 Task: Look for space in Gumushkhane, Turkey from 5th June, 2023 to 16th June, 2023 for 2 adults in price range Rs.7000 to Rs.15000. Place can be entire place with 1  bedroom having 1 bed and 1 bathroom. Property type can be house, flat, guest house, hotel. Booking option can be shelf check-in. Required host language is English.
Action: Mouse moved to (567, 111)
Screenshot: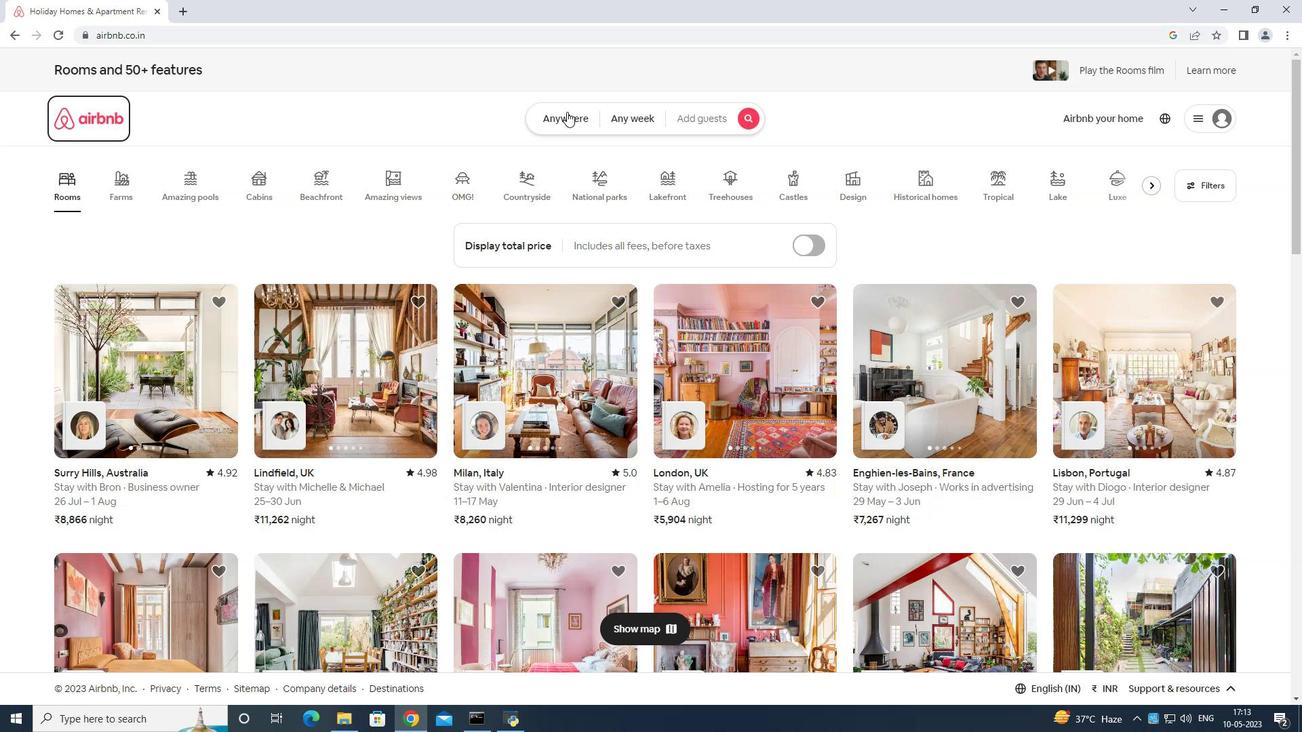 
Action: Mouse pressed left at (567, 111)
Screenshot: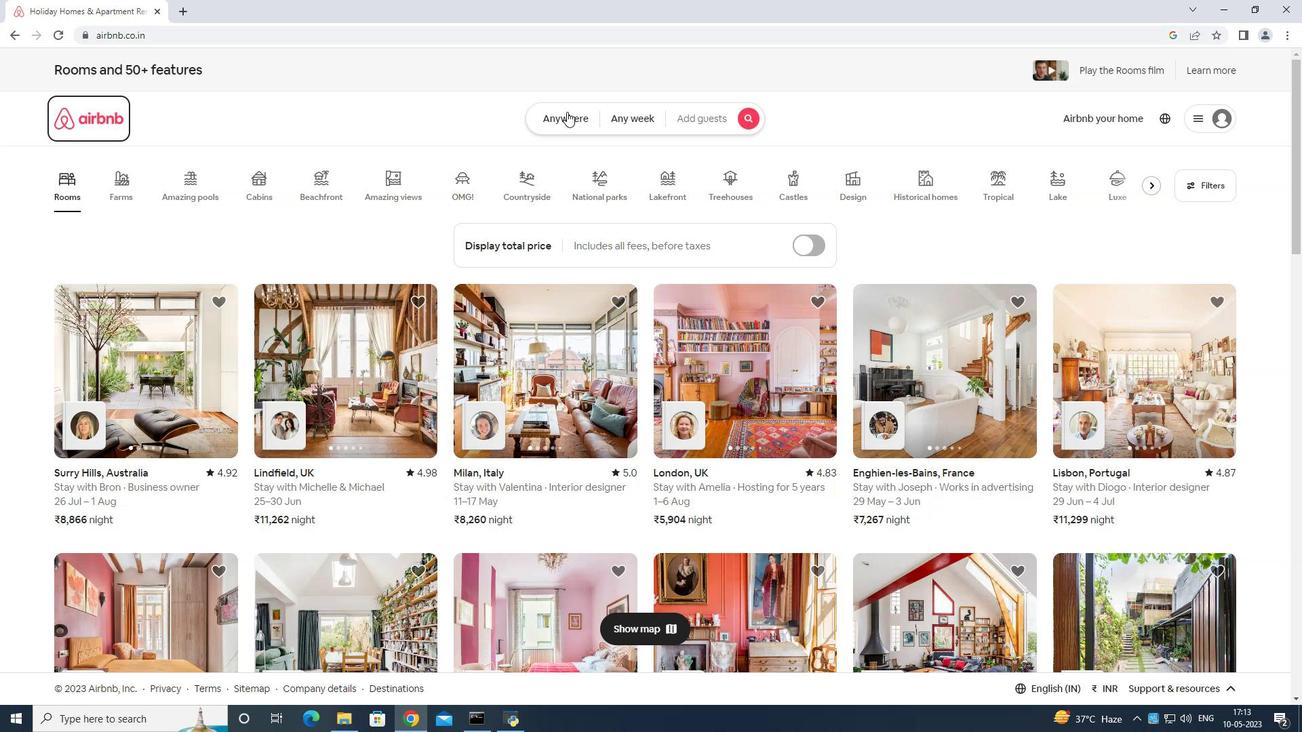 
Action: Mouse moved to (526, 172)
Screenshot: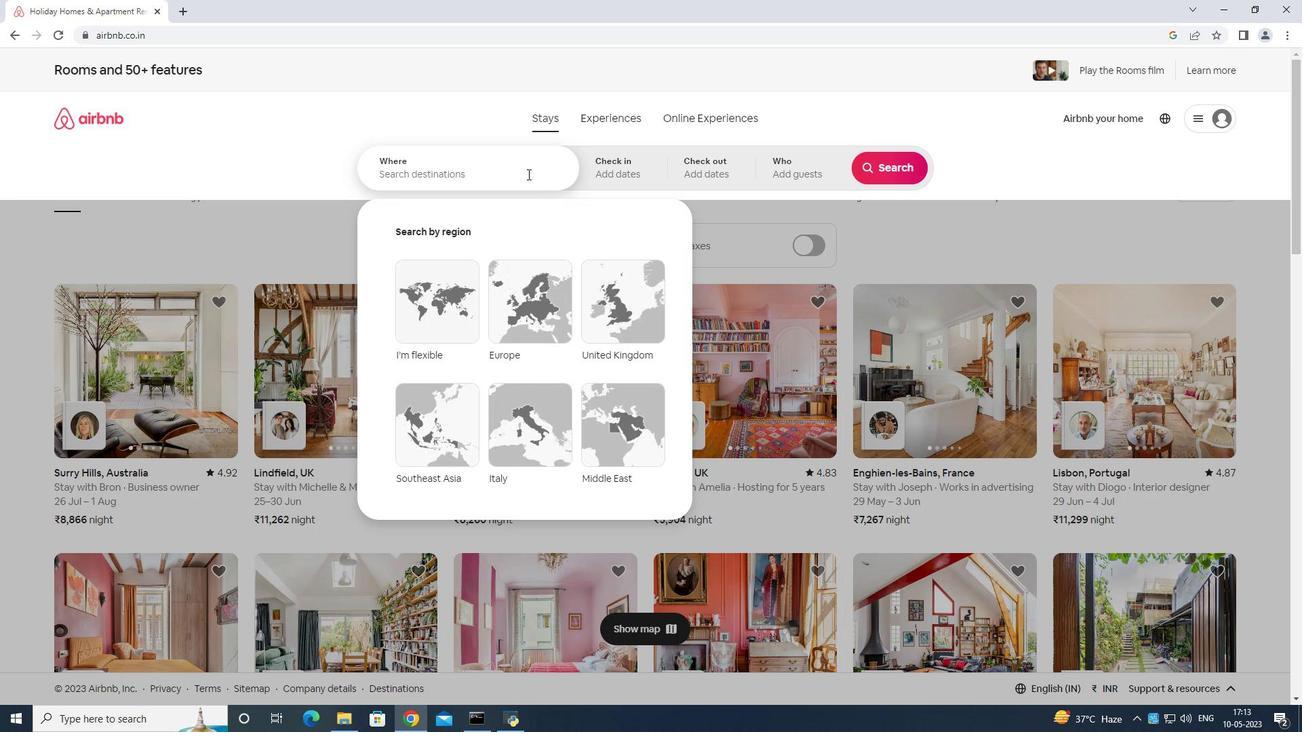 
Action: Mouse pressed left at (526, 172)
Screenshot: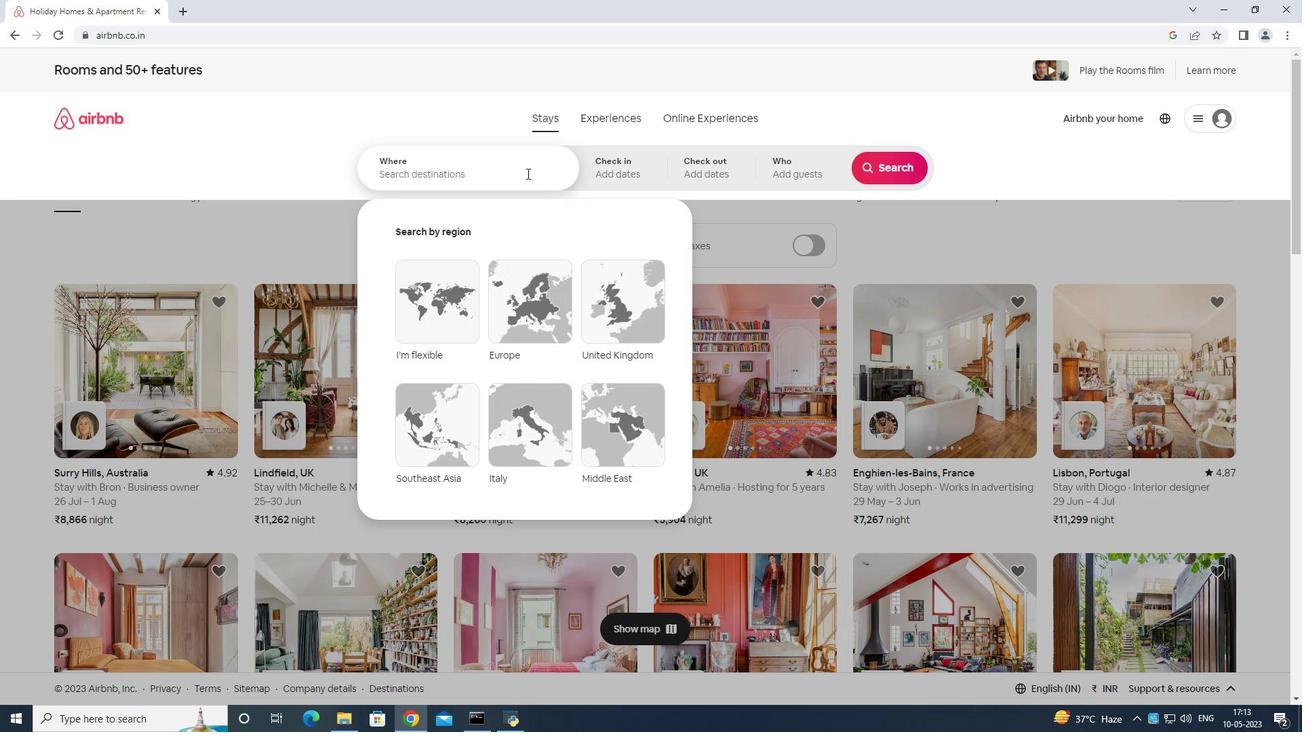 
Action: Mouse moved to (514, 166)
Screenshot: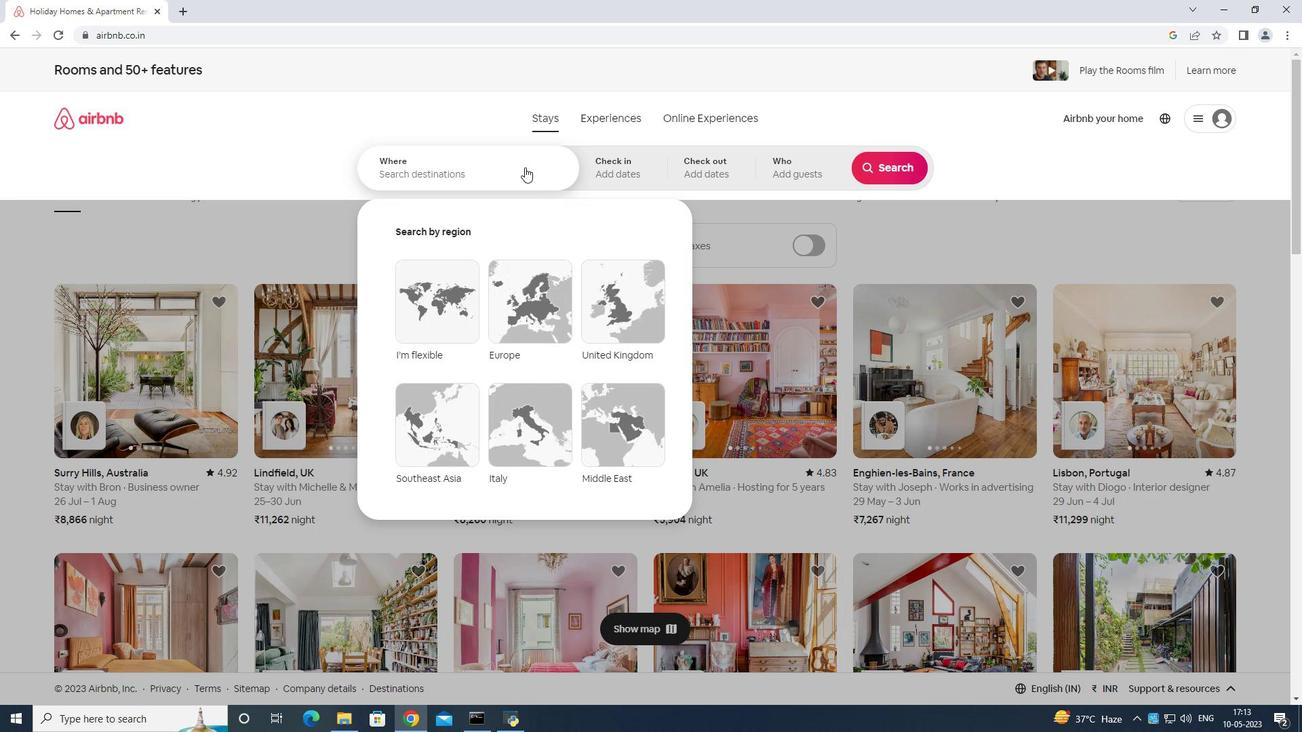 
Action: Key pressed <Key.shift>Gumushkhane<Key.space>turkey<Key.enter>
Screenshot: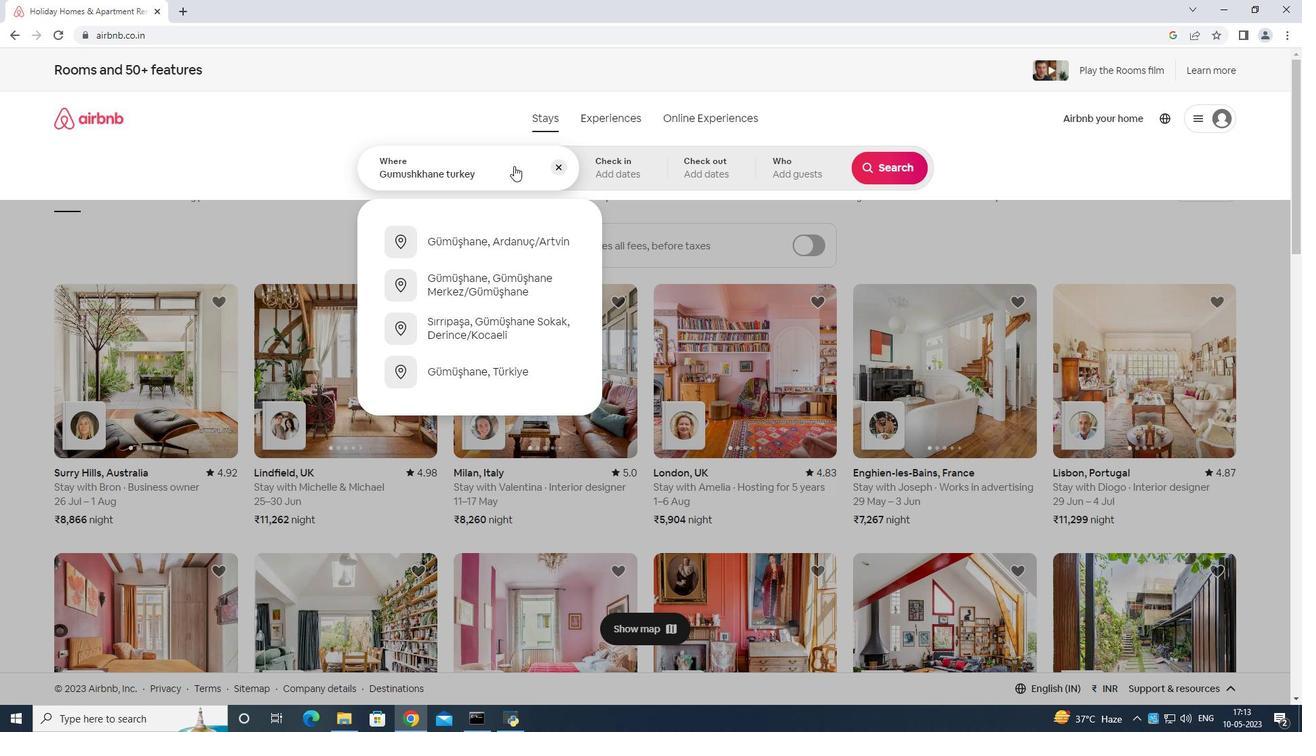 
Action: Mouse moved to (713, 366)
Screenshot: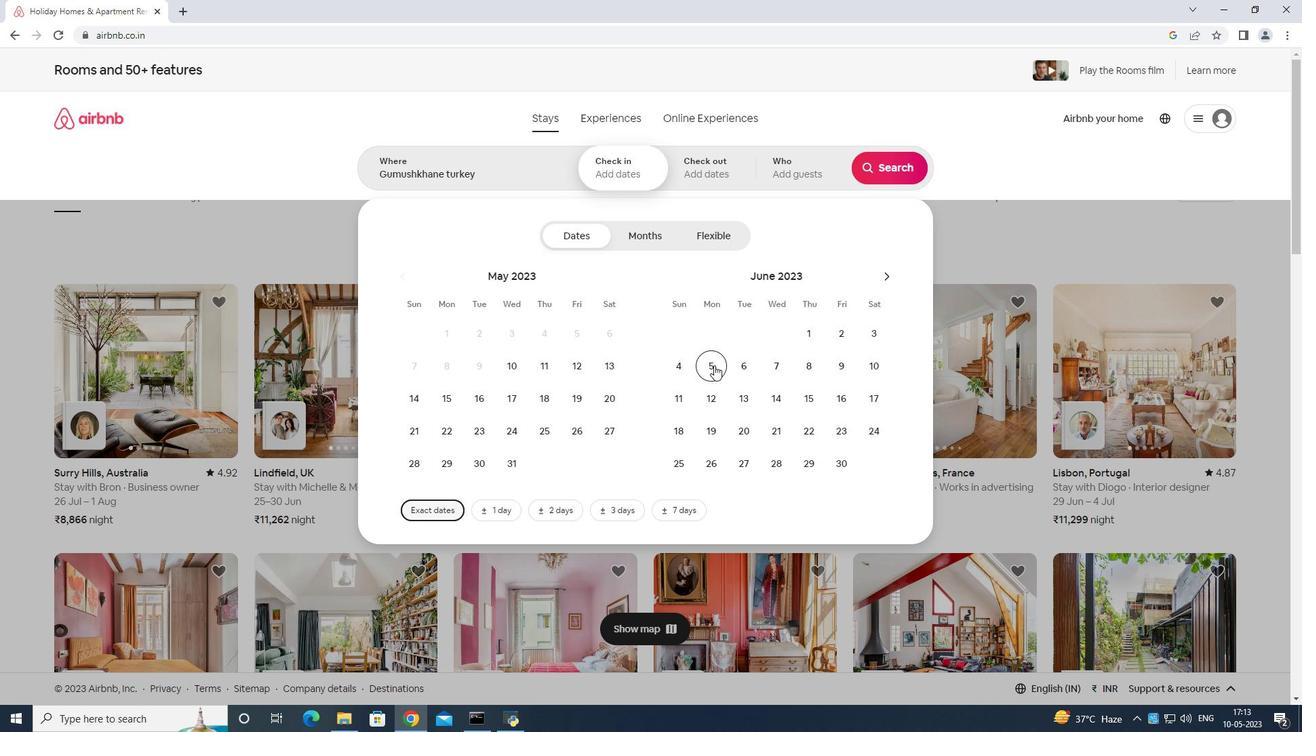 
Action: Mouse pressed left at (713, 366)
Screenshot: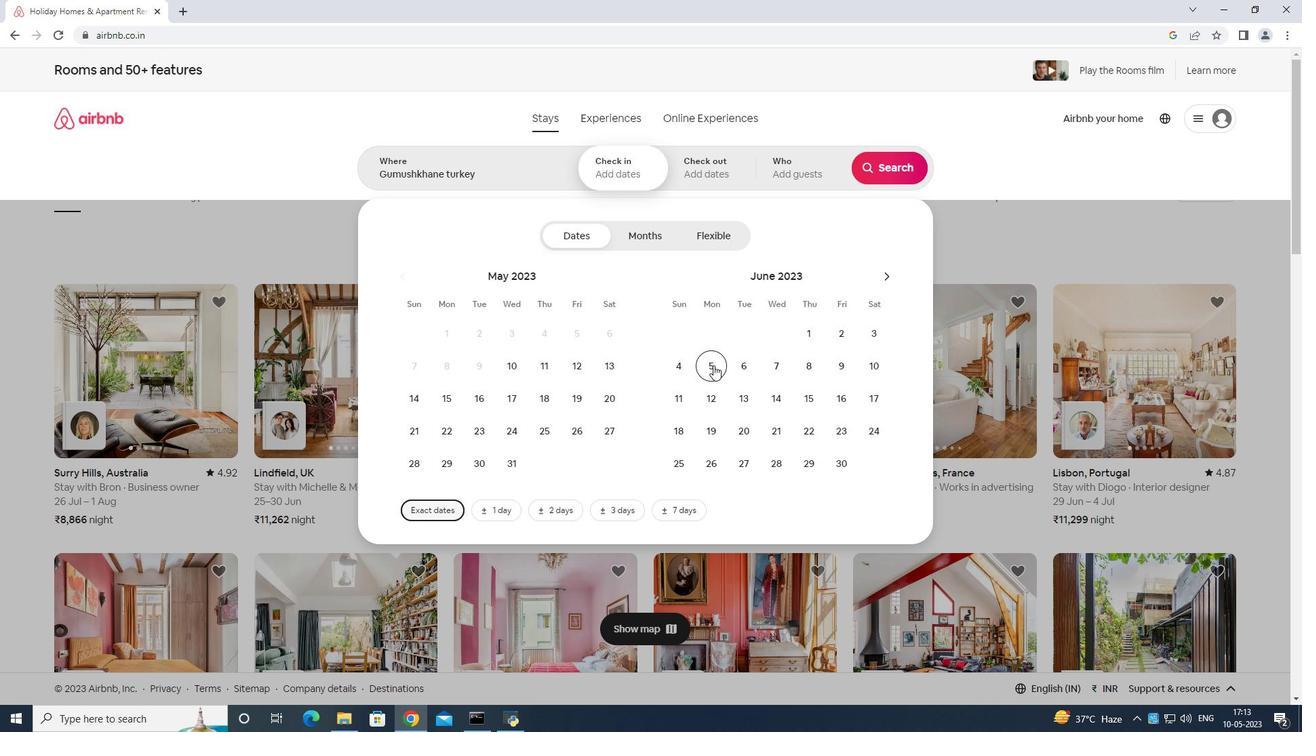 
Action: Mouse moved to (835, 395)
Screenshot: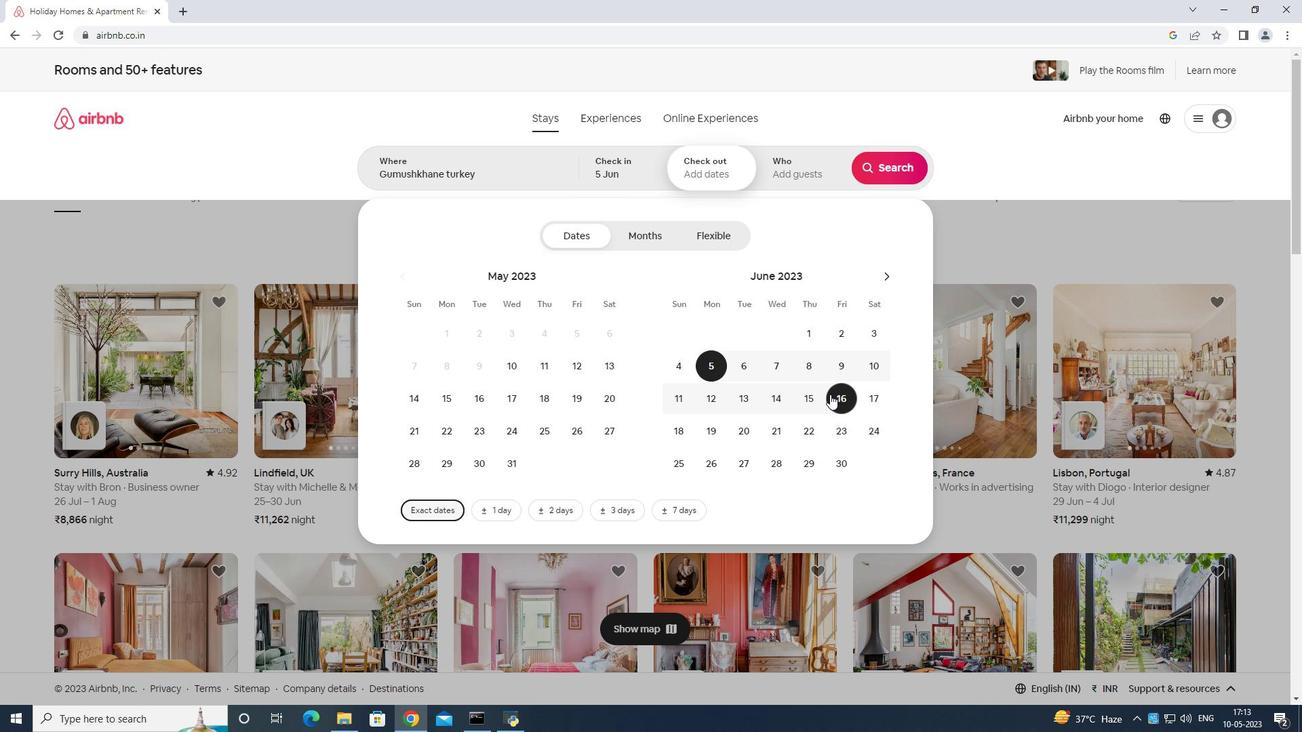 
Action: Mouse pressed left at (835, 395)
Screenshot: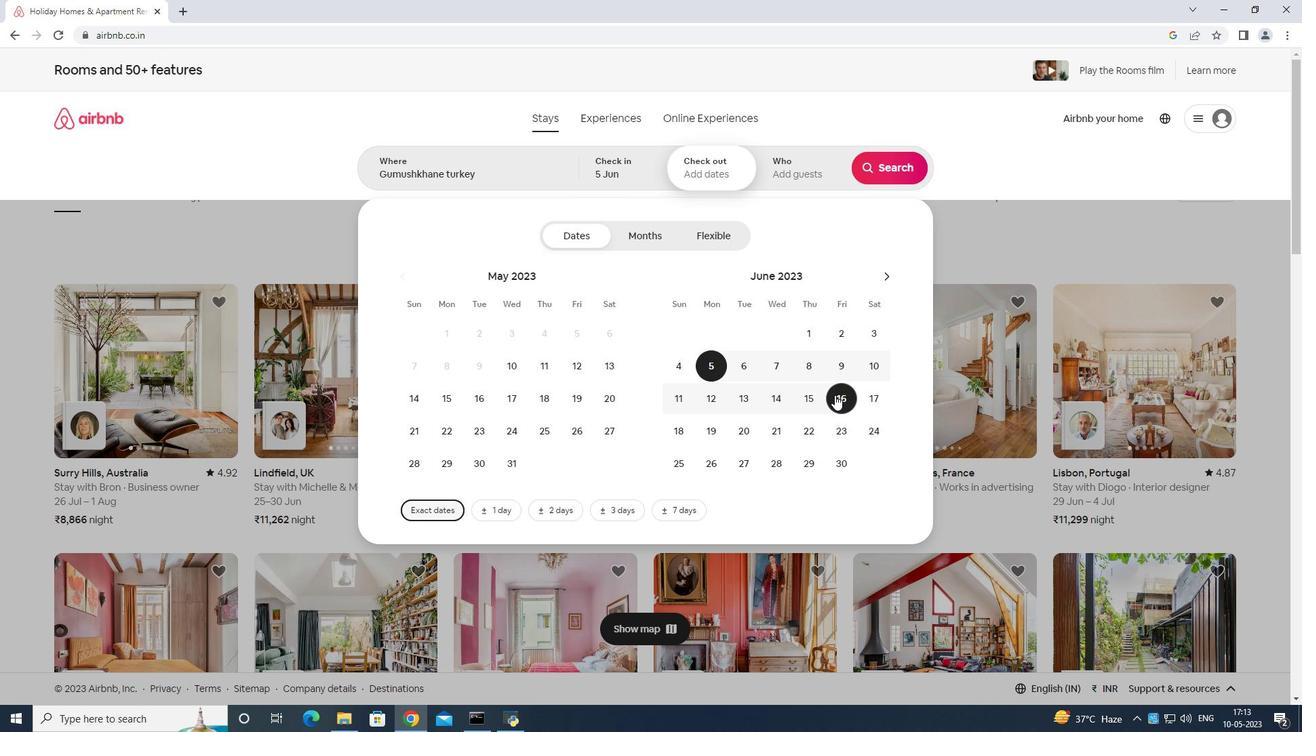 
Action: Mouse moved to (785, 163)
Screenshot: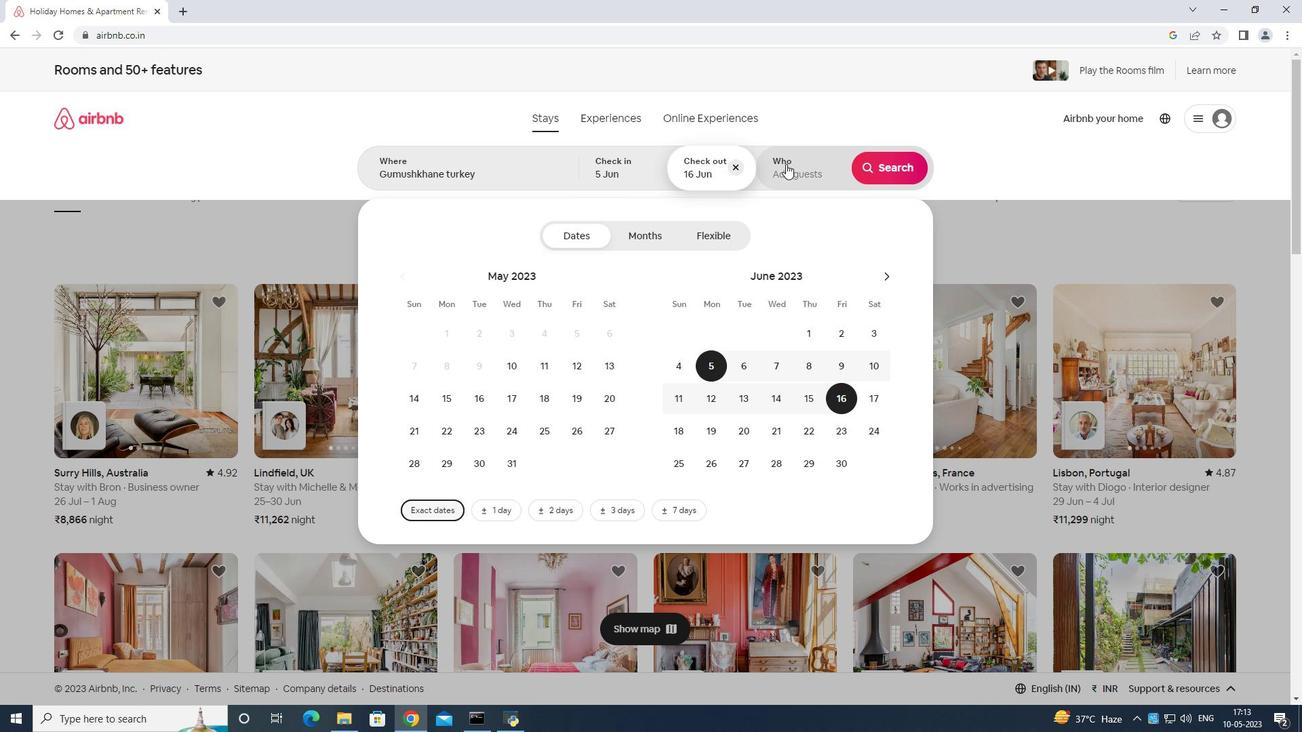 
Action: Mouse pressed left at (785, 163)
Screenshot: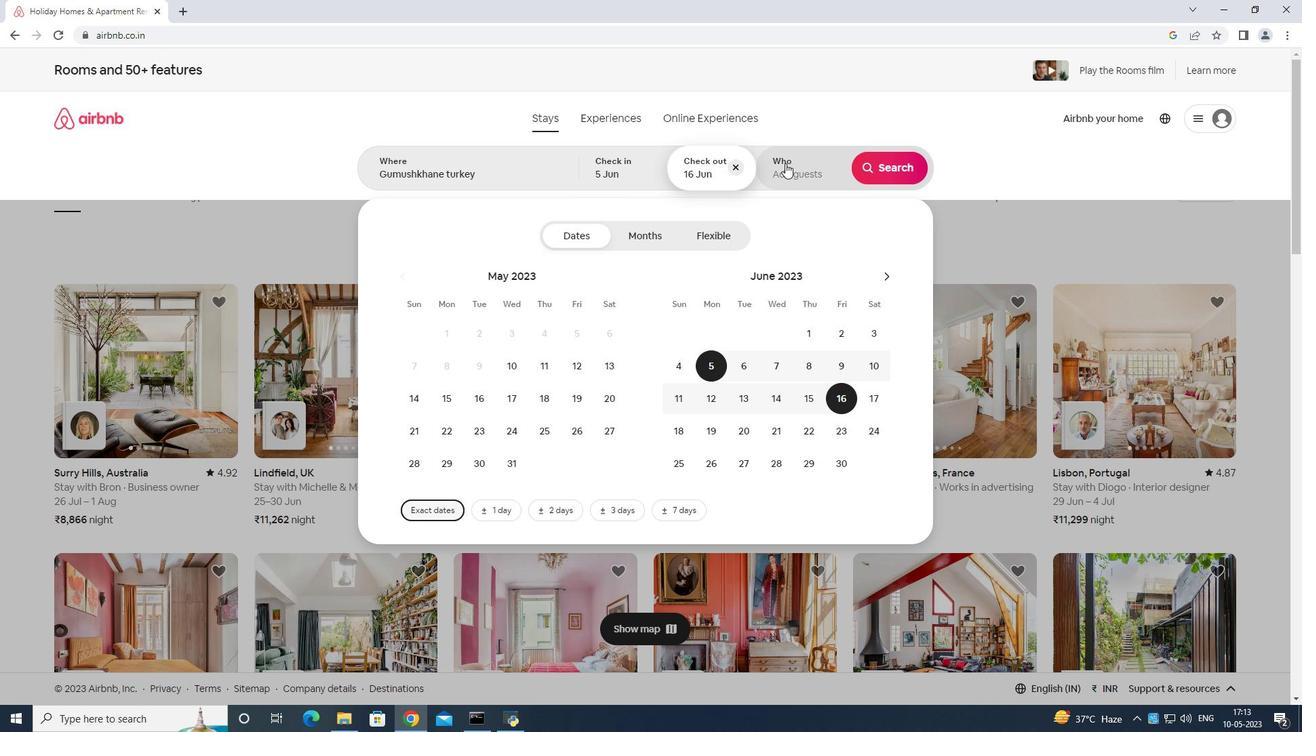 
Action: Mouse moved to (894, 239)
Screenshot: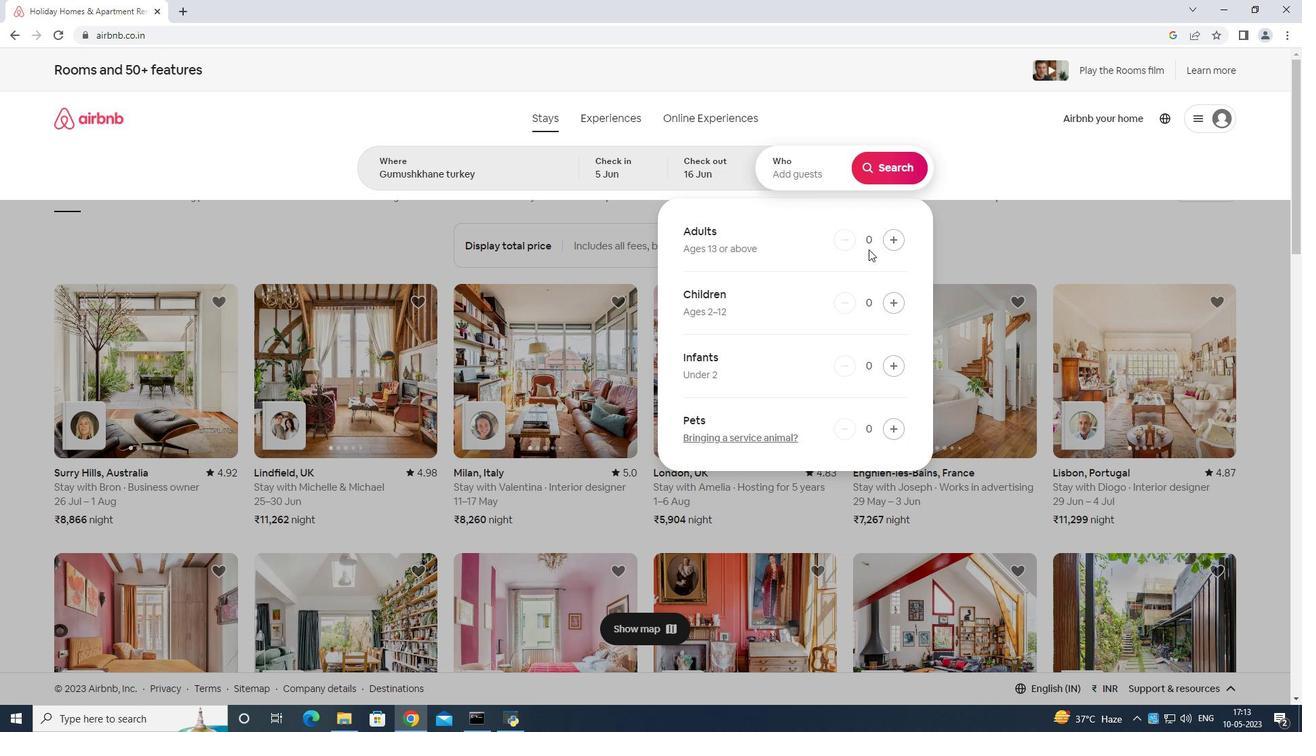 
Action: Mouse pressed left at (894, 239)
Screenshot: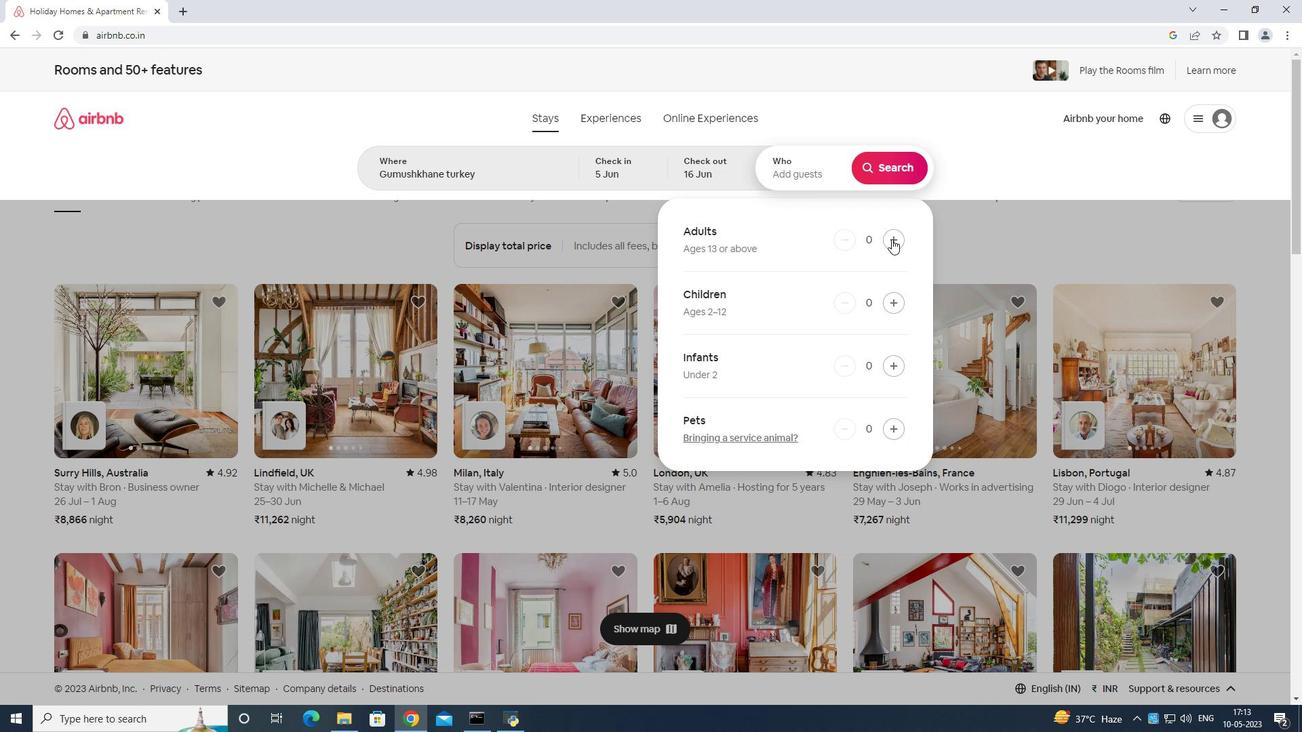 
Action: Mouse moved to (894, 238)
Screenshot: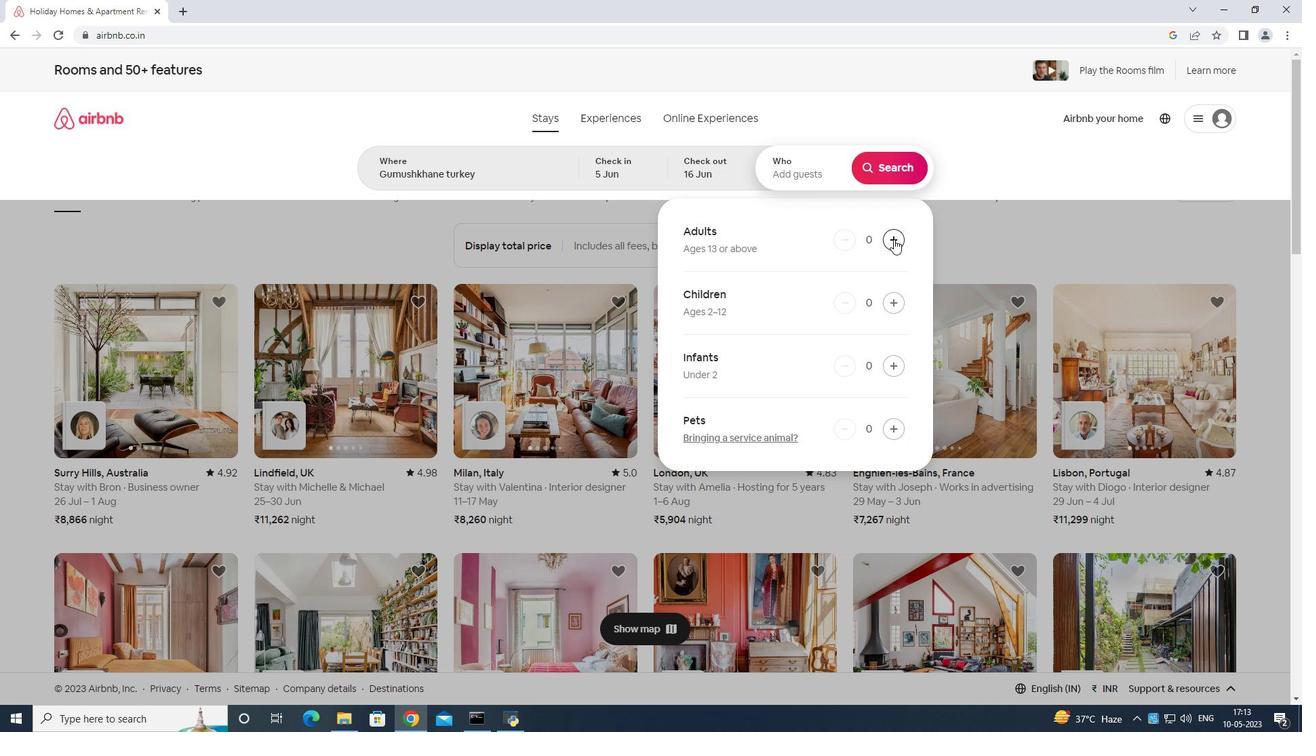 
Action: Mouse pressed left at (894, 238)
Screenshot: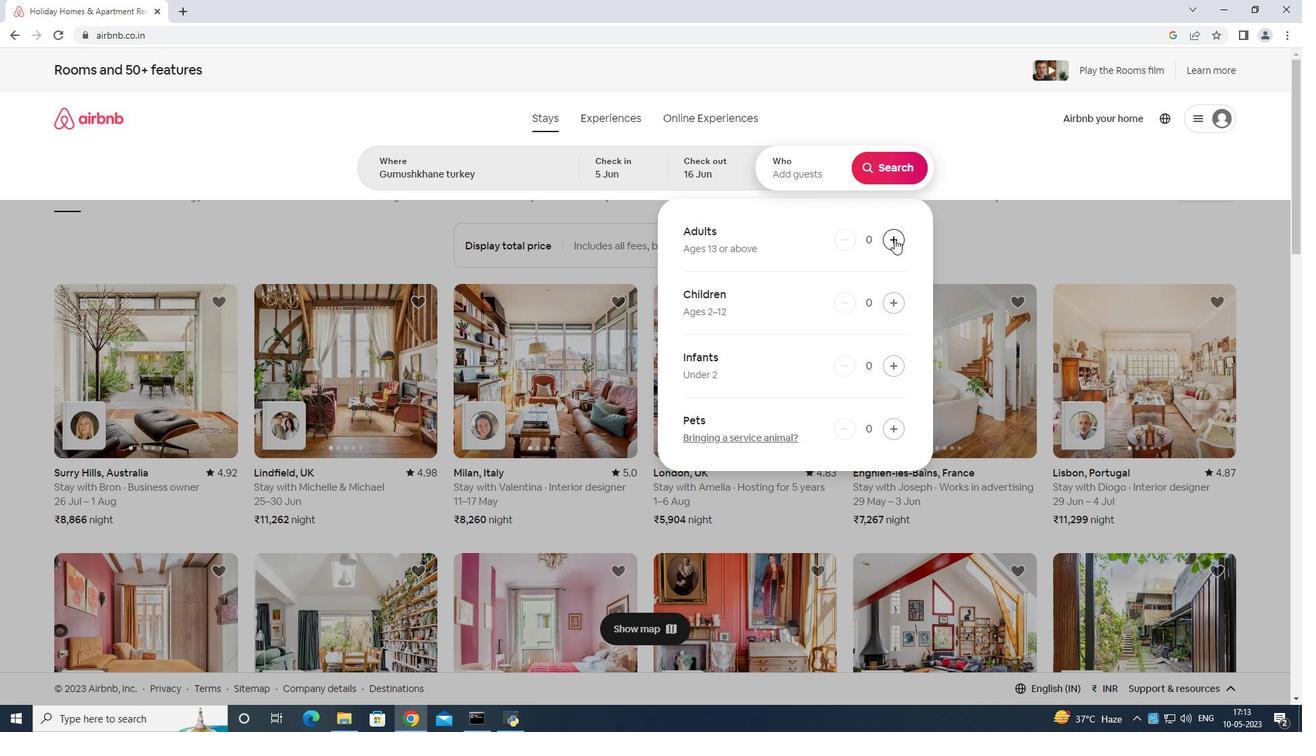 
Action: Mouse moved to (898, 164)
Screenshot: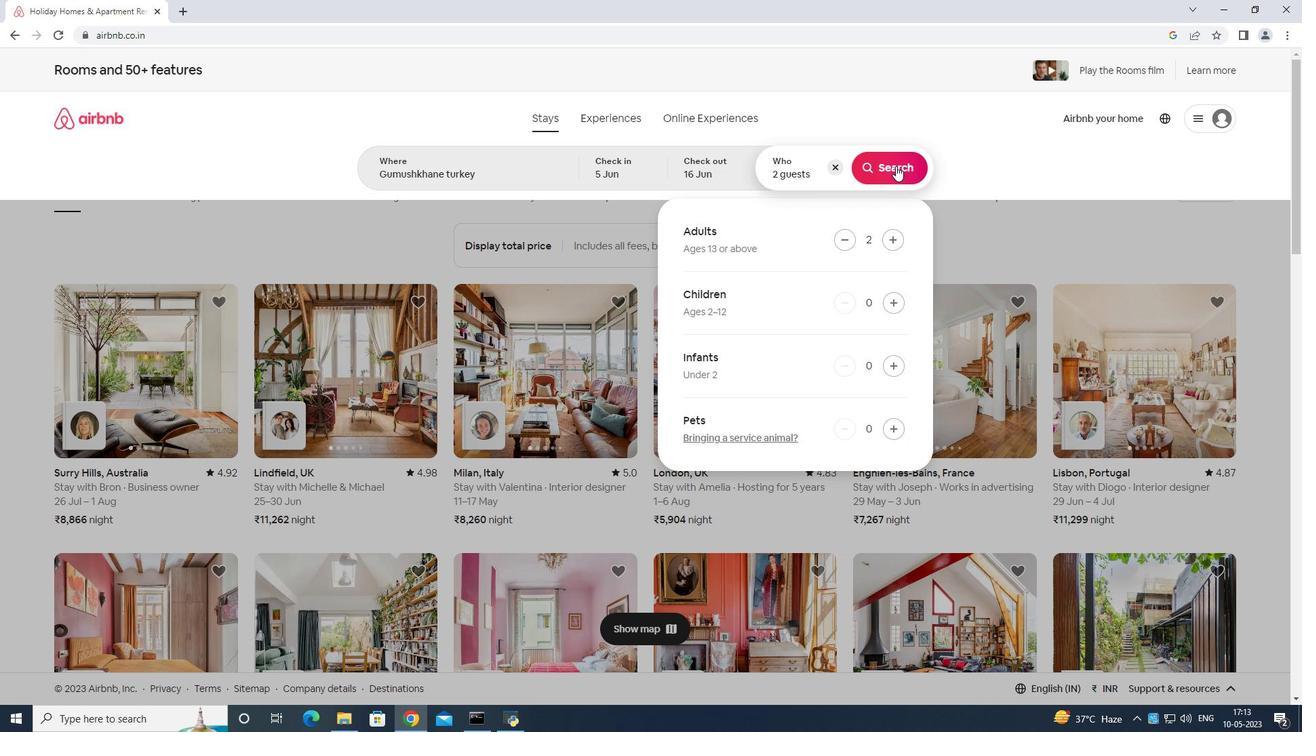 
Action: Mouse pressed left at (898, 164)
Screenshot: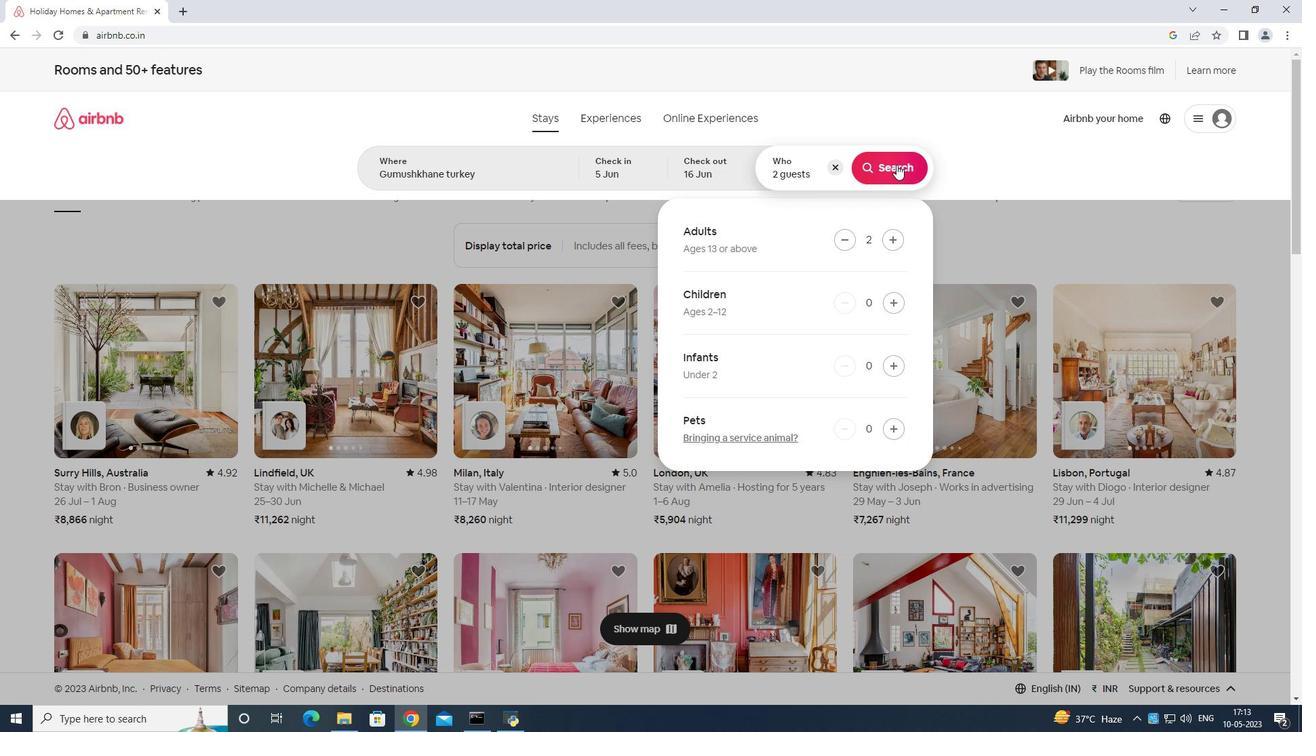 
Action: Mouse moved to (1247, 122)
Screenshot: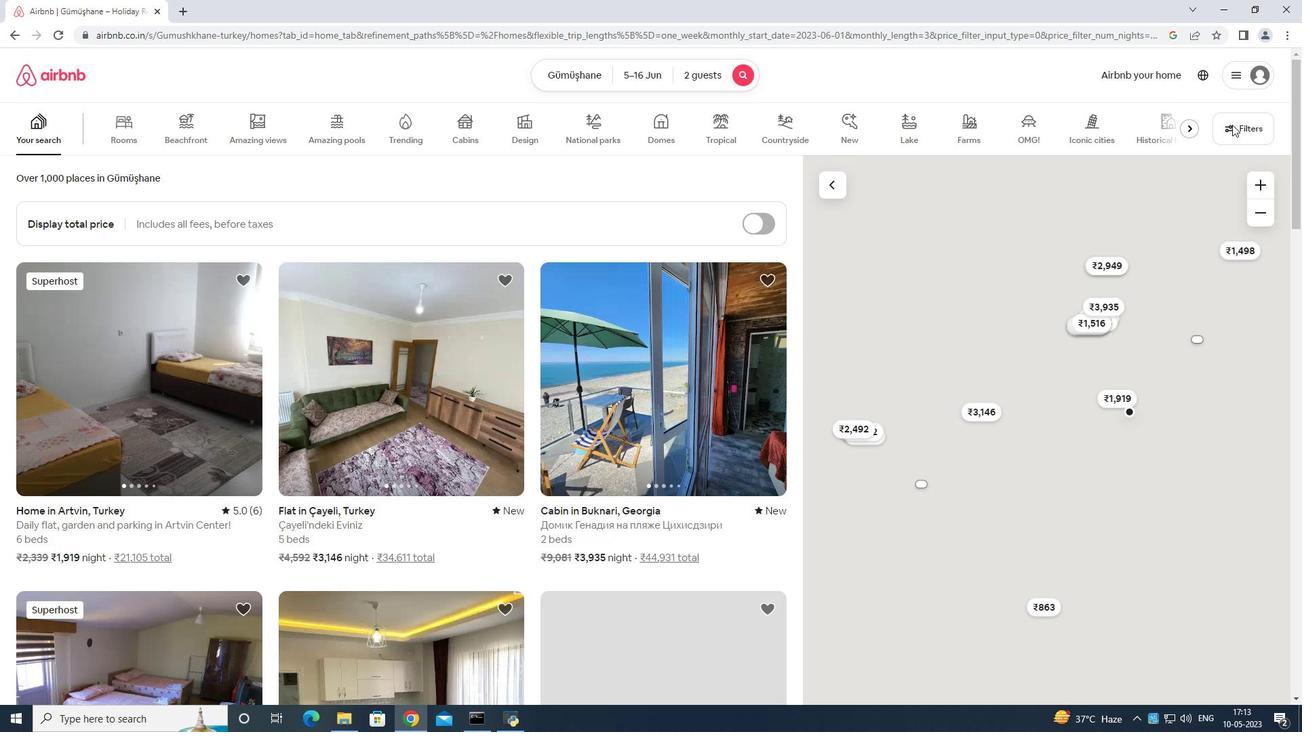 
Action: Mouse pressed left at (1247, 122)
Screenshot: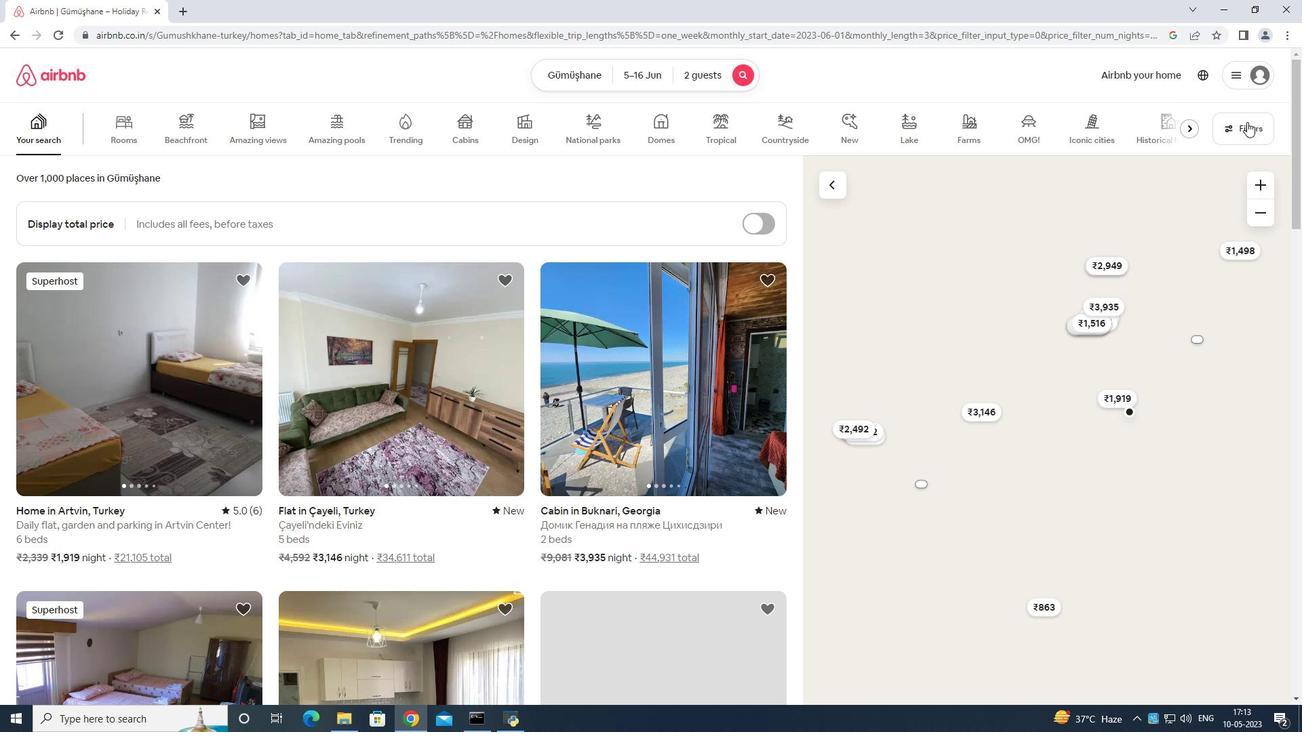 
Action: Mouse moved to (503, 463)
Screenshot: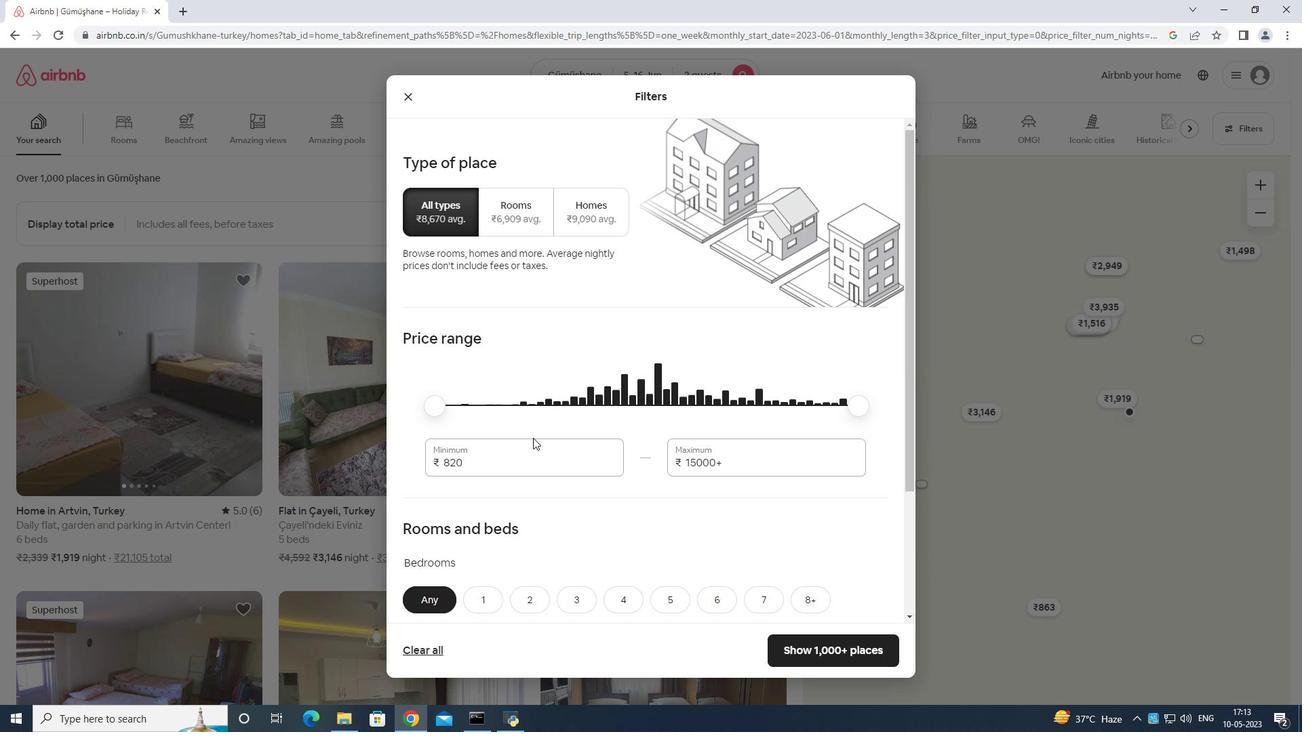 
Action: Mouse pressed left at (503, 463)
Screenshot: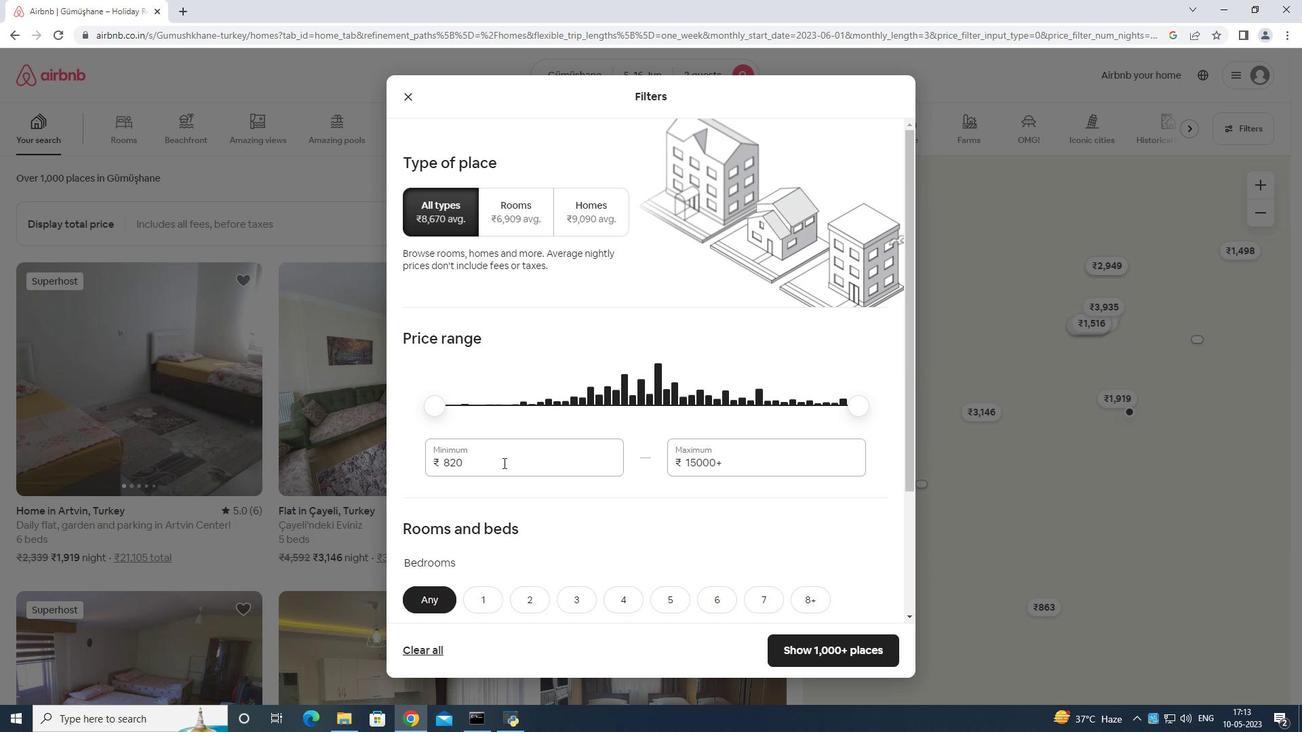 
Action: Mouse moved to (504, 454)
Screenshot: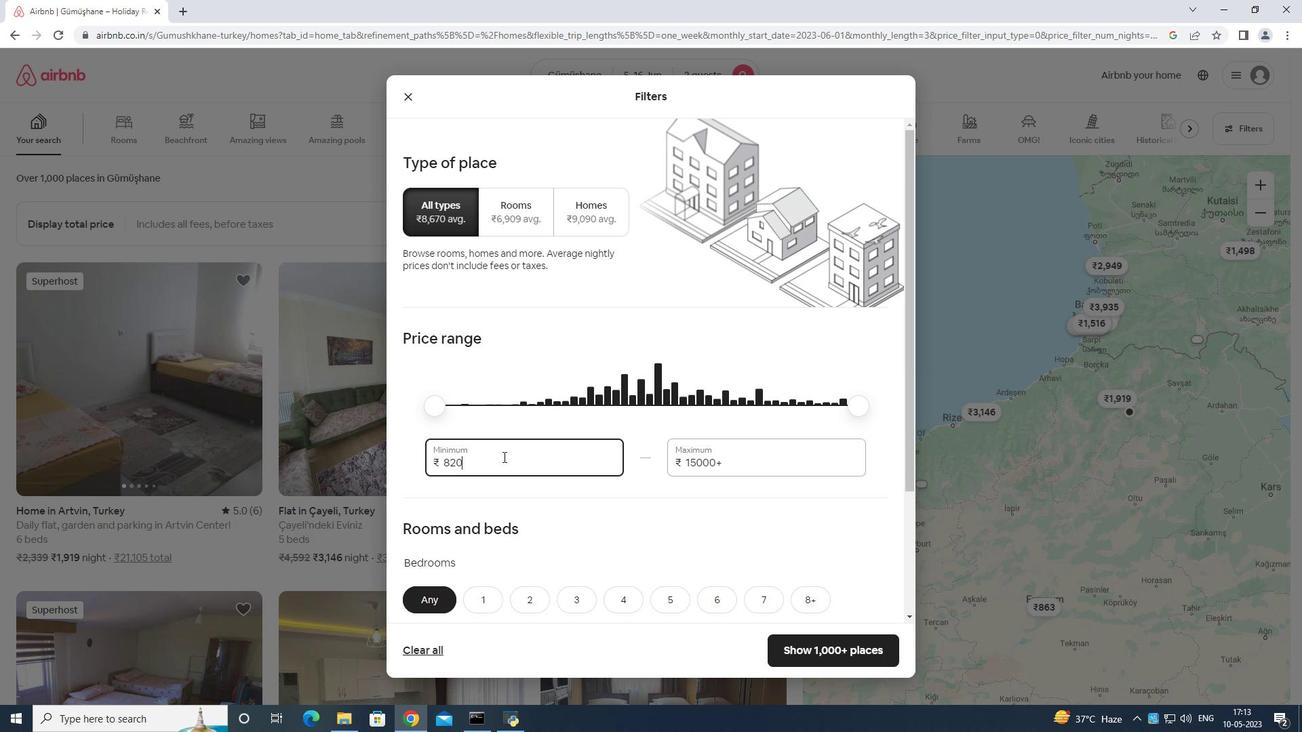 
Action: Key pressed <Key.backspace>
Screenshot: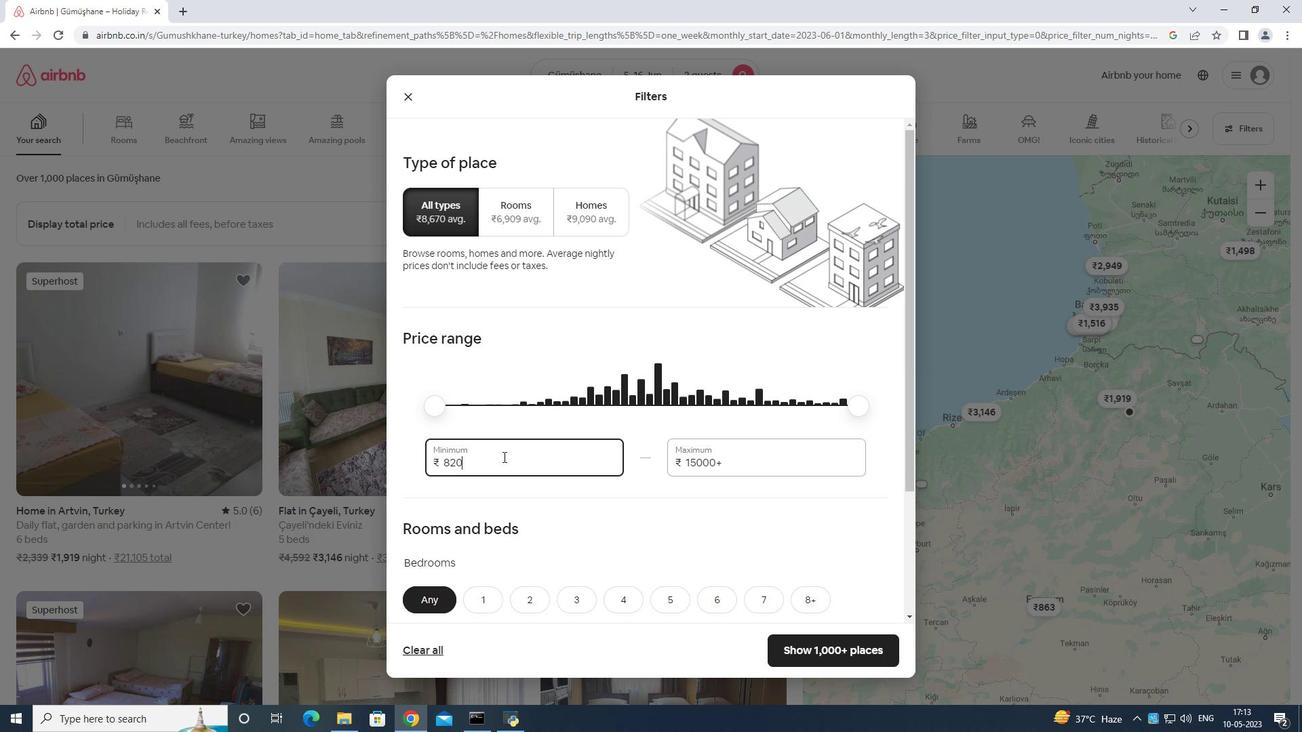 
Action: Mouse moved to (514, 446)
Screenshot: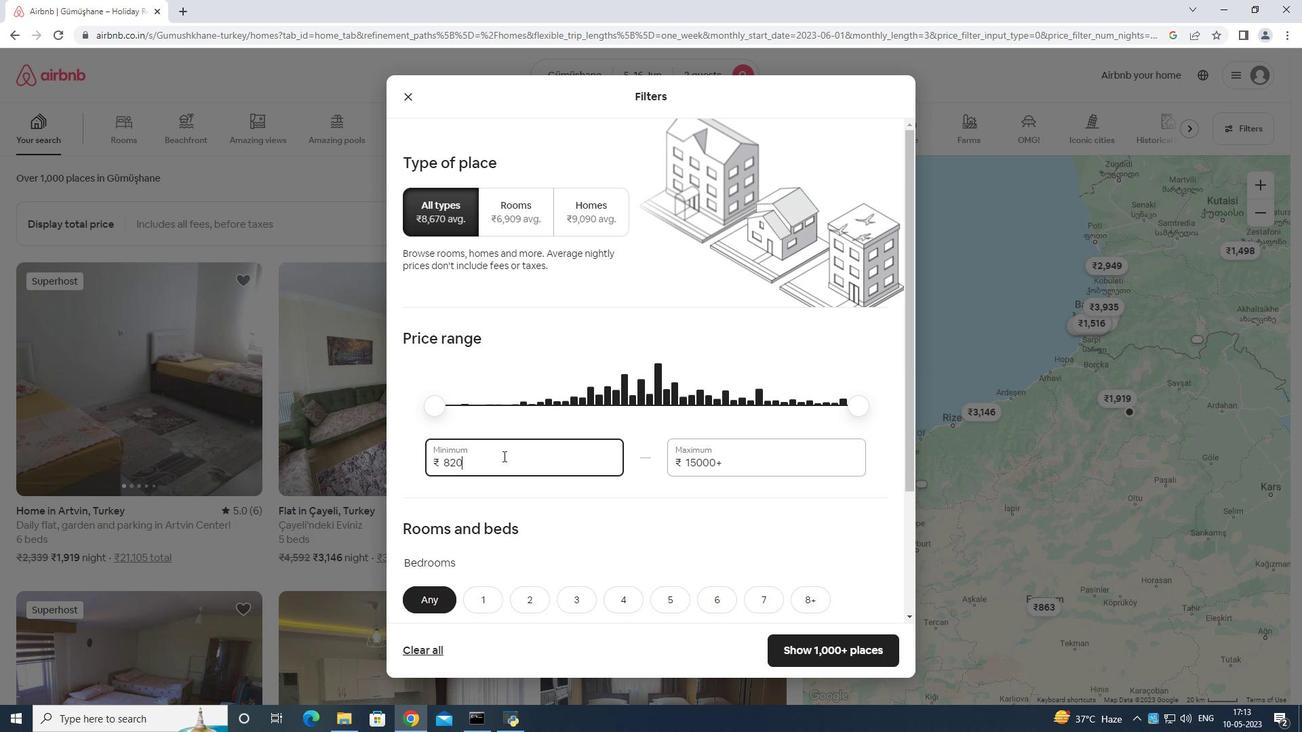 
Action: Key pressed <Key.backspace><Key.backspace><Key.backspace><Key.backspace>7000
Screenshot: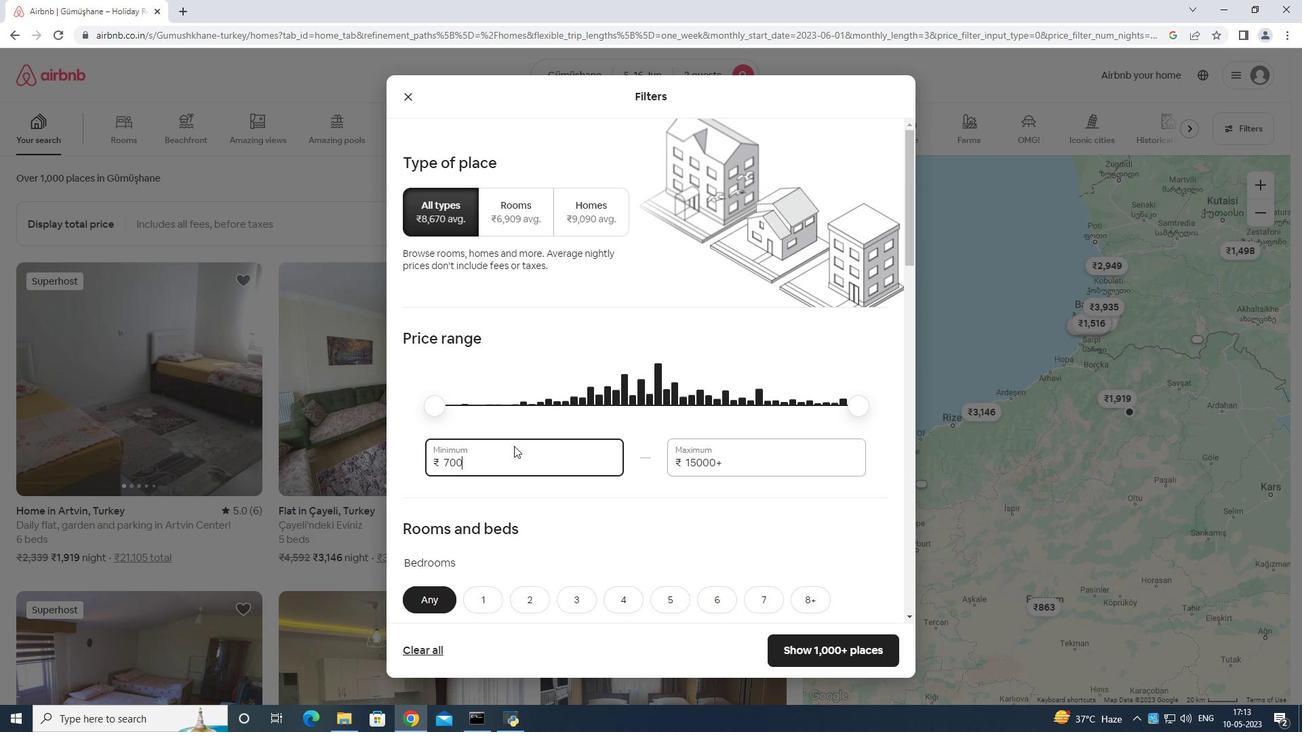 
Action: Mouse moved to (757, 461)
Screenshot: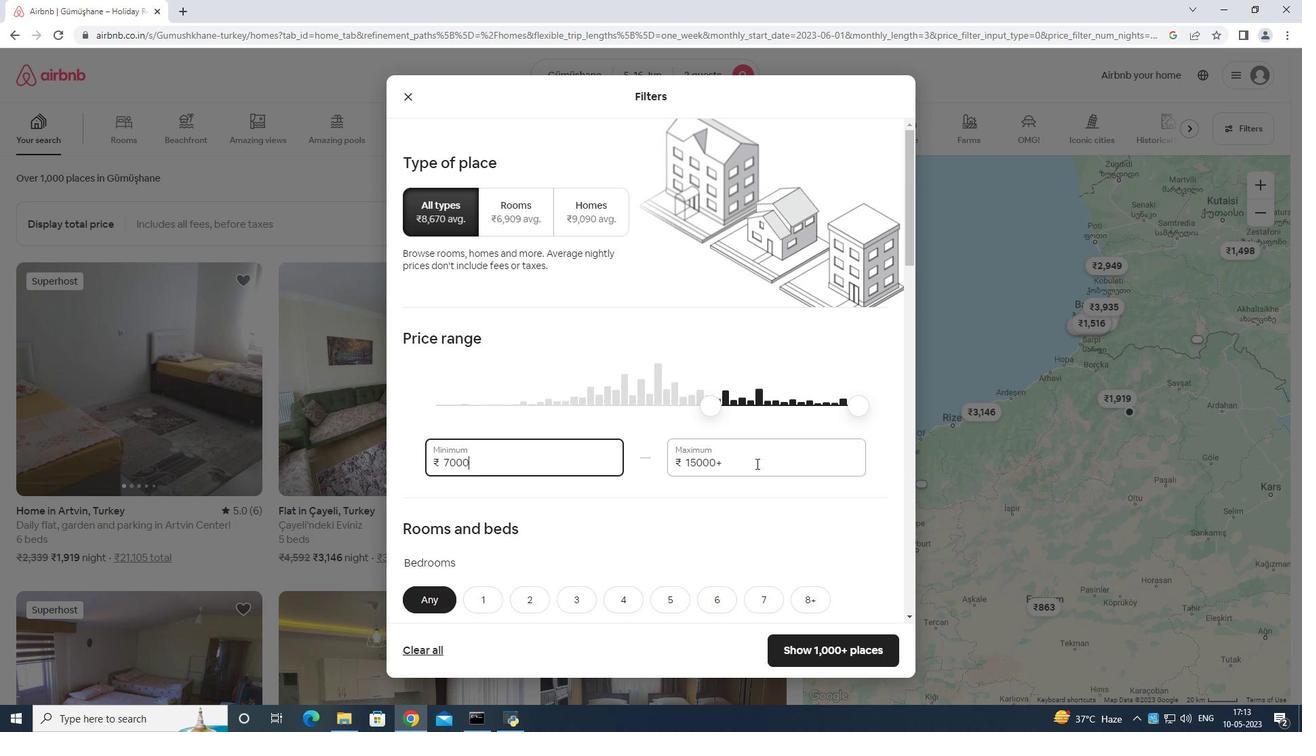 
Action: Mouse pressed left at (757, 461)
Screenshot: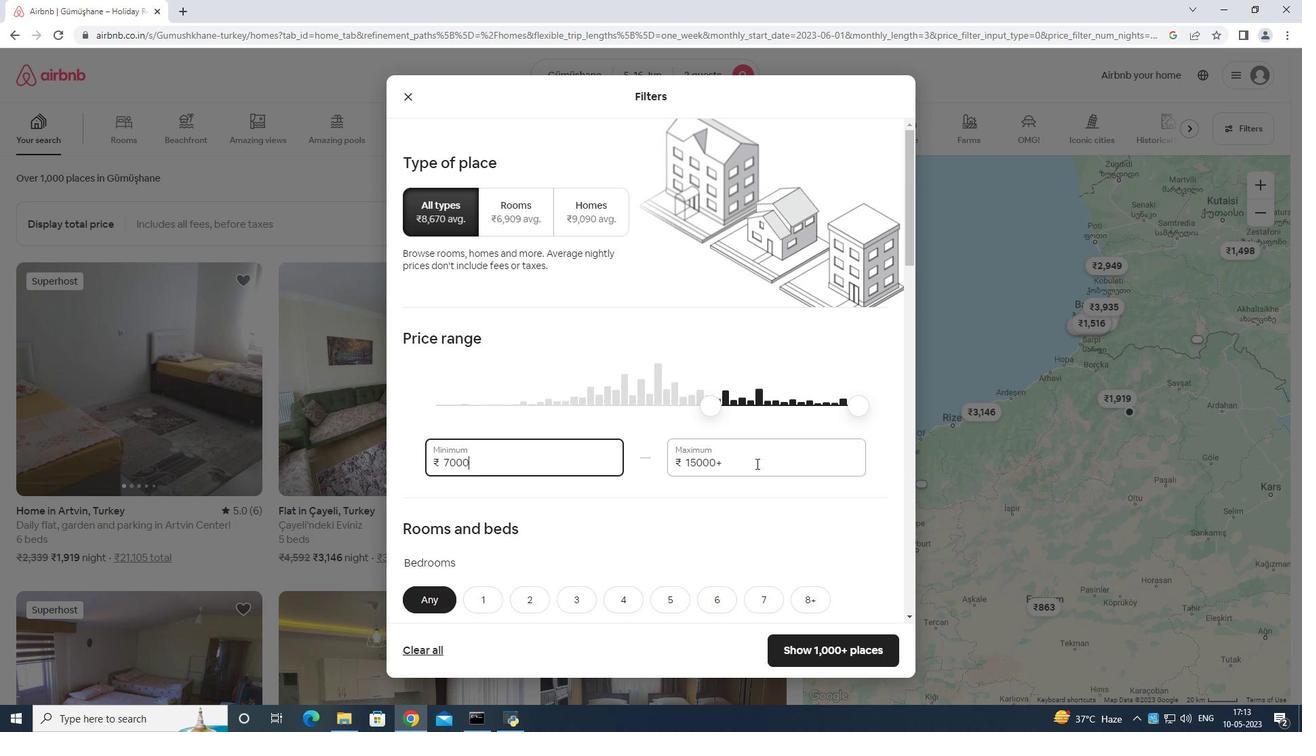 
Action: Mouse moved to (704, 451)
Screenshot: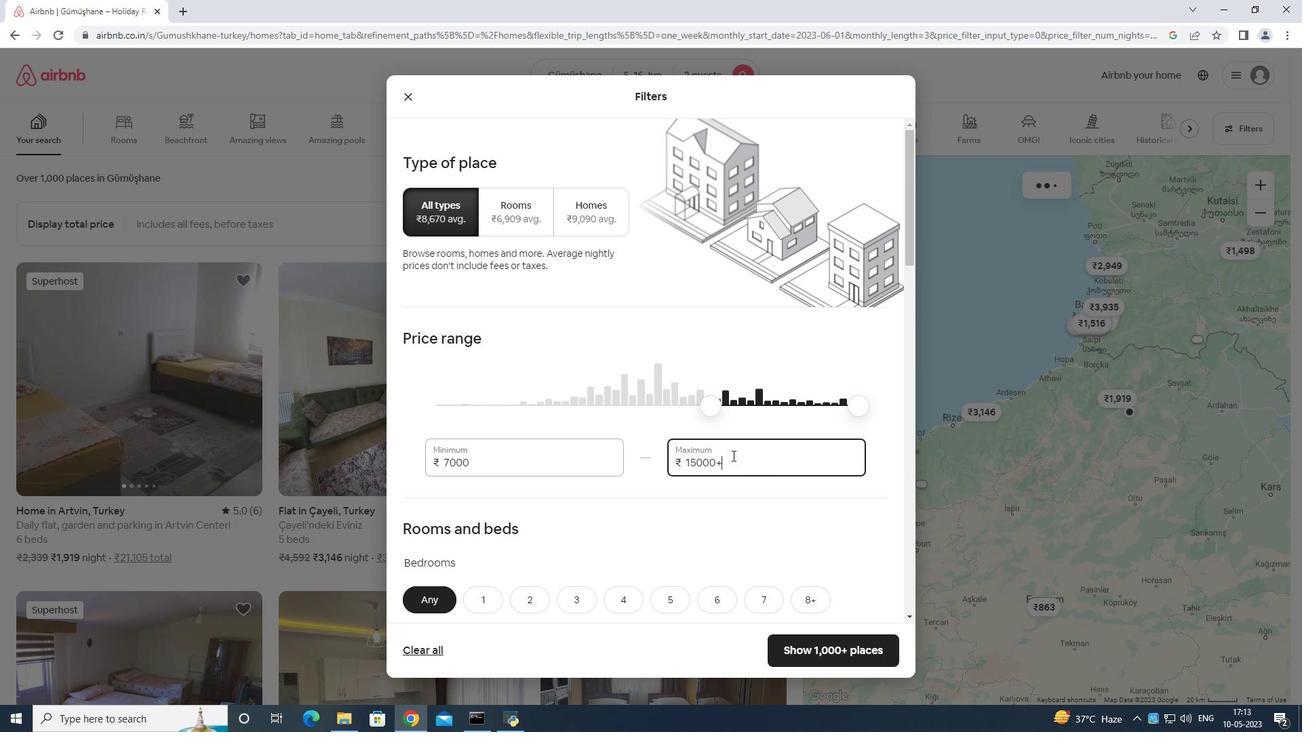 
Action: Key pressed <Key.backspace><Key.backspace><Key.backspace><Key.backspace><Key.backspace><Key.backspace><Key.backspace><Key.backspace><Key.backspace><Key.backspace><Key.backspace><Key.backspace><Key.backspace><Key.backspace>15000
Screenshot: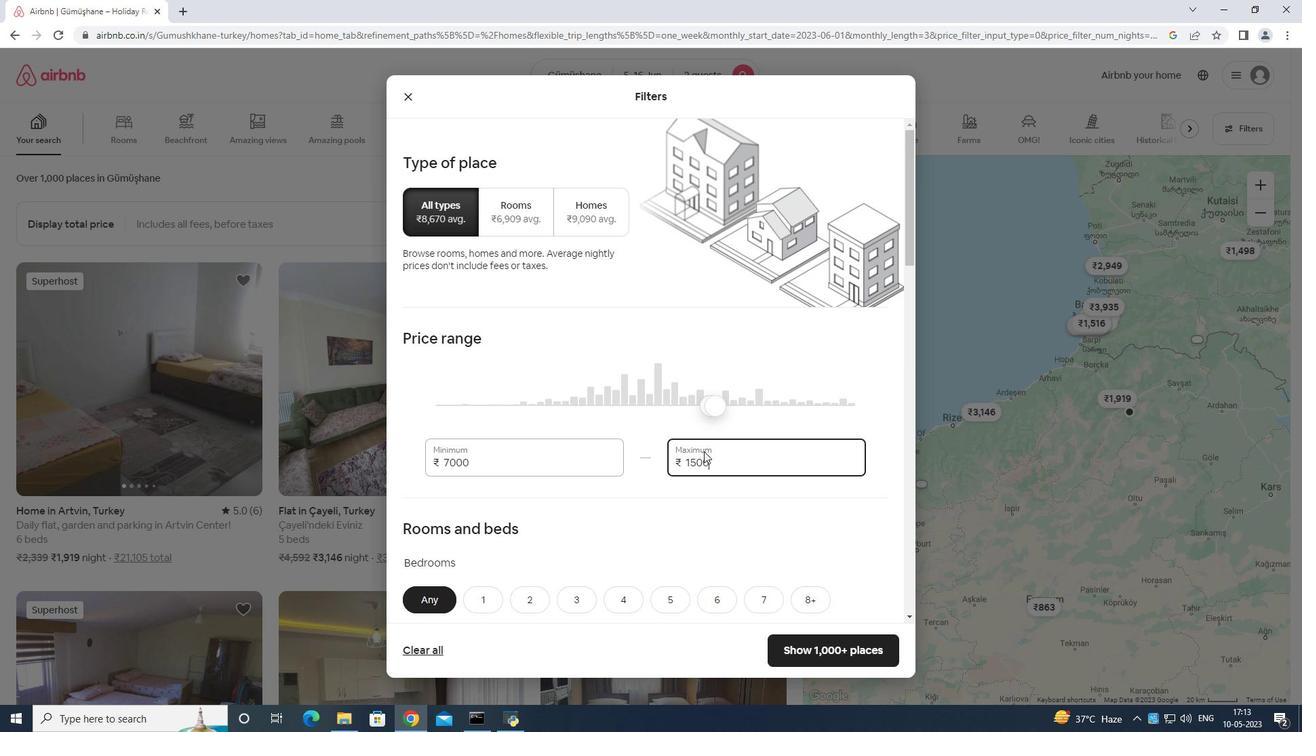
Action: Mouse moved to (702, 451)
Screenshot: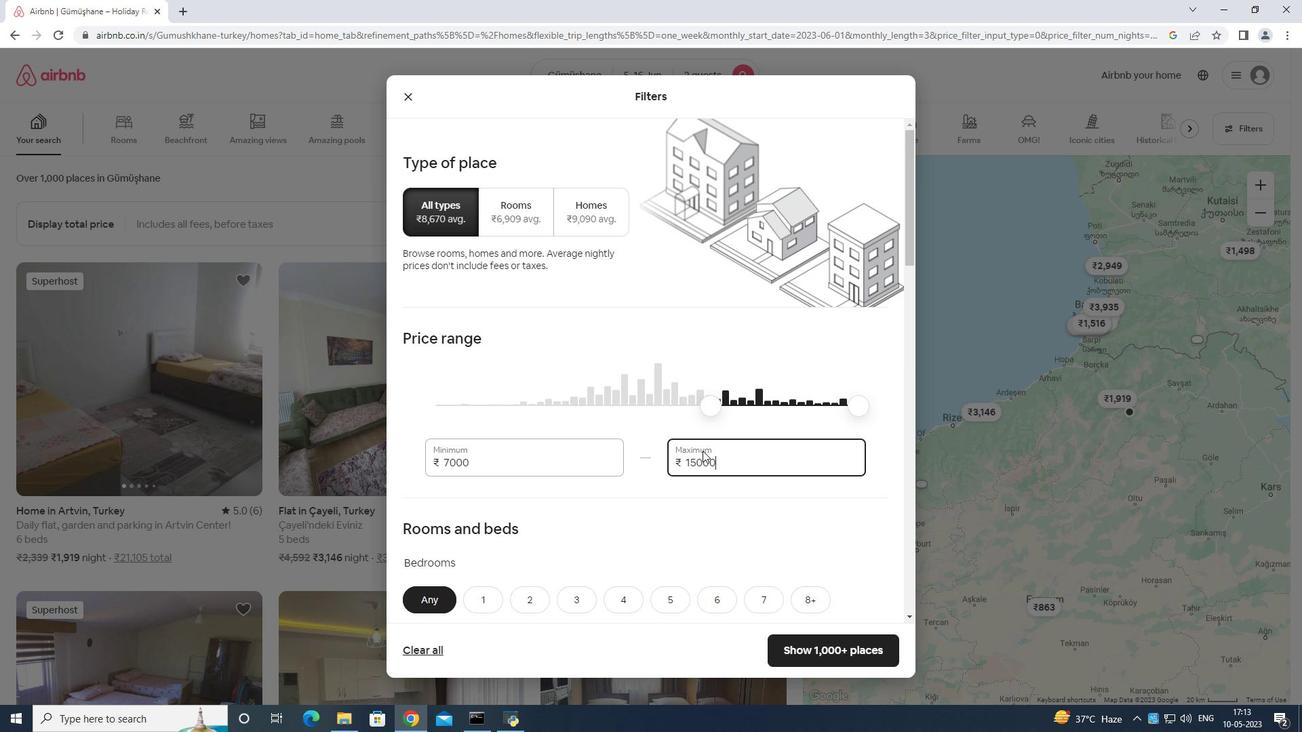 
Action: Mouse scrolled (702, 451) with delta (0, 0)
Screenshot: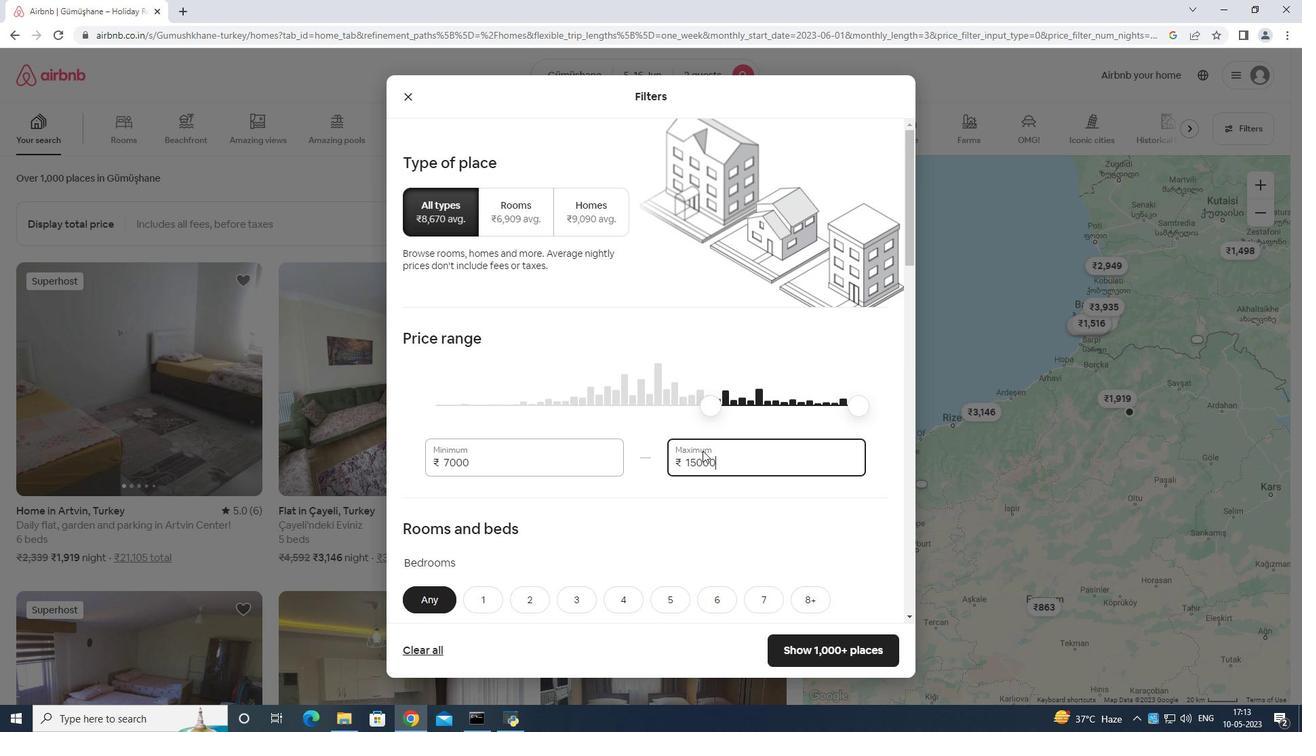 
Action: Mouse moved to (700, 457)
Screenshot: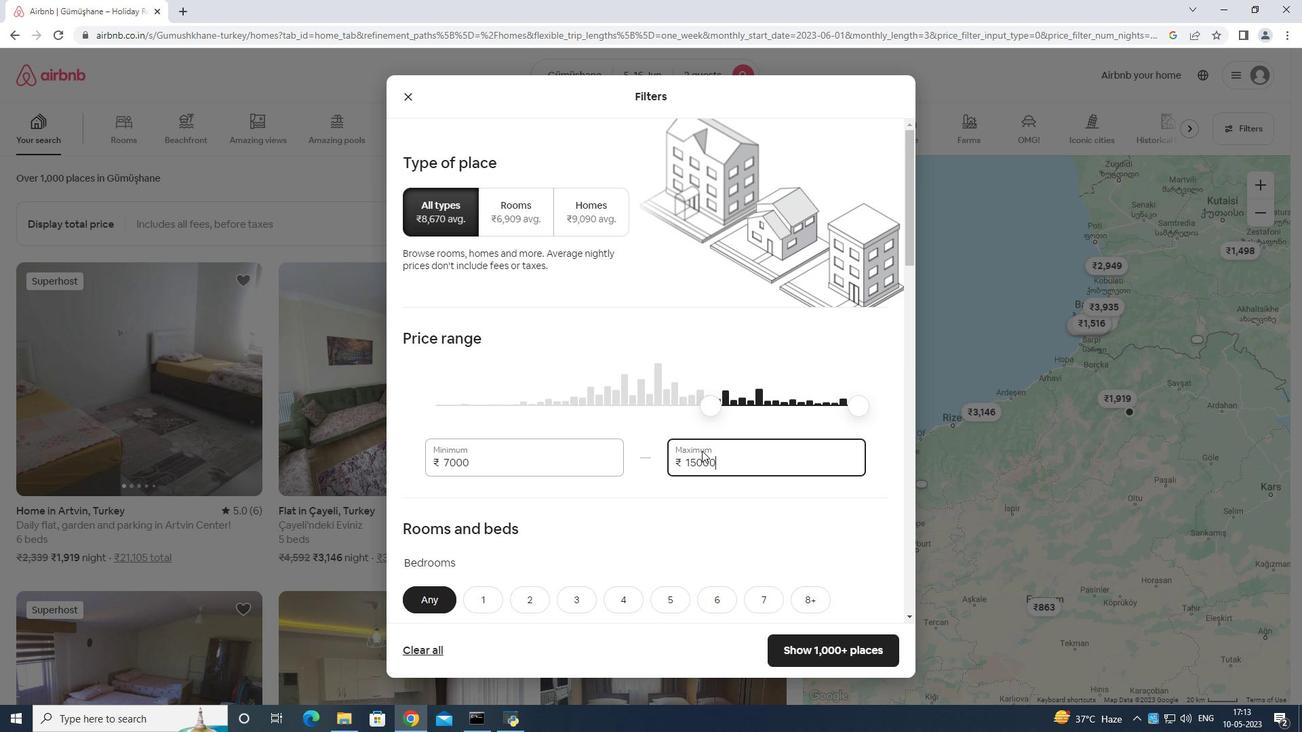 
Action: Mouse scrolled (700, 457) with delta (0, 0)
Screenshot: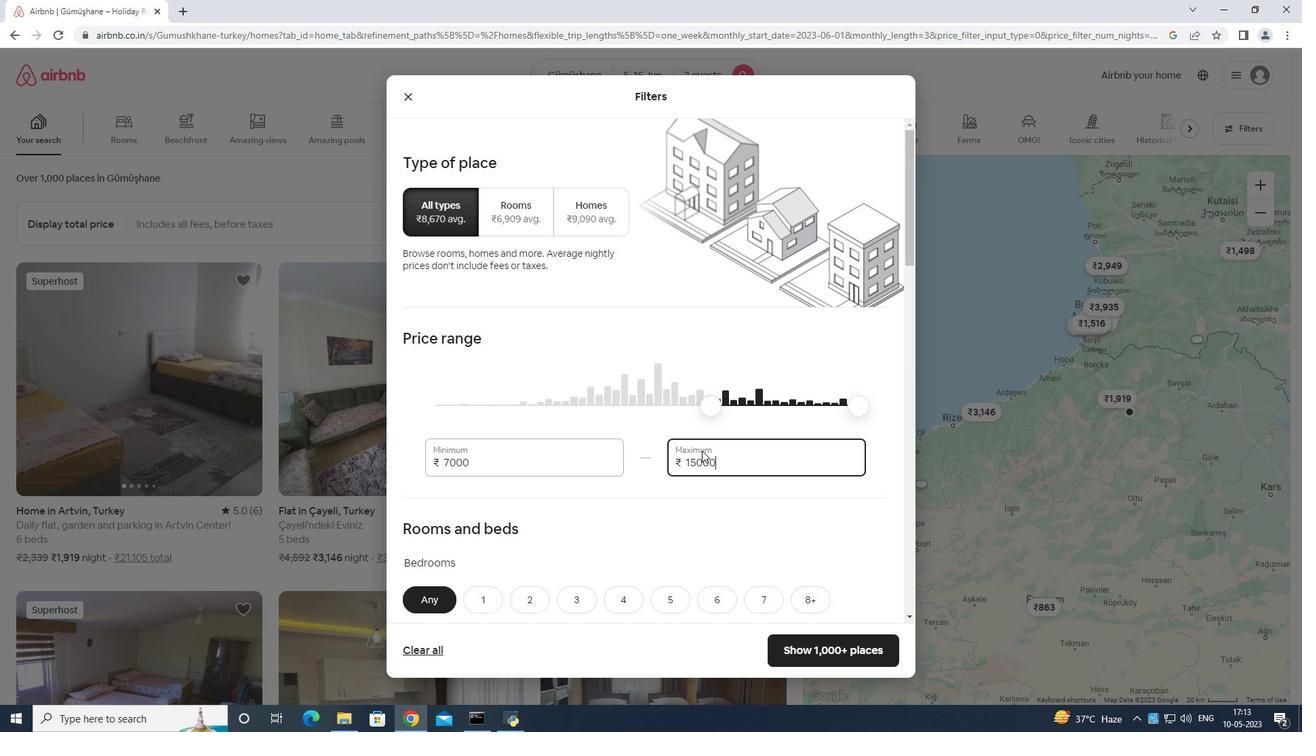 
Action: Mouse moved to (700, 458)
Screenshot: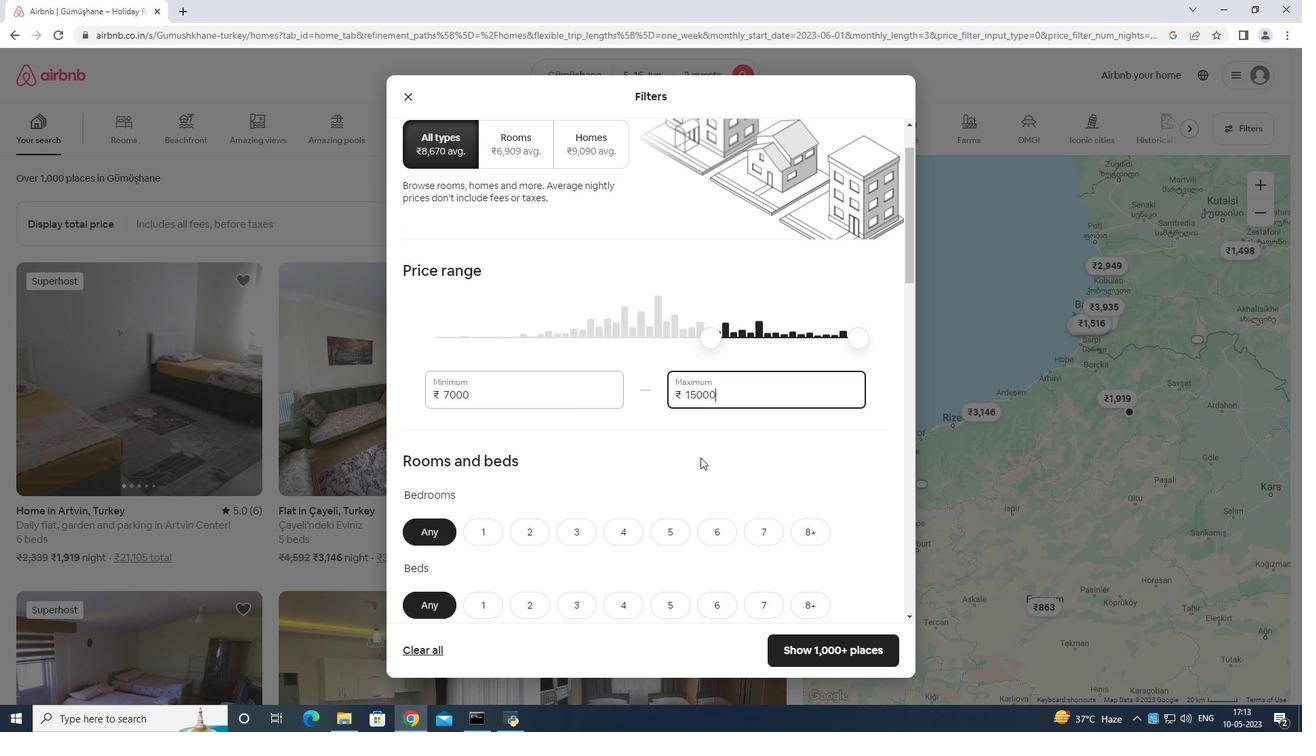 
Action: Mouse scrolled (700, 457) with delta (0, 0)
Screenshot: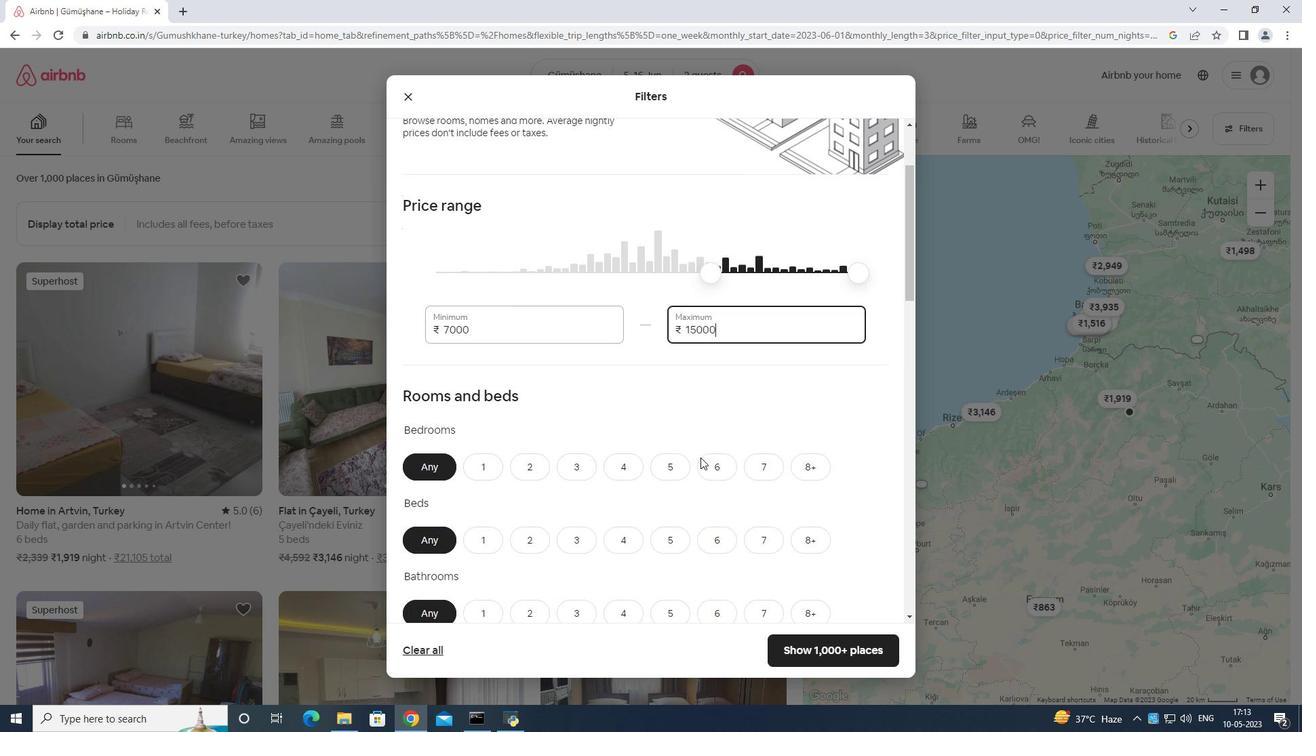 
Action: Mouse moved to (495, 396)
Screenshot: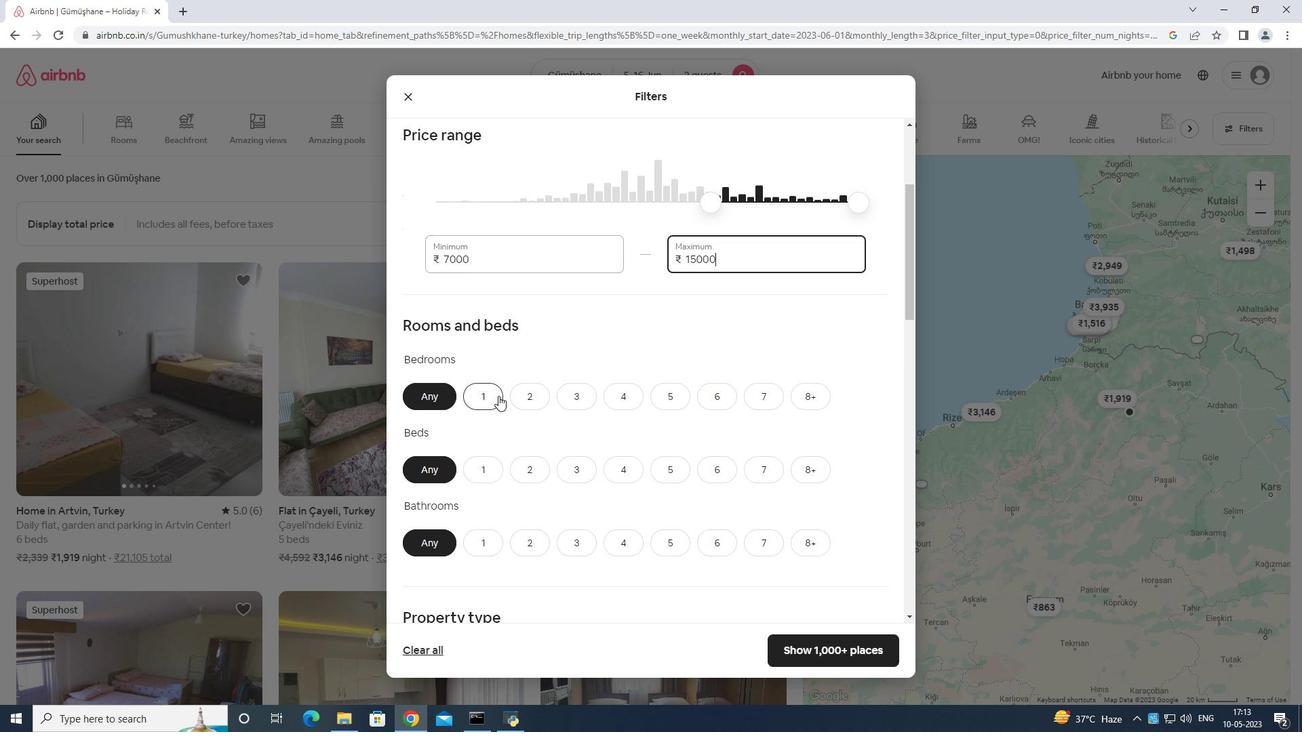 
Action: Mouse pressed left at (495, 396)
Screenshot: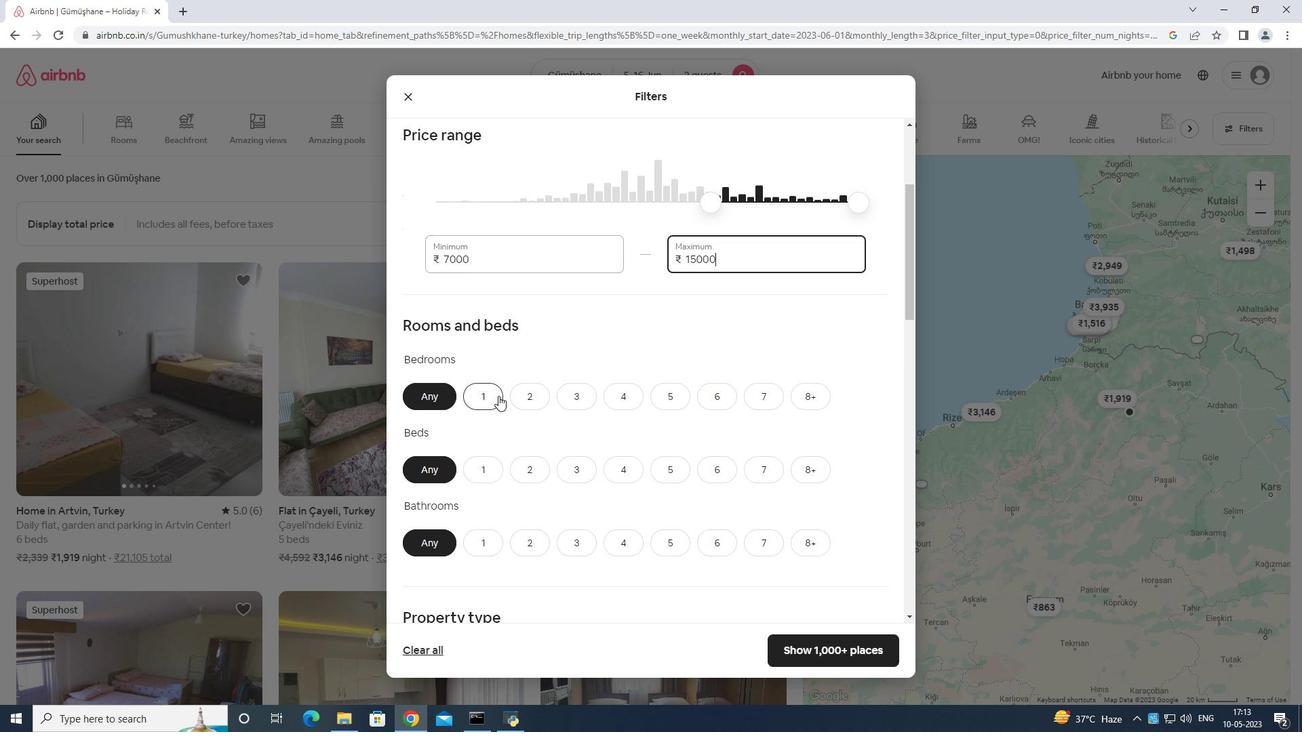 
Action: Mouse moved to (490, 466)
Screenshot: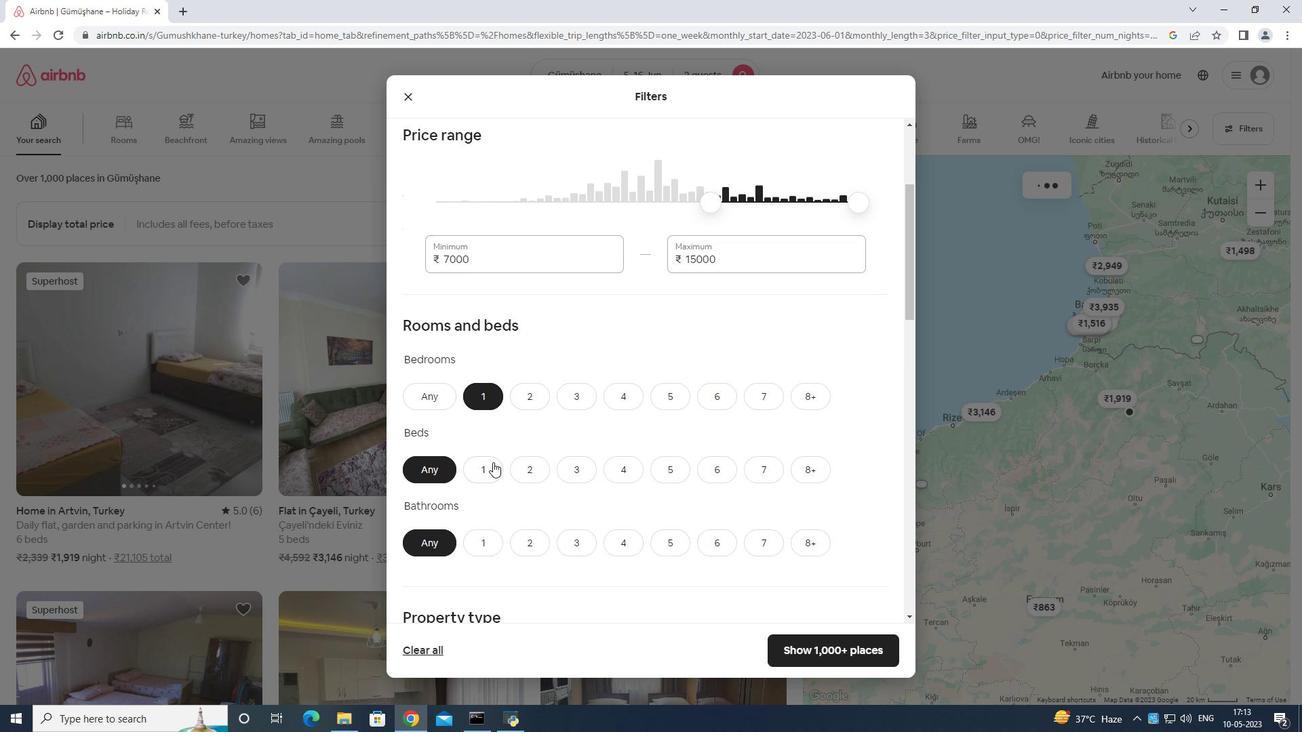 
Action: Mouse pressed left at (490, 466)
Screenshot: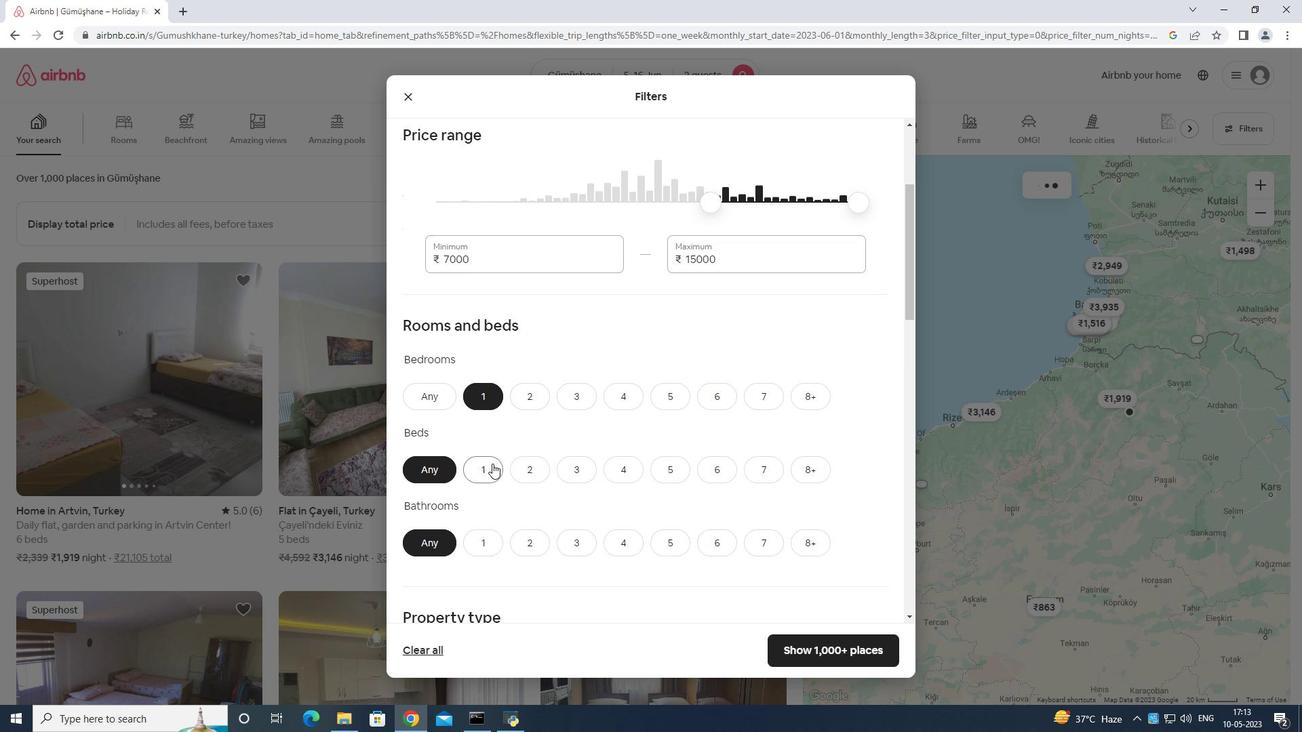 
Action: Mouse moved to (470, 537)
Screenshot: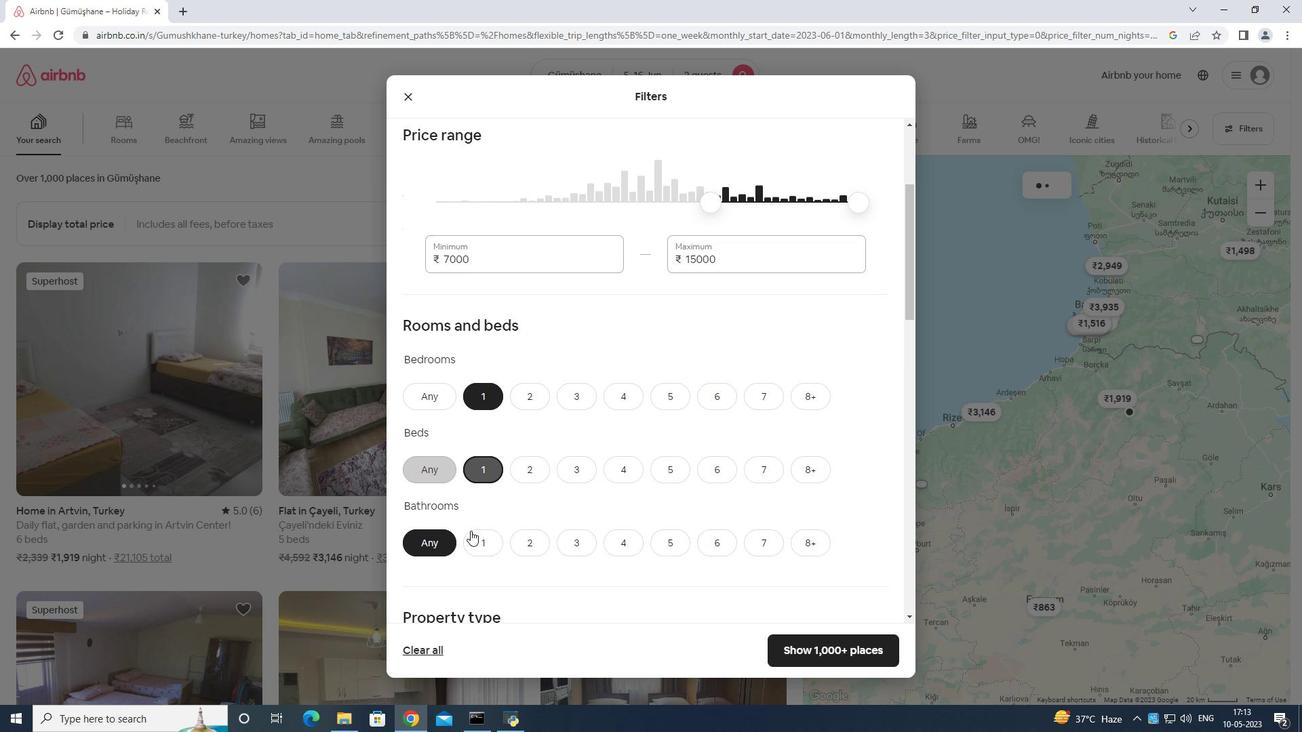
Action: Mouse pressed left at (470, 537)
Screenshot: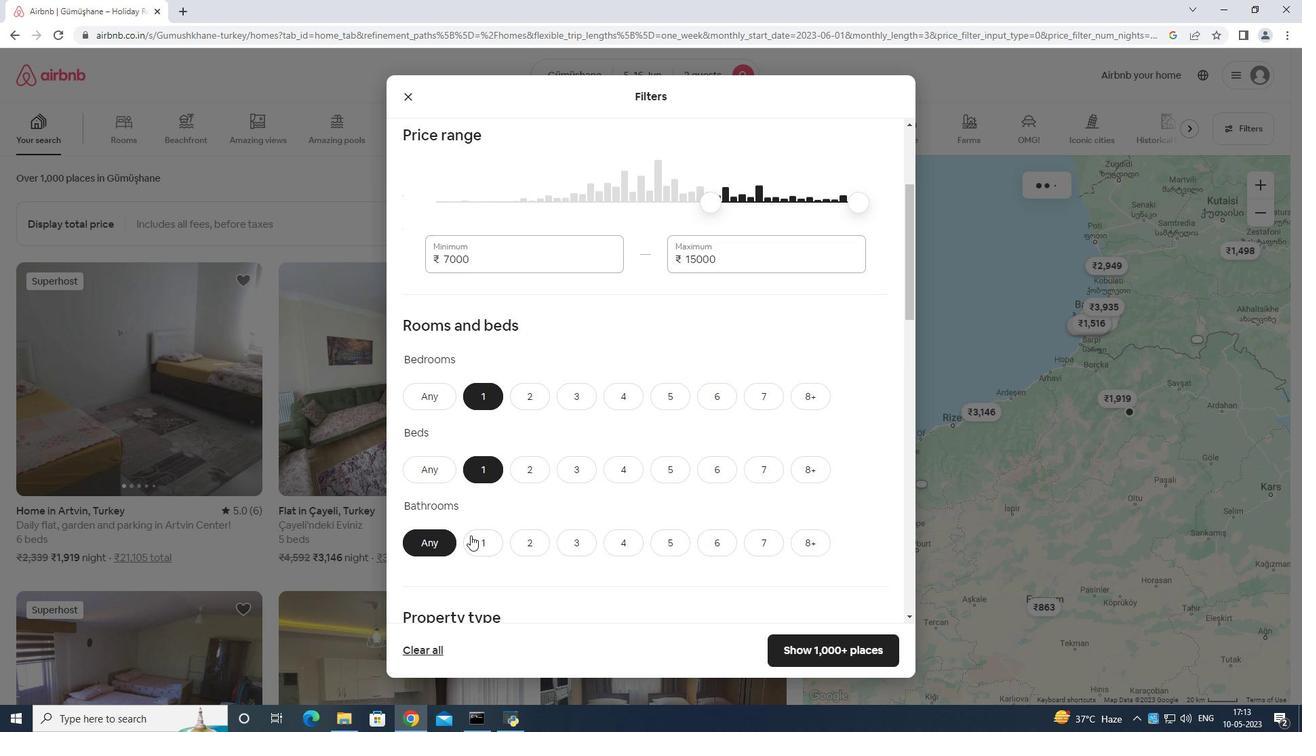 
Action: Mouse moved to (486, 527)
Screenshot: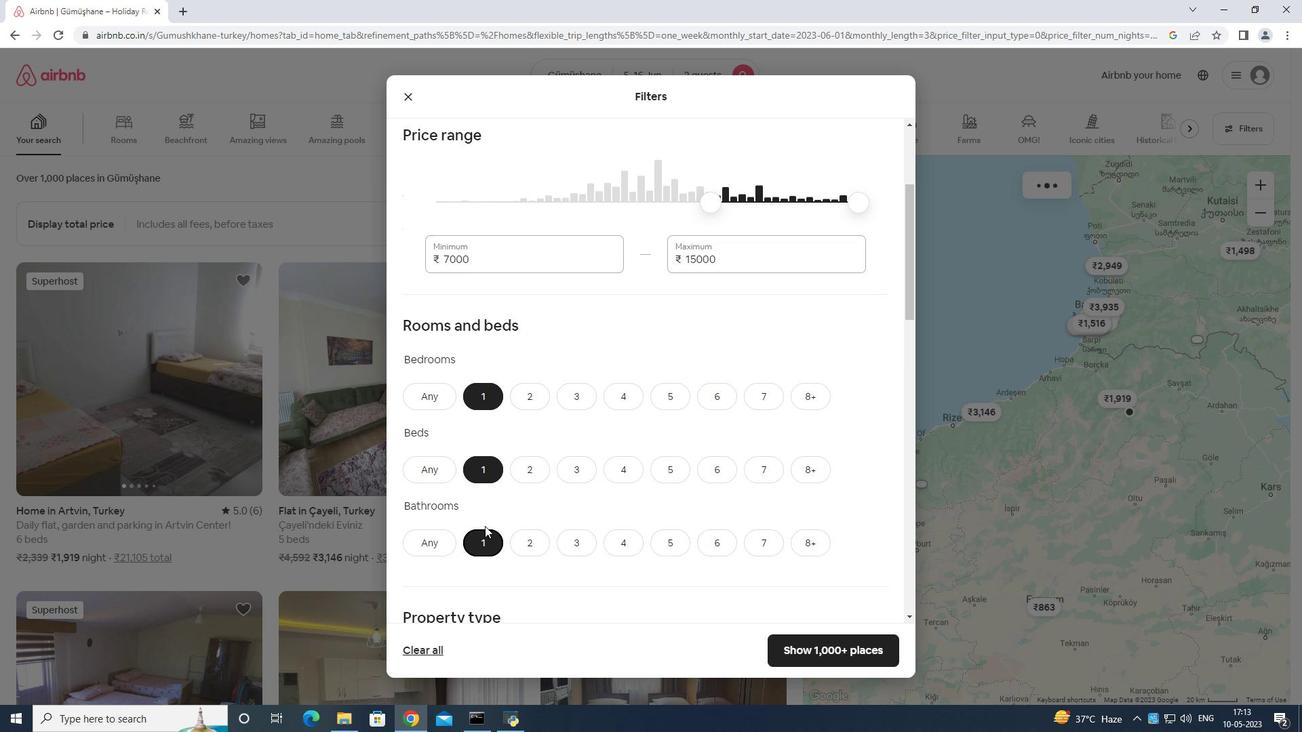 
Action: Mouse scrolled (486, 526) with delta (0, 0)
Screenshot: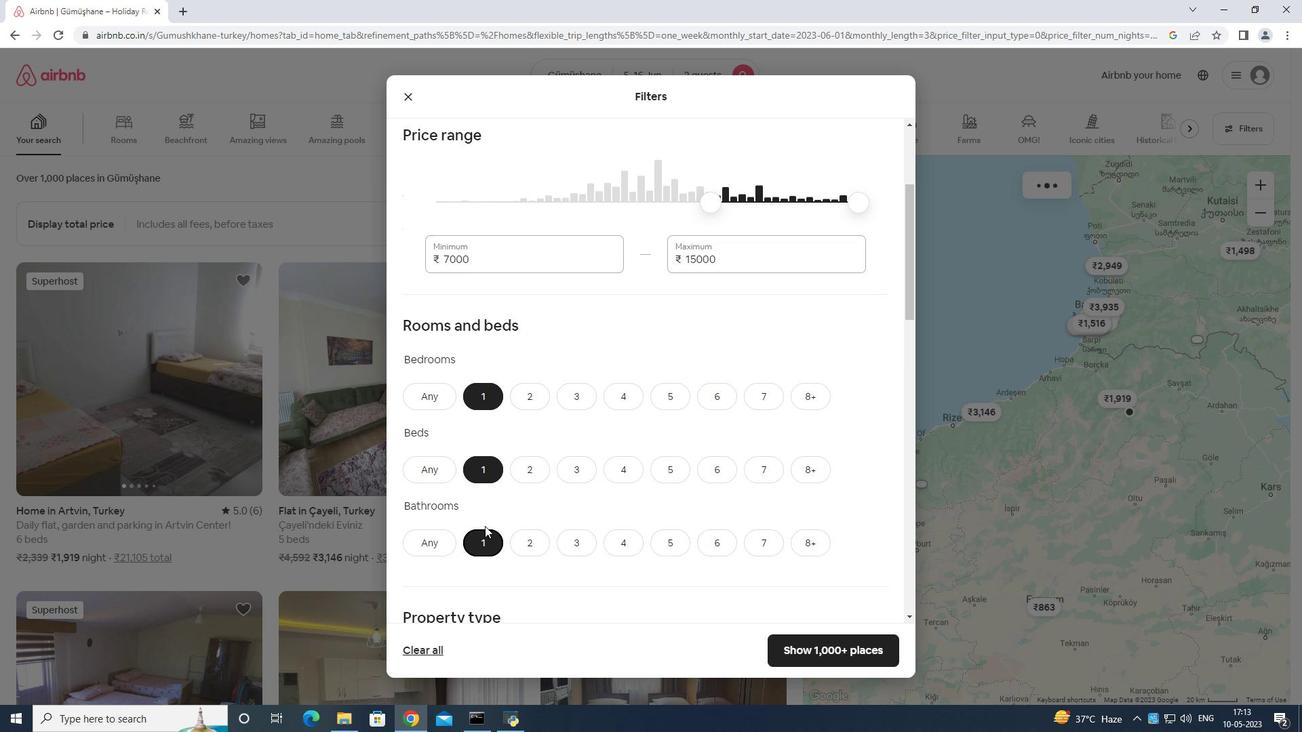 
Action: Mouse moved to (487, 527)
Screenshot: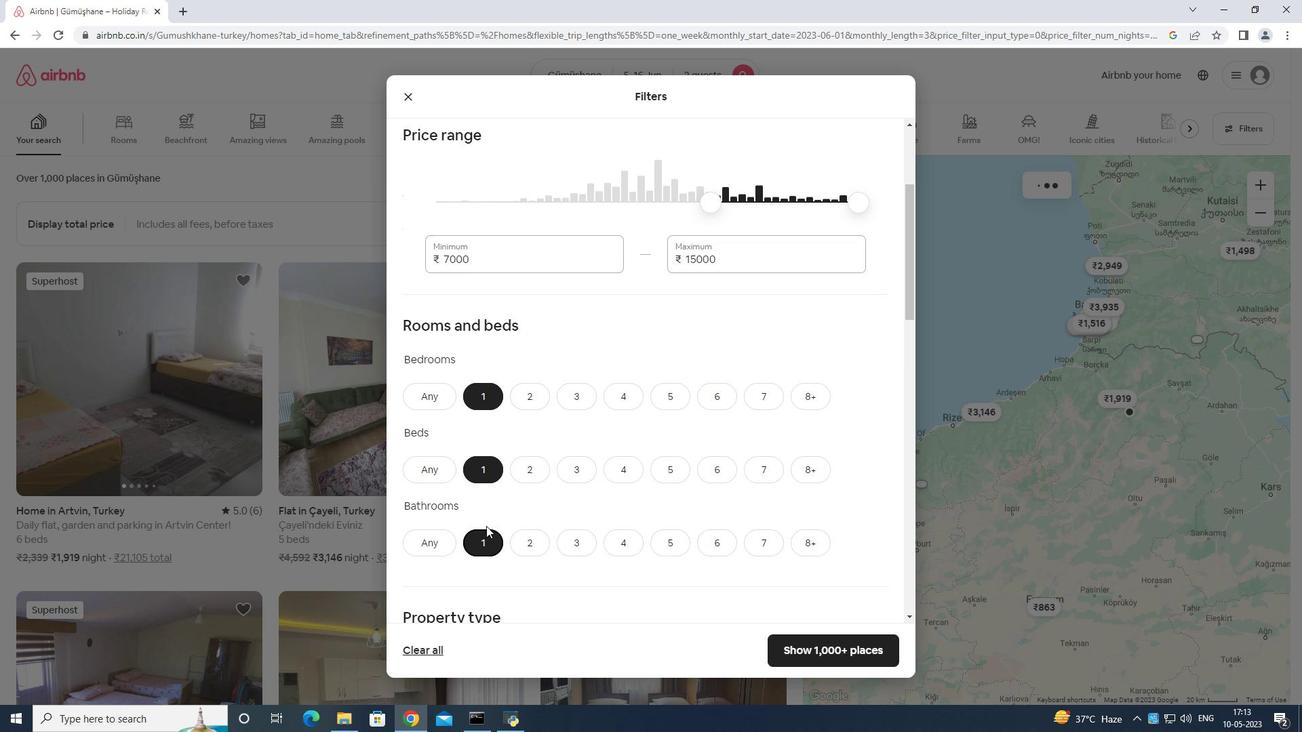 
Action: Mouse scrolled (487, 527) with delta (0, 0)
Screenshot: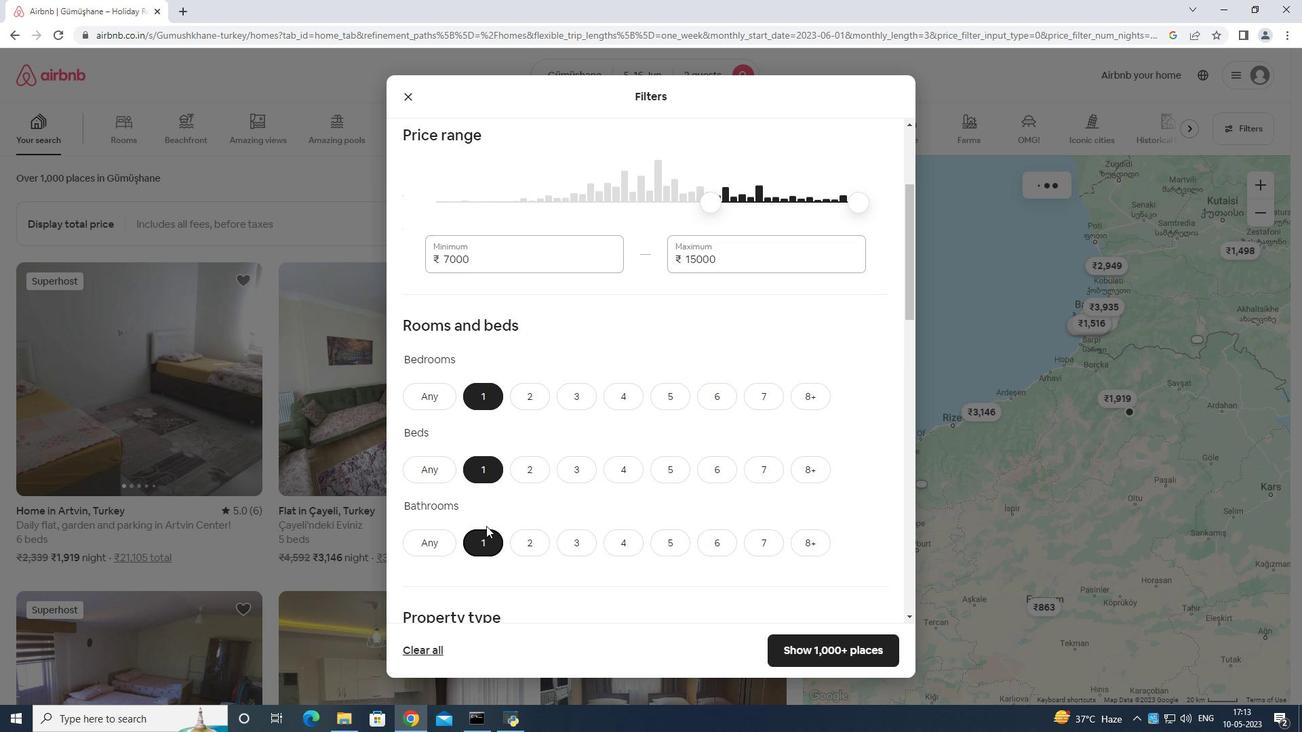 
Action: Mouse scrolled (487, 527) with delta (0, 0)
Screenshot: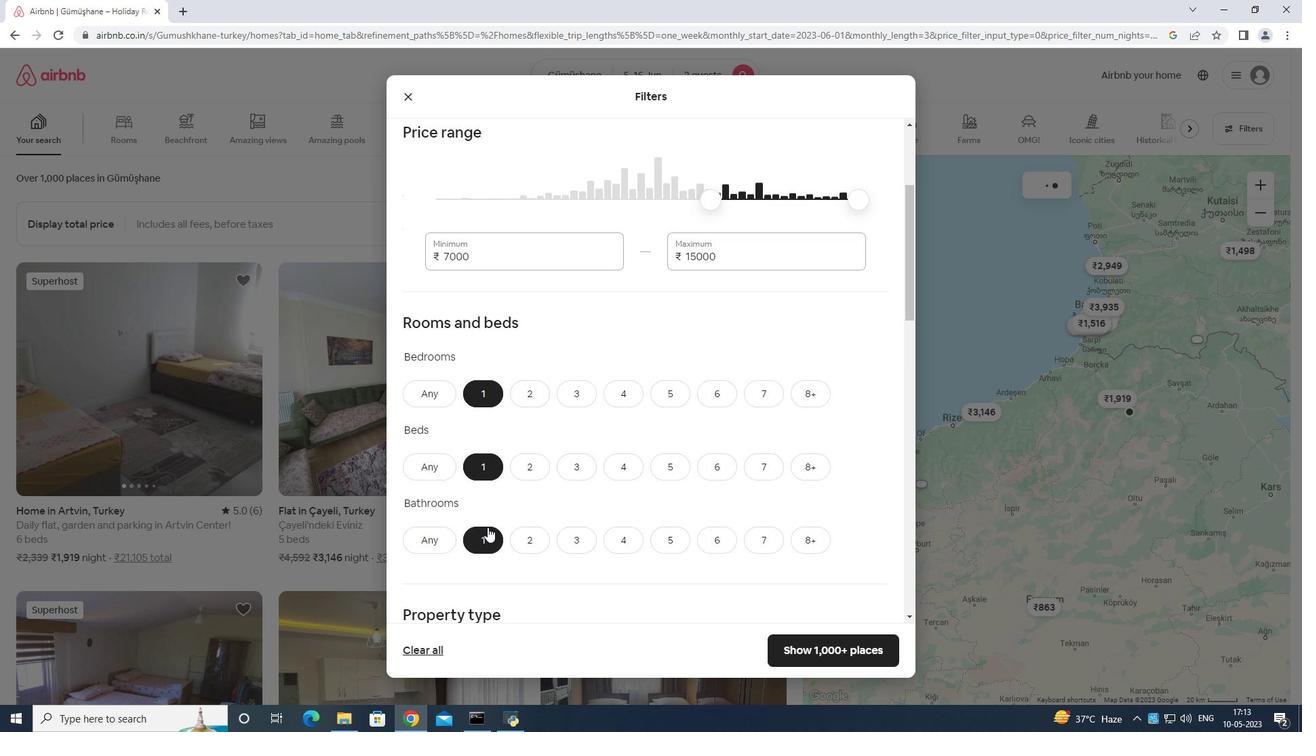 
Action: Mouse moved to (455, 499)
Screenshot: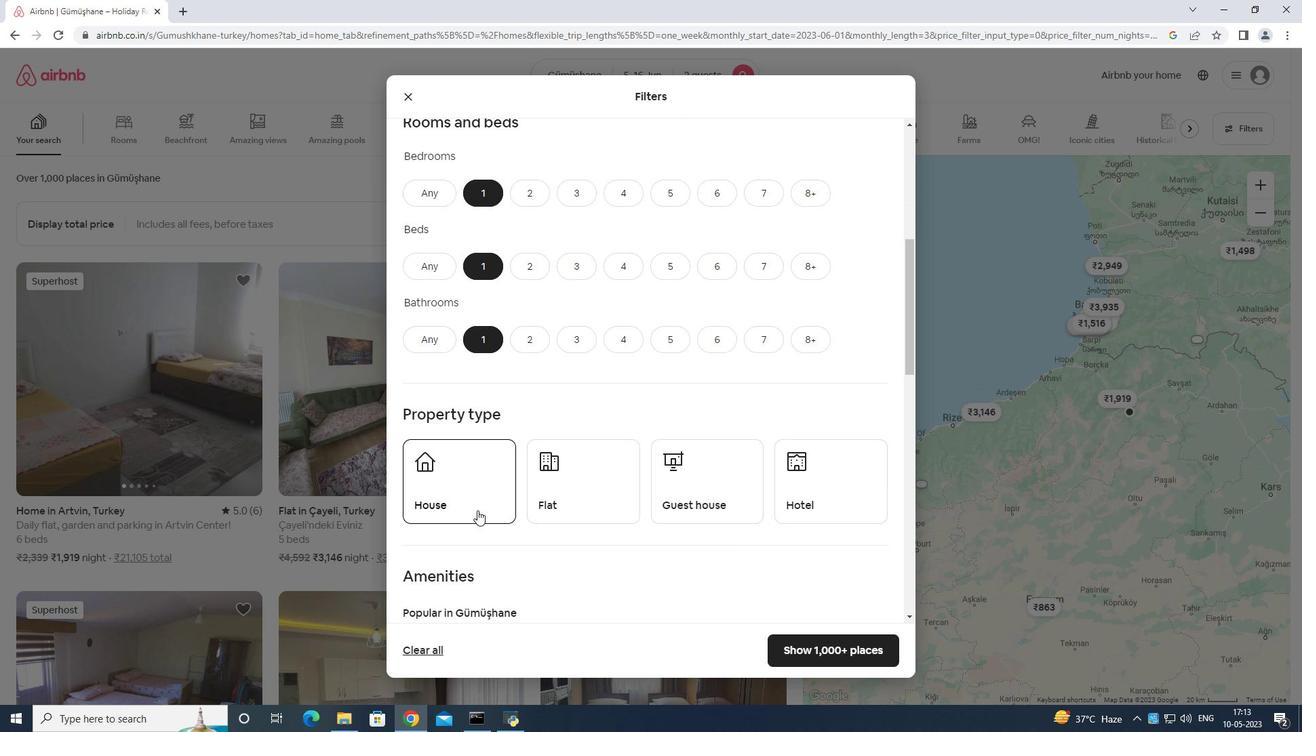 
Action: Mouse pressed left at (455, 499)
Screenshot: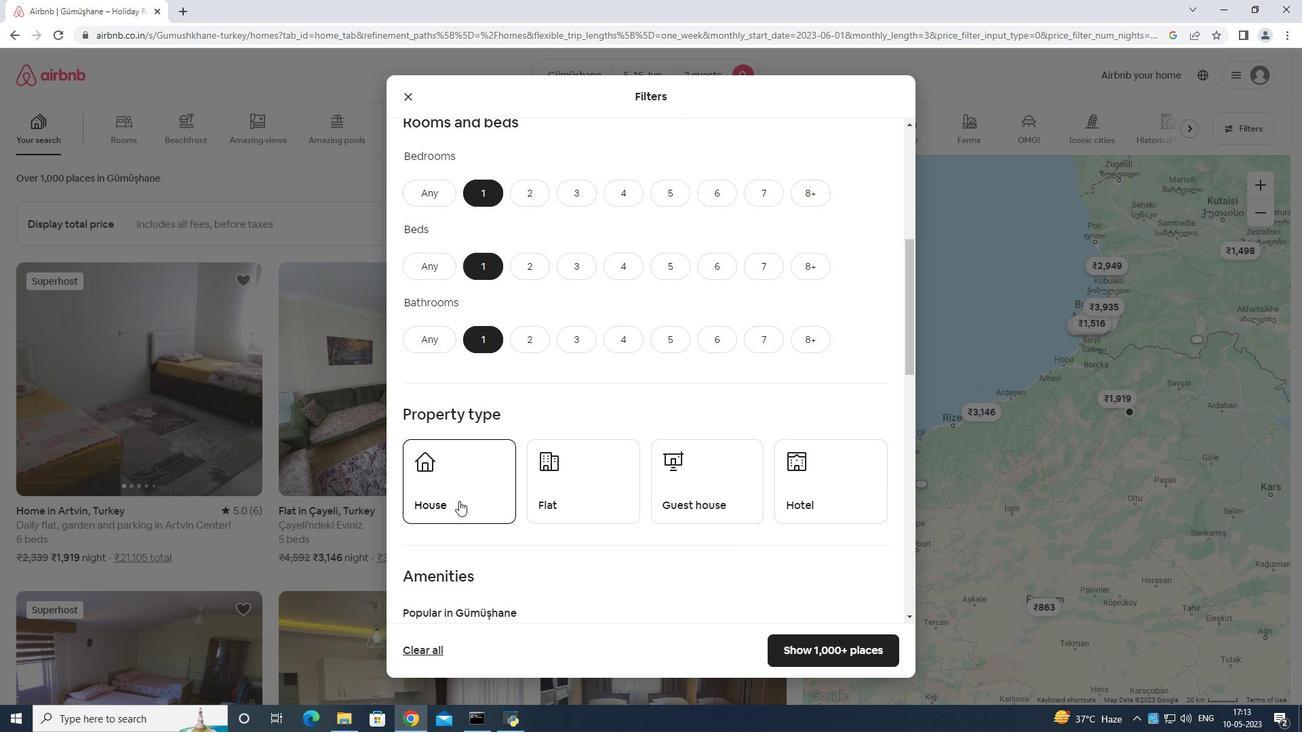 
Action: Mouse moved to (541, 490)
Screenshot: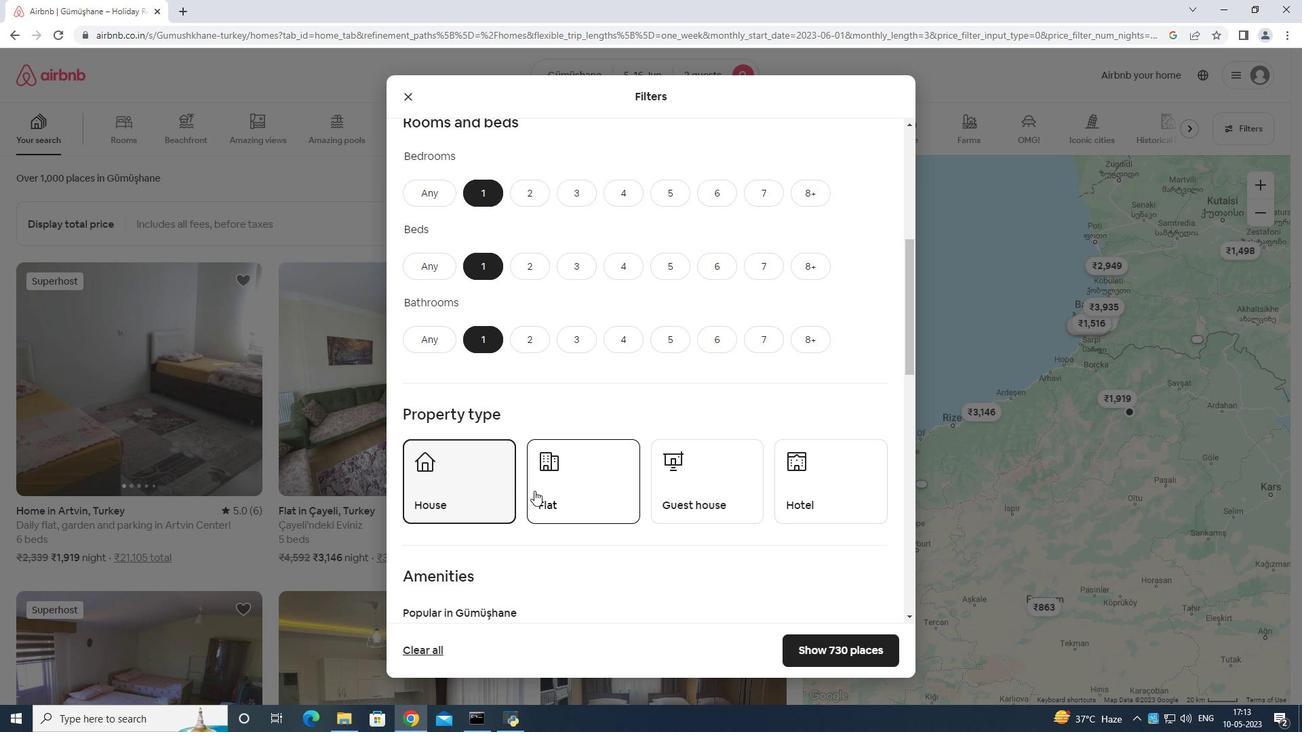 
Action: Mouse pressed left at (541, 490)
Screenshot: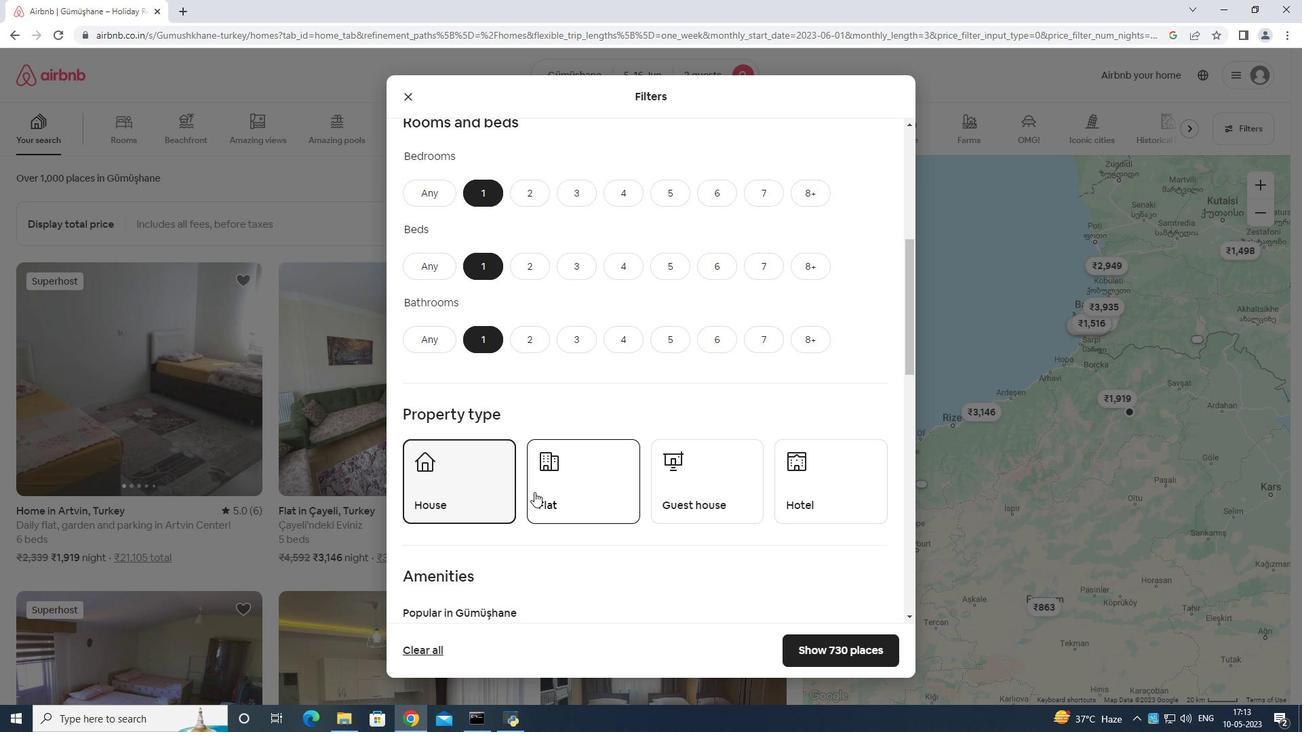 
Action: Mouse moved to (746, 480)
Screenshot: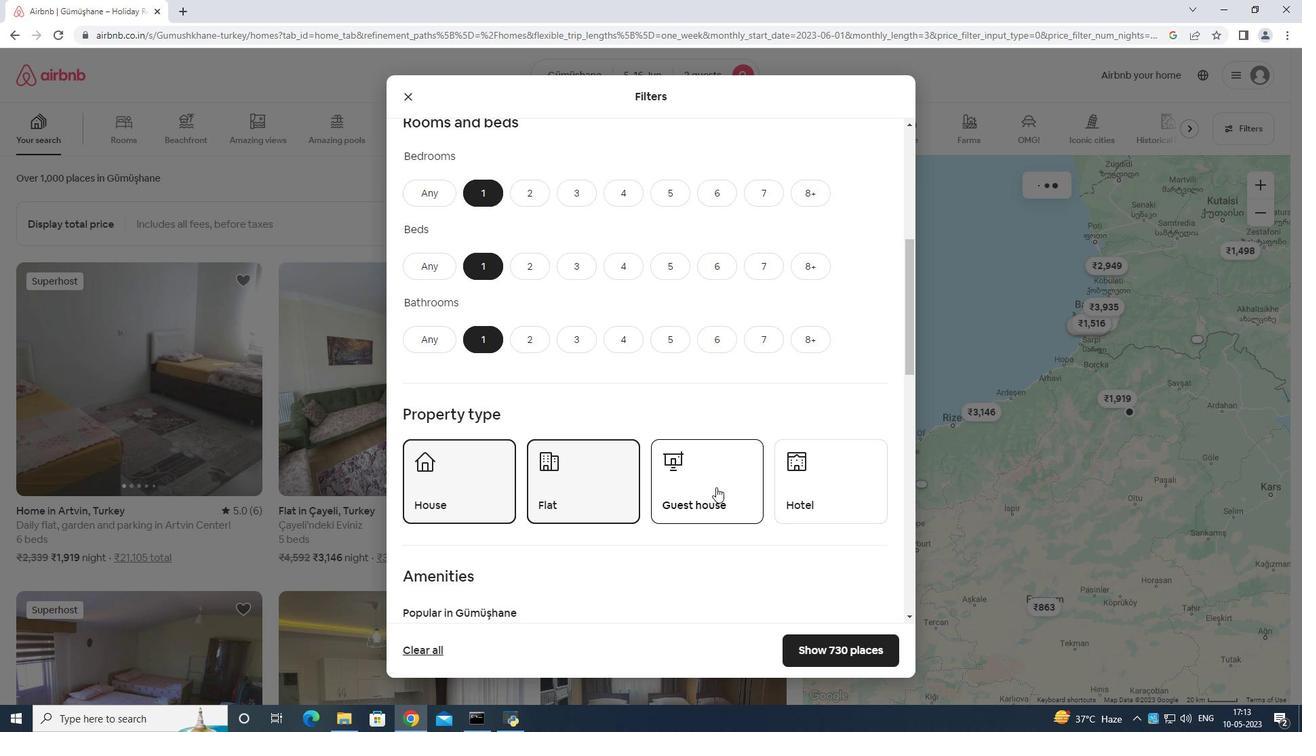 
Action: Mouse pressed left at (746, 480)
Screenshot: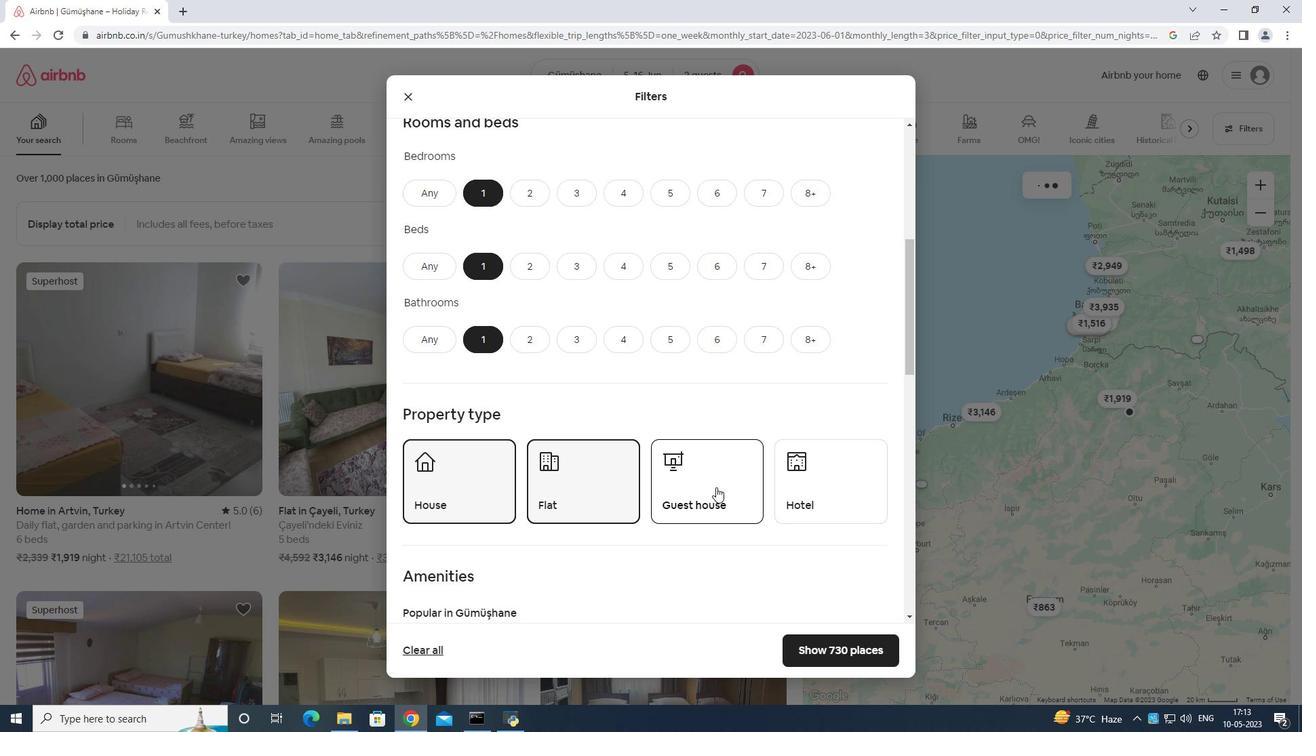 
Action: Mouse moved to (813, 478)
Screenshot: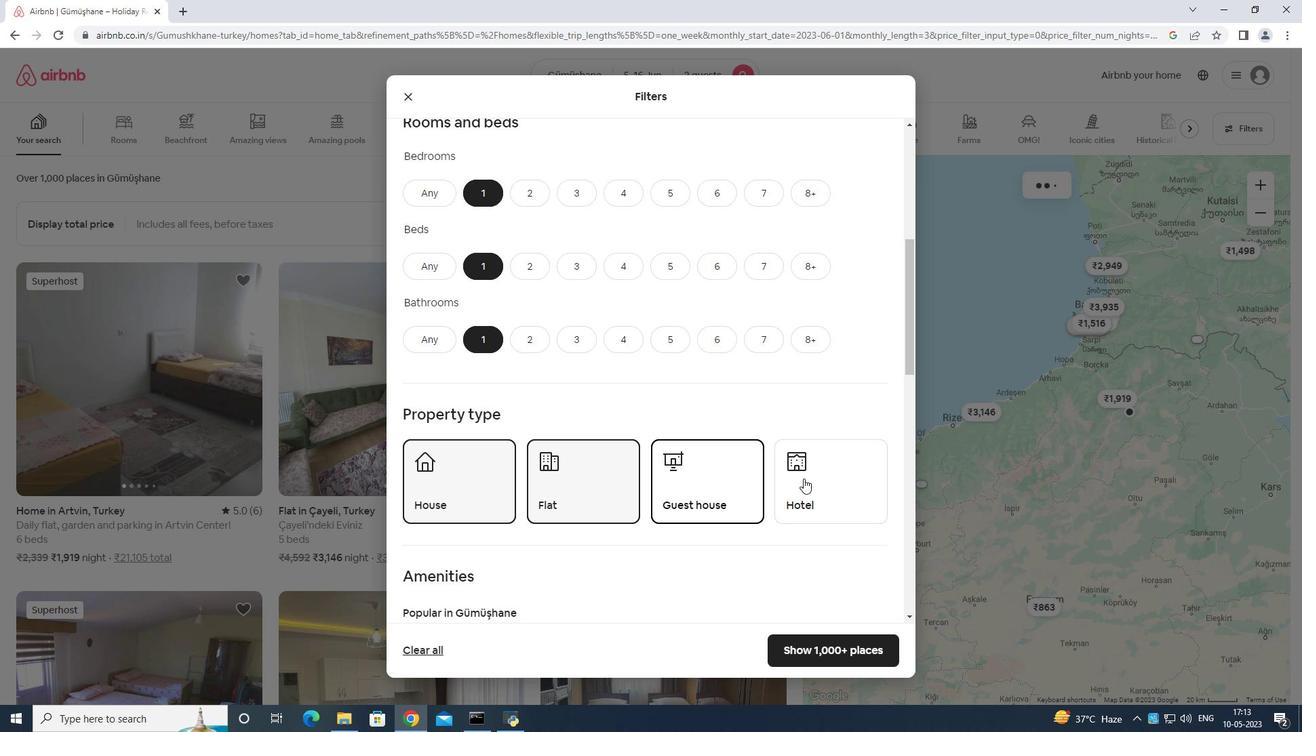 
Action: Mouse pressed left at (813, 478)
Screenshot: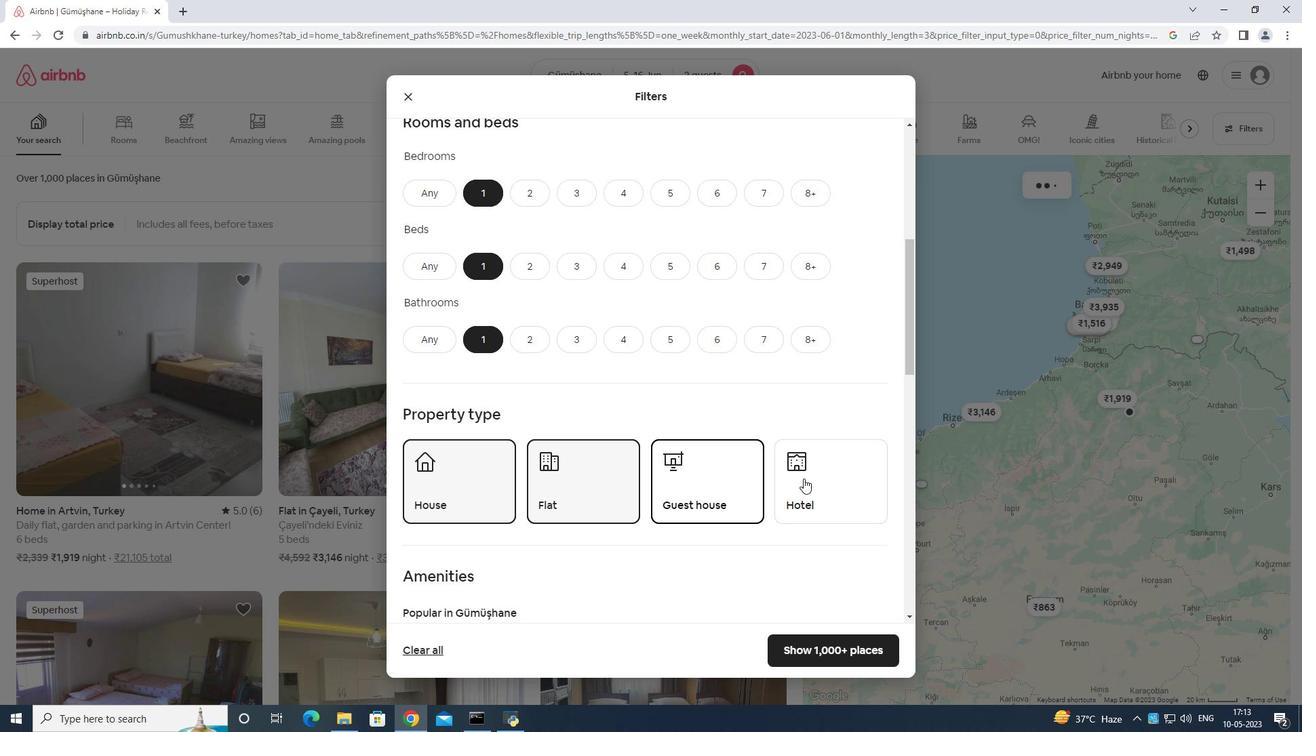
Action: Mouse moved to (812, 474)
Screenshot: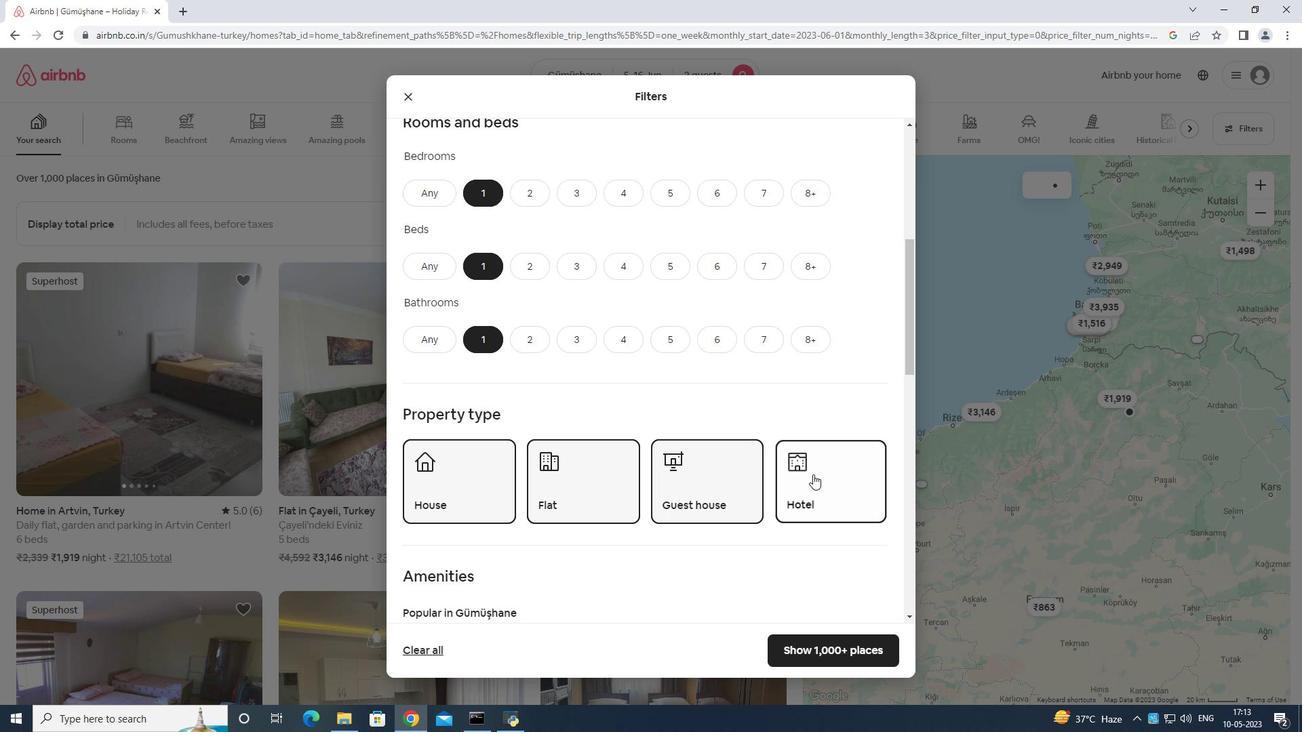 
Action: Mouse scrolled (812, 474) with delta (0, 0)
Screenshot: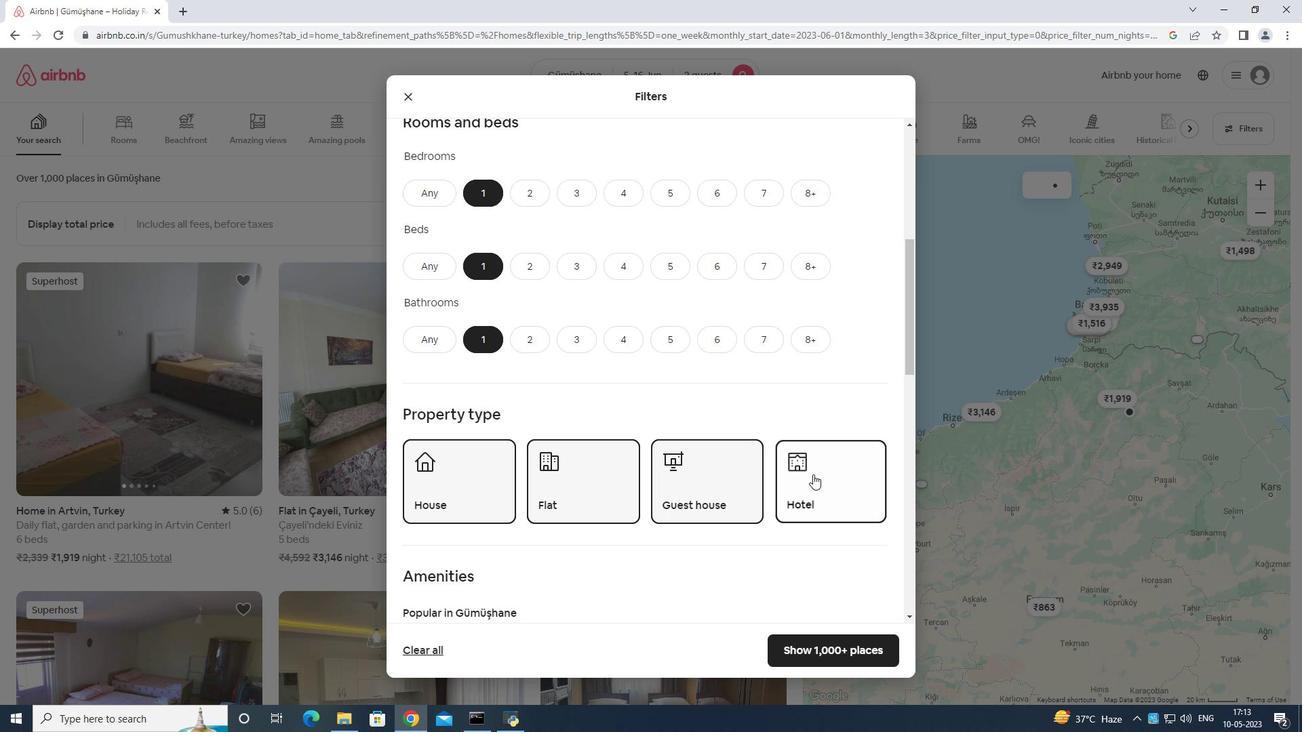 
Action: Mouse moved to (810, 477)
Screenshot: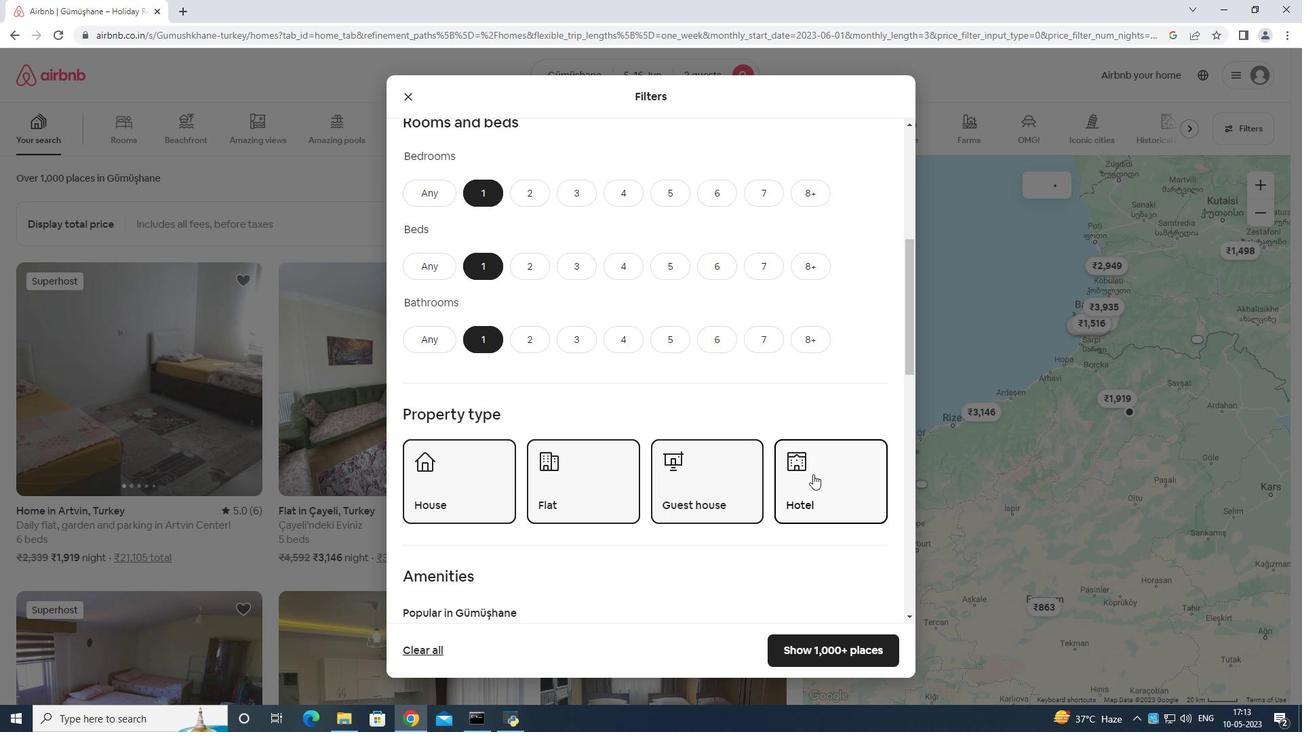 
Action: Mouse scrolled (810, 476) with delta (0, 0)
Screenshot: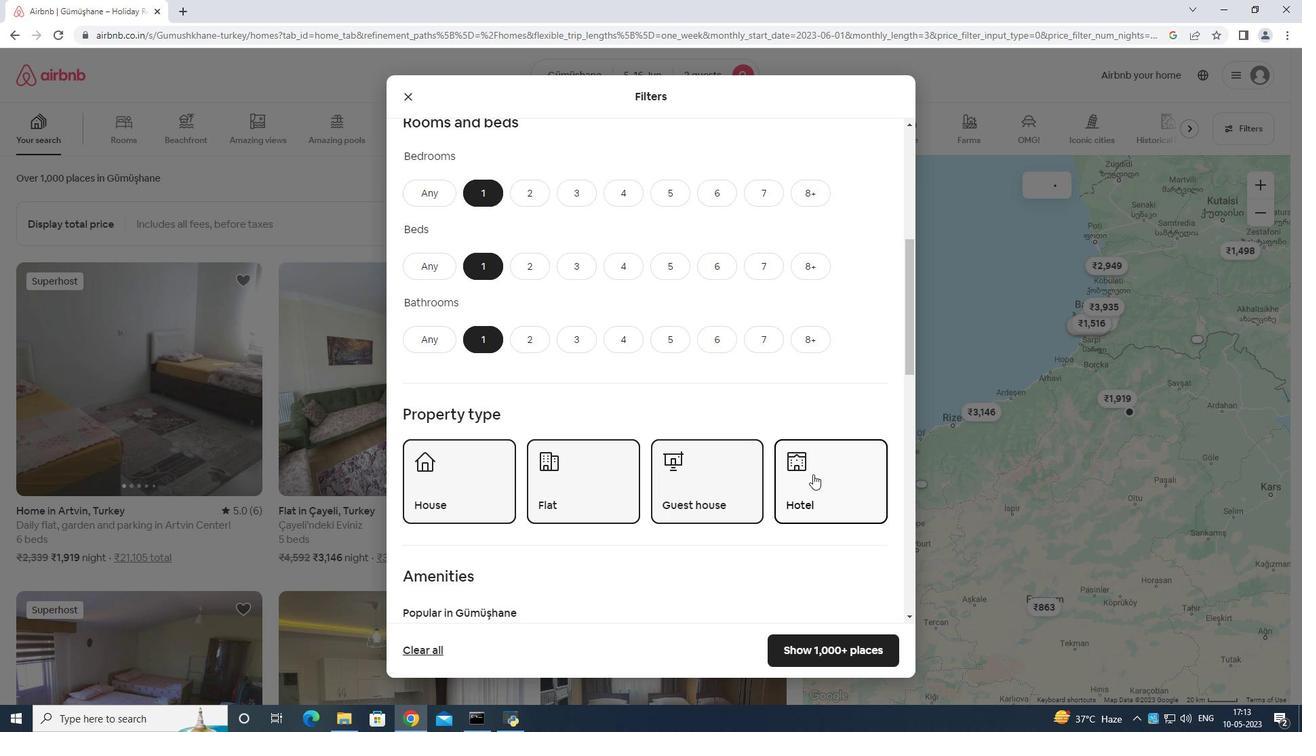 
Action: Mouse moved to (810, 478)
Screenshot: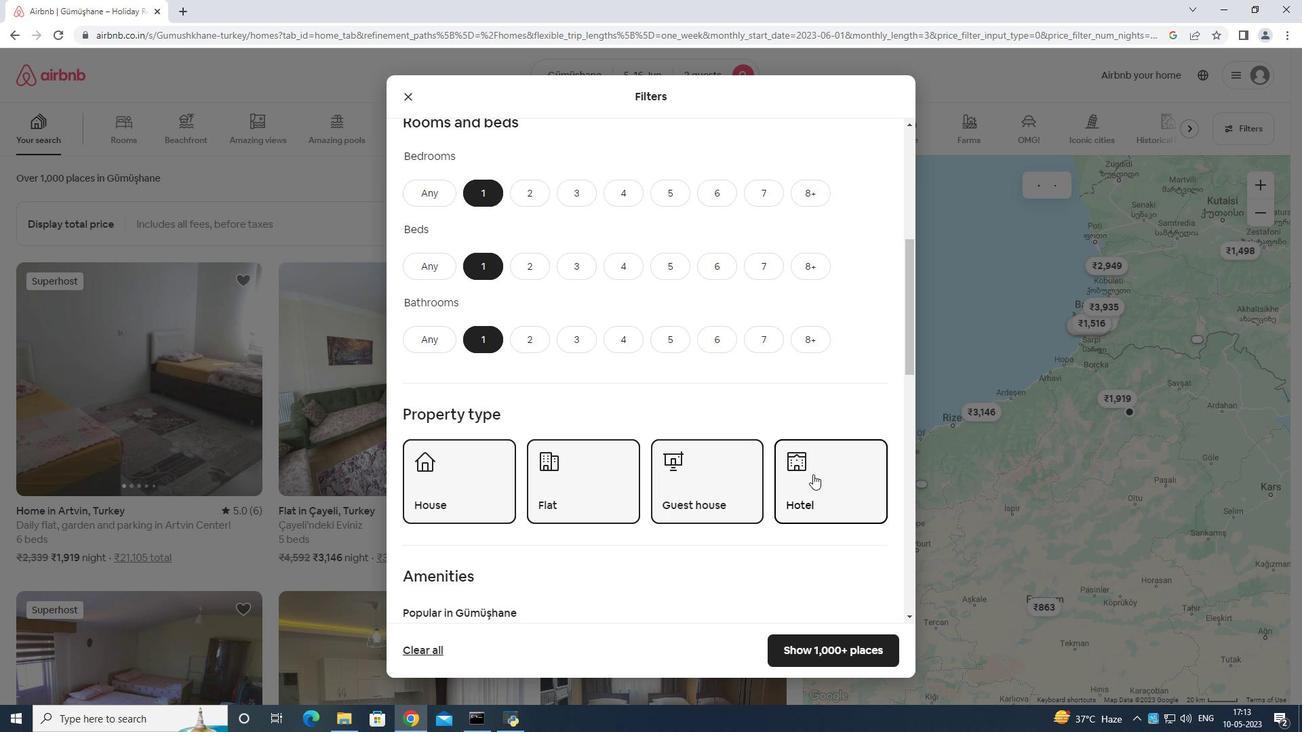 
Action: Mouse scrolled (810, 477) with delta (0, 0)
Screenshot: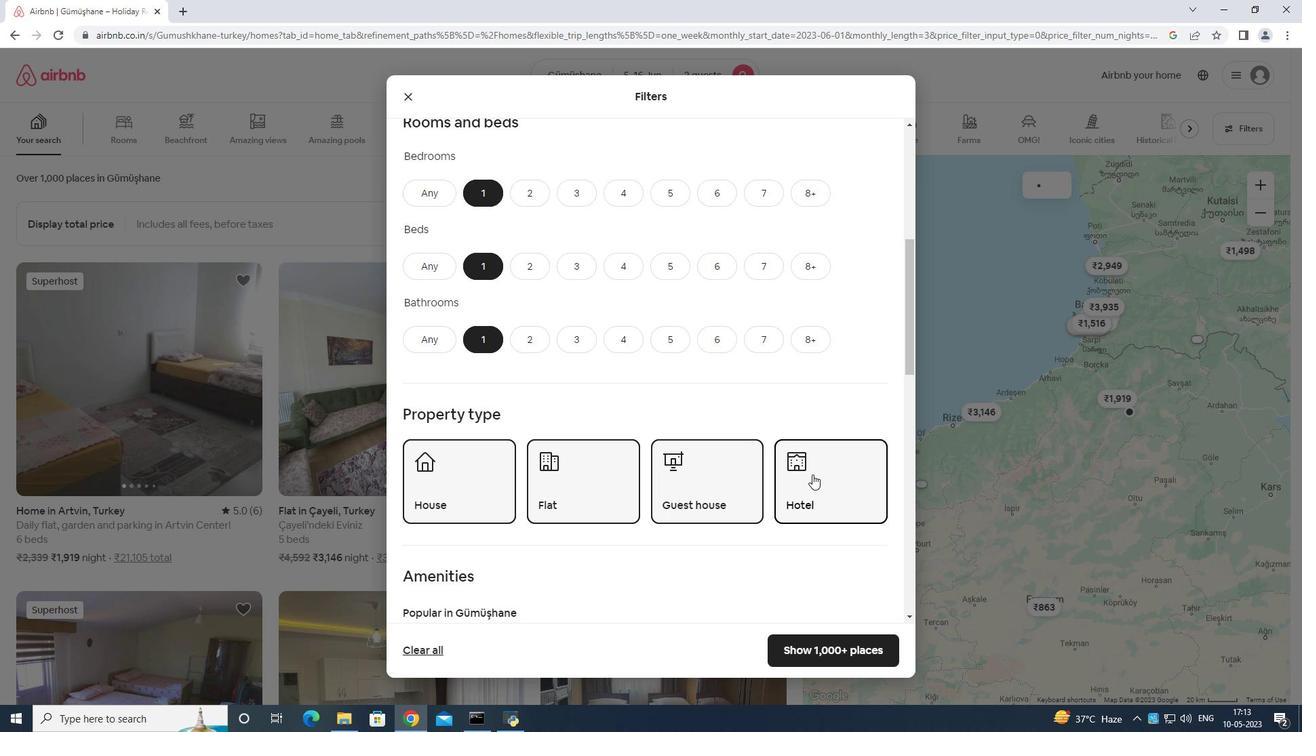 
Action: Mouse moved to (777, 479)
Screenshot: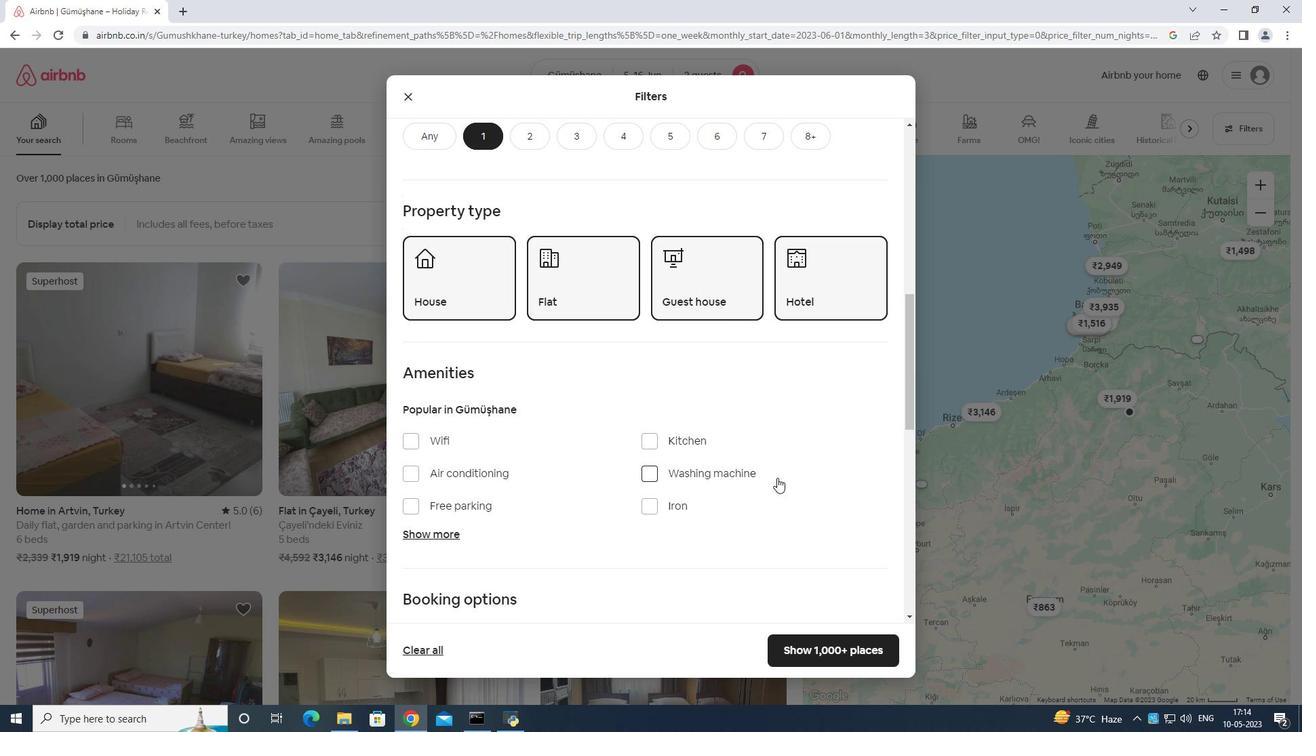 
Action: Mouse scrolled (777, 478) with delta (0, 0)
Screenshot: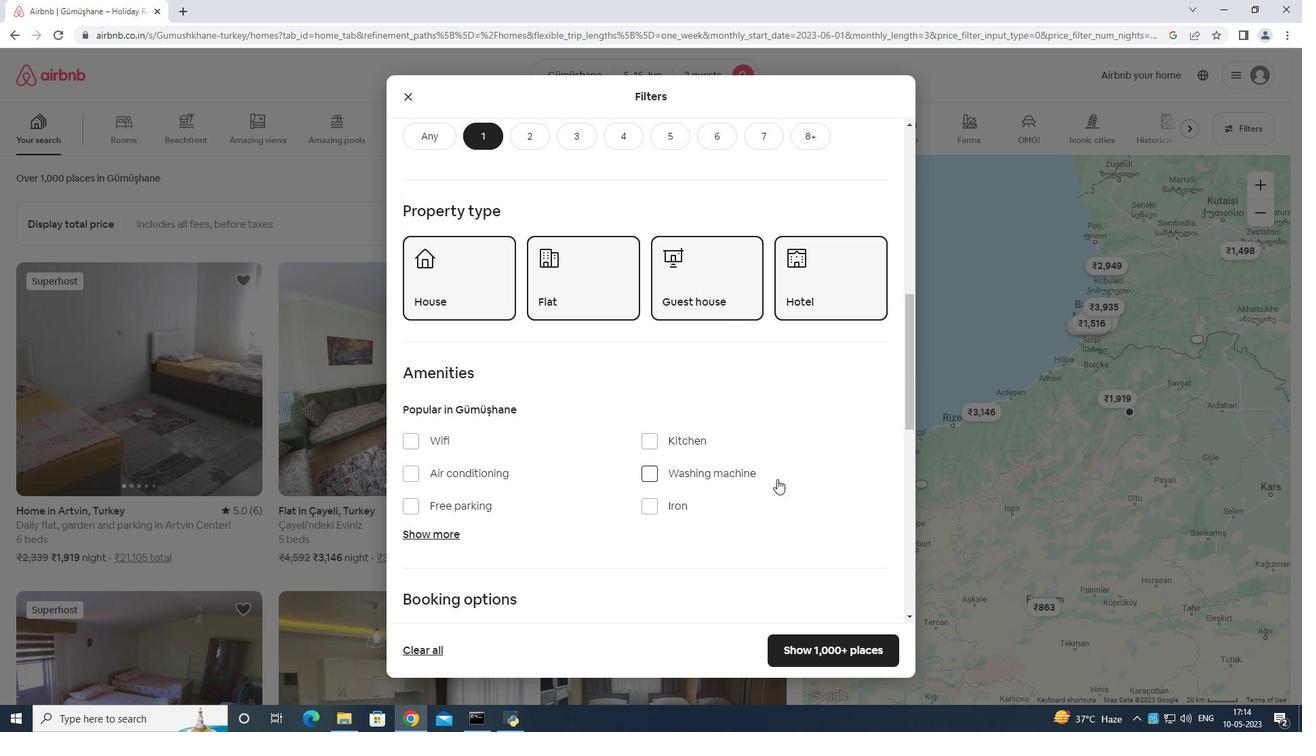 
Action: Mouse moved to (777, 481)
Screenshot: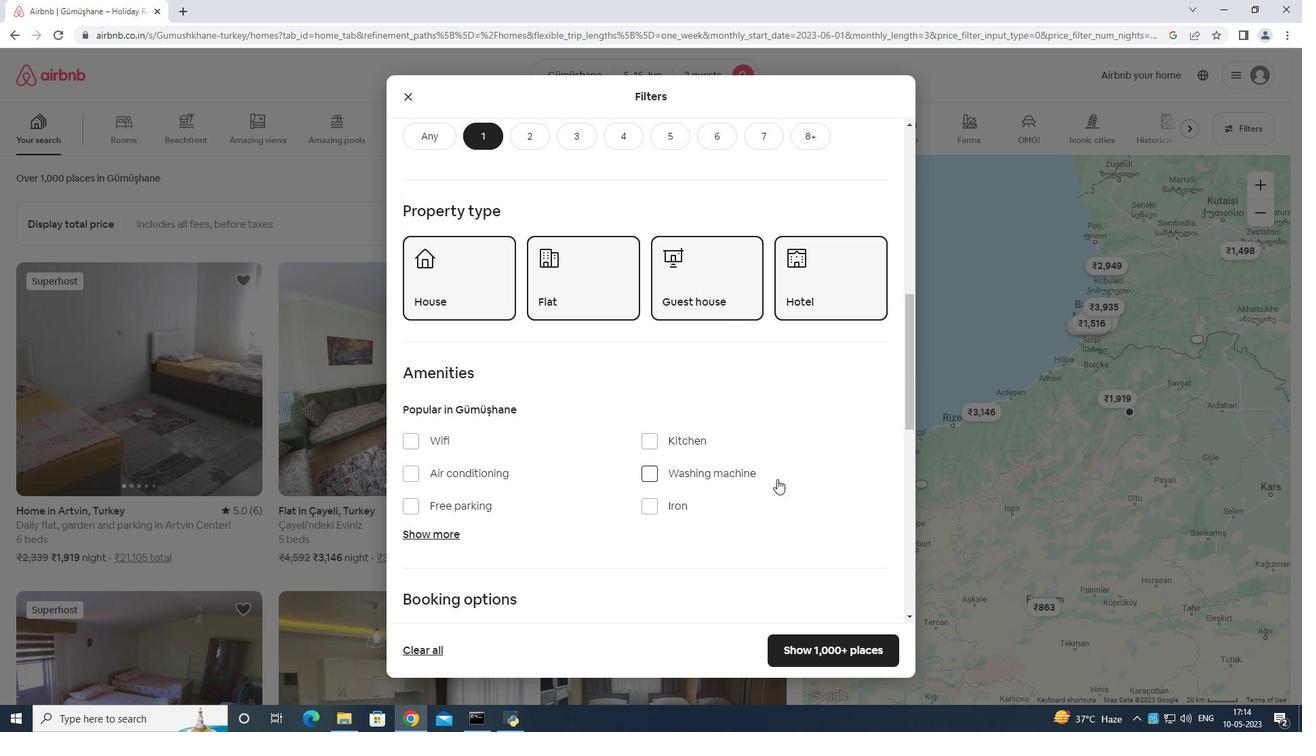 
Action: Mouse scrolled (777, 481) with delta (0, 0)
Screenshot: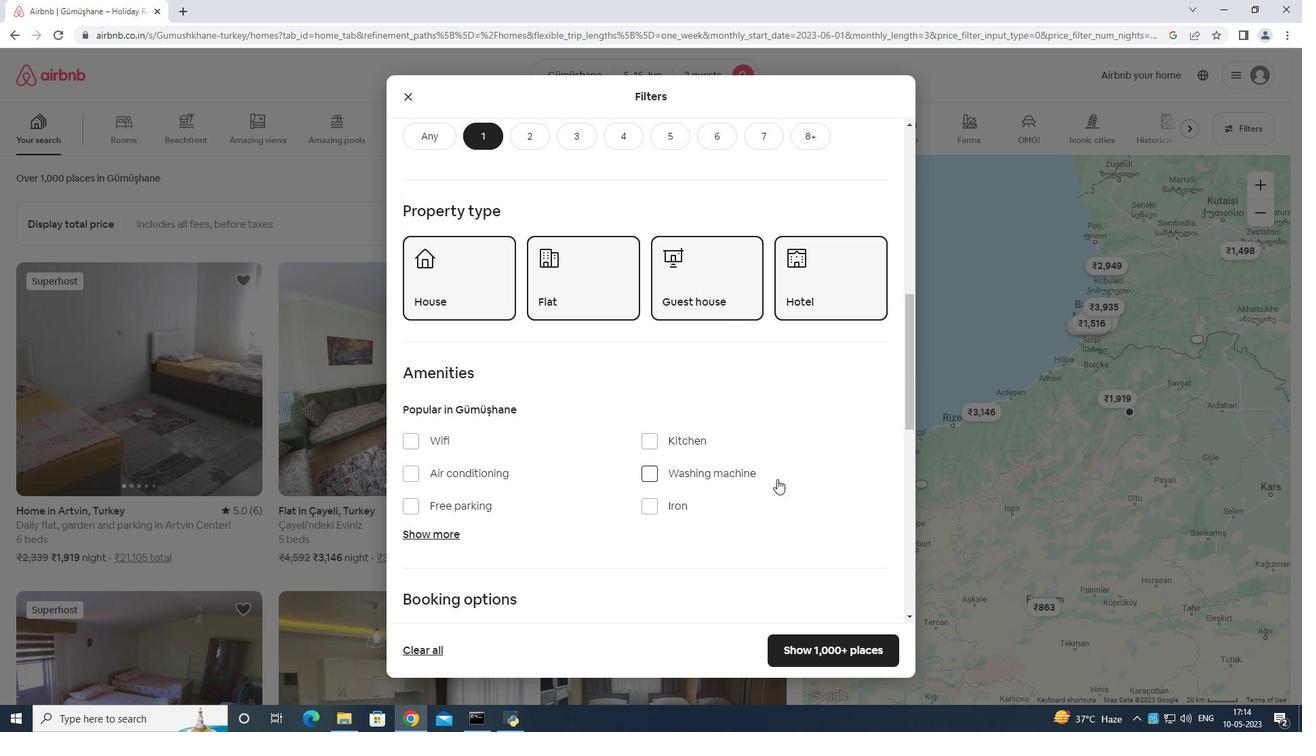 
Action: Mouse moved to (777, 481)
Screenshot: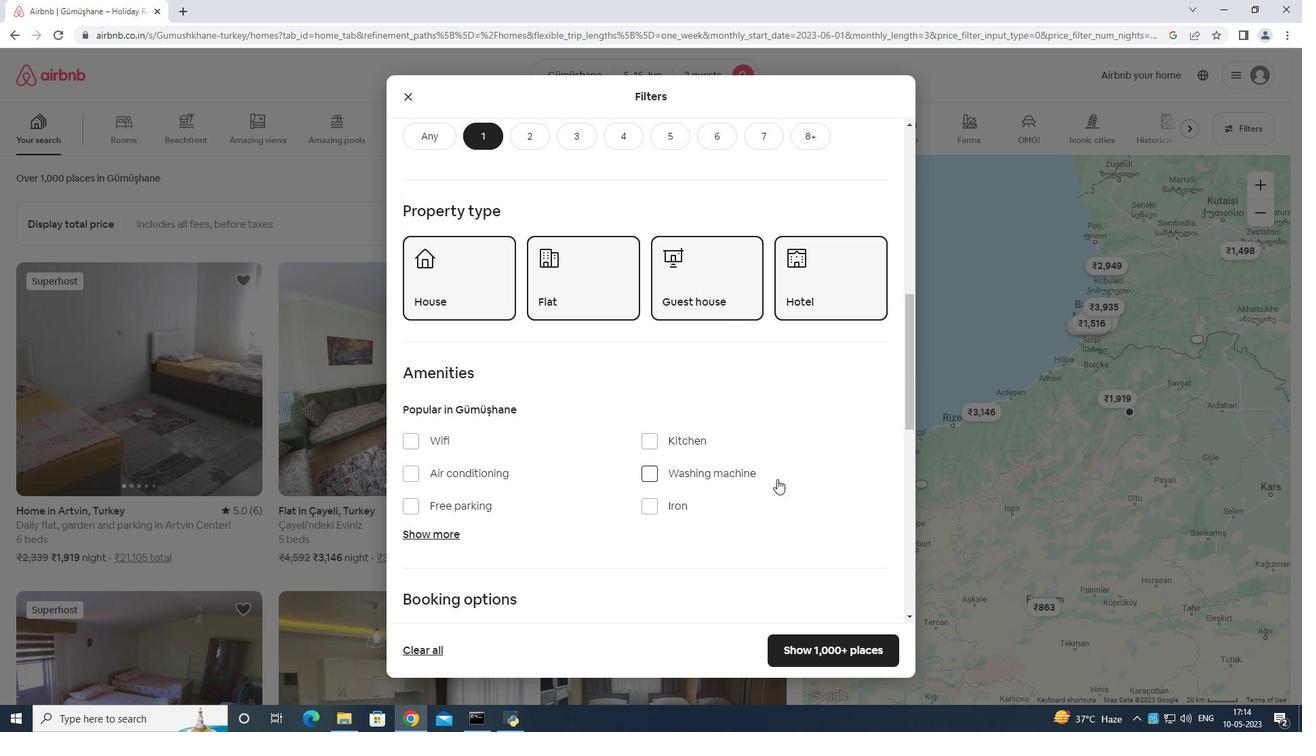 
Action: Mouse scrolled (777, 481) with delta (0, 0)
Screenshot: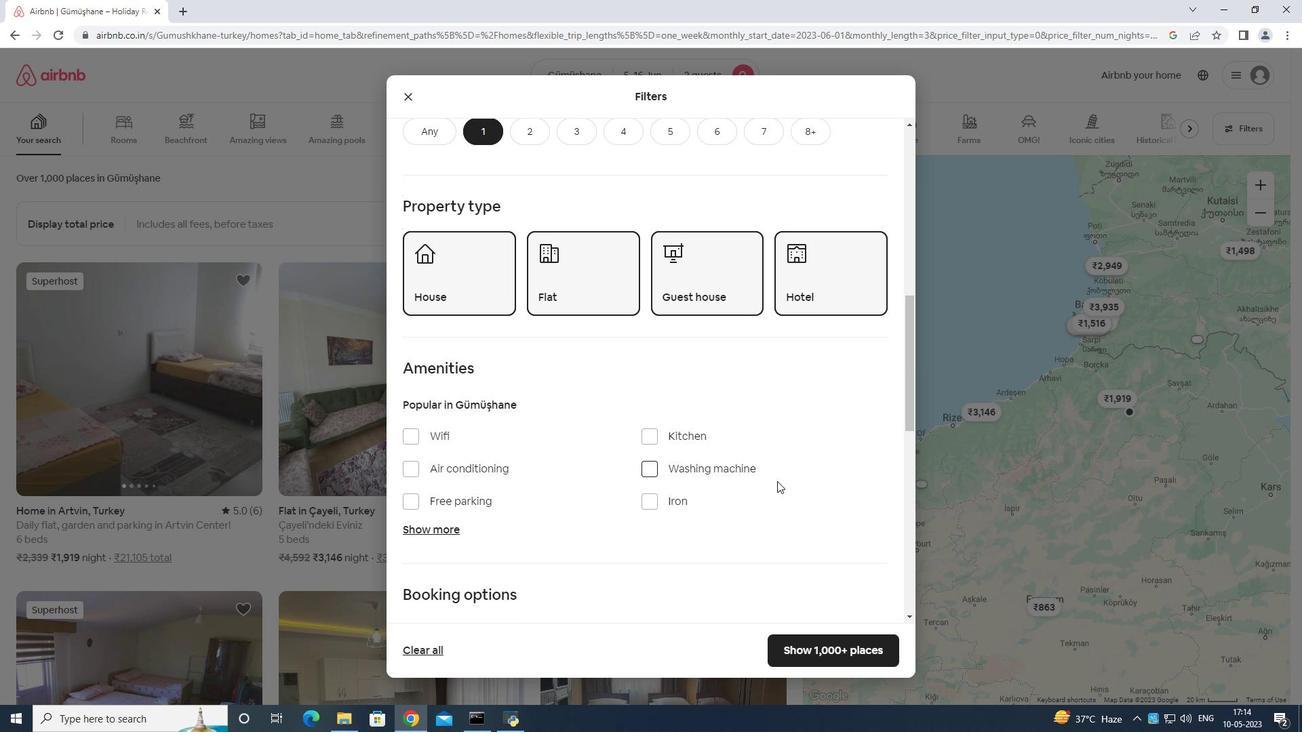 
Action: Mouse moved to (778, 483)
Screenshot: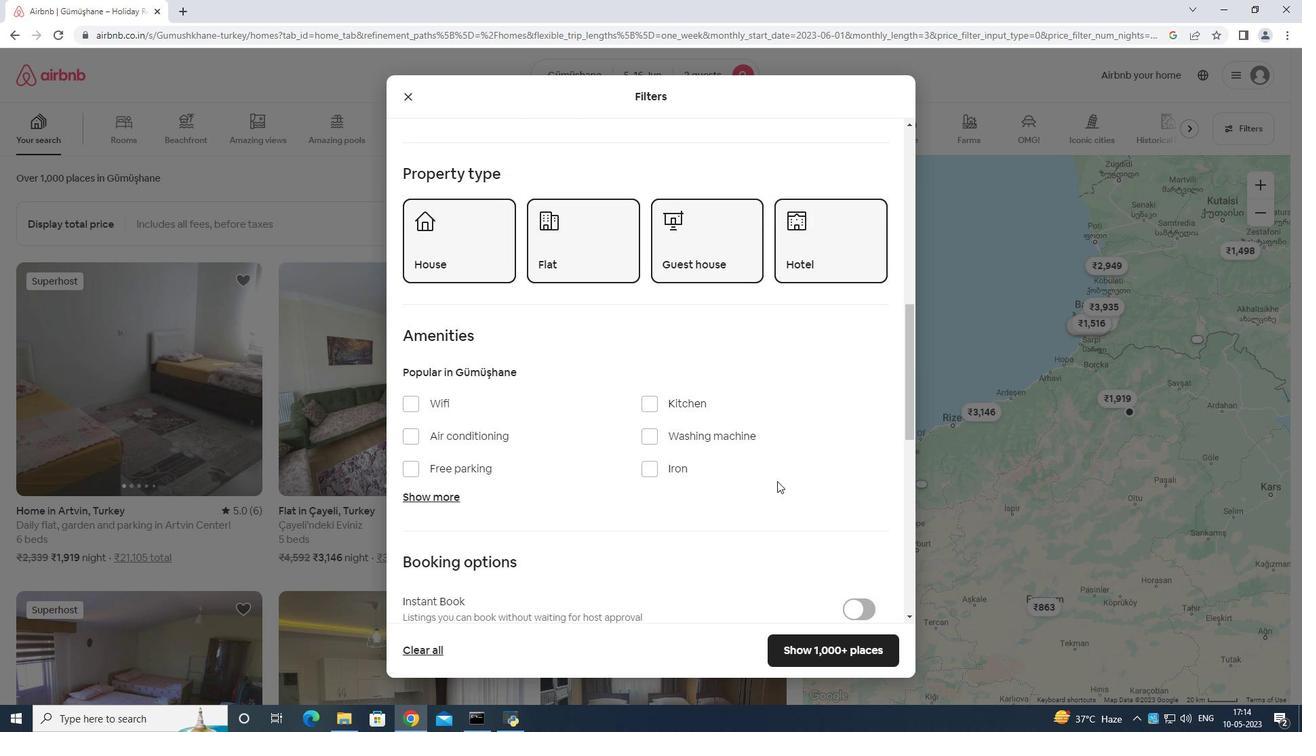 
Action: Mouse scrolled (778, 483) with delta (0, 0)
Screenshot: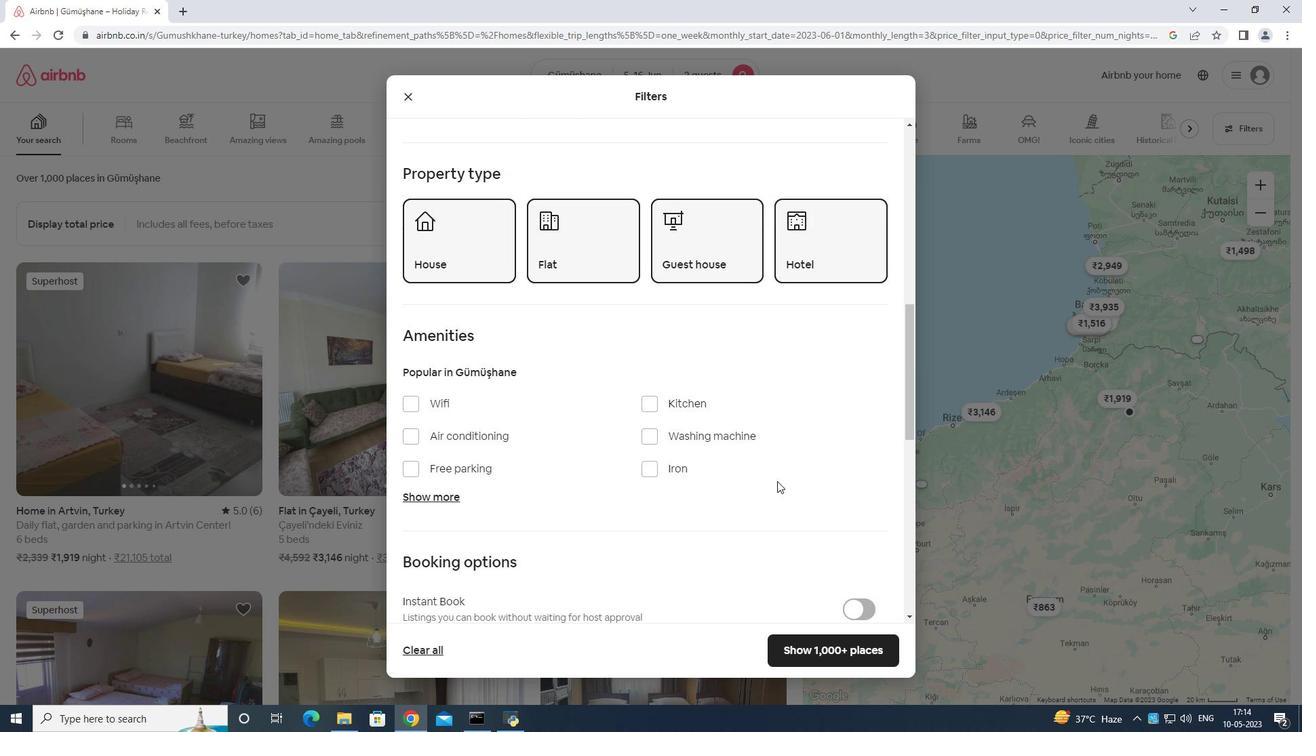 
Action: Mouse moved to (857, 421)
Screenshot: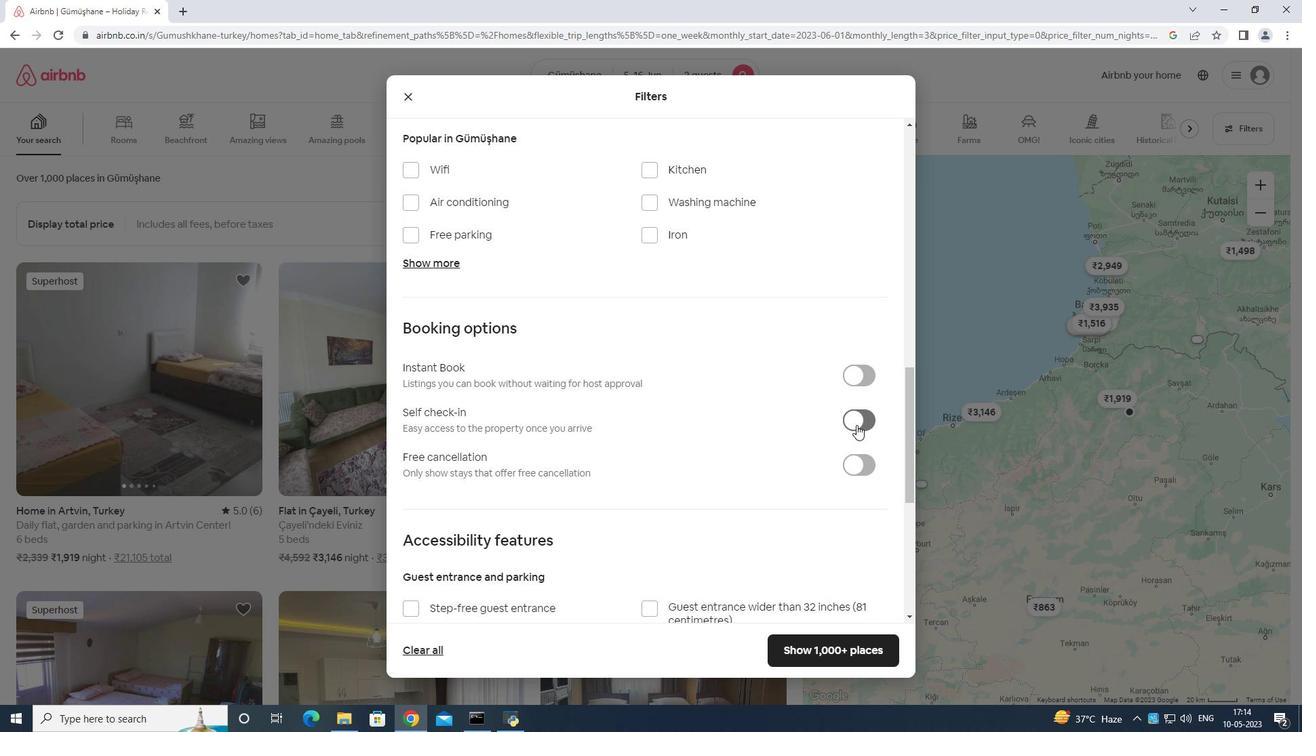 
Action: Mouse pressed left at (857, 421)
Screenshot: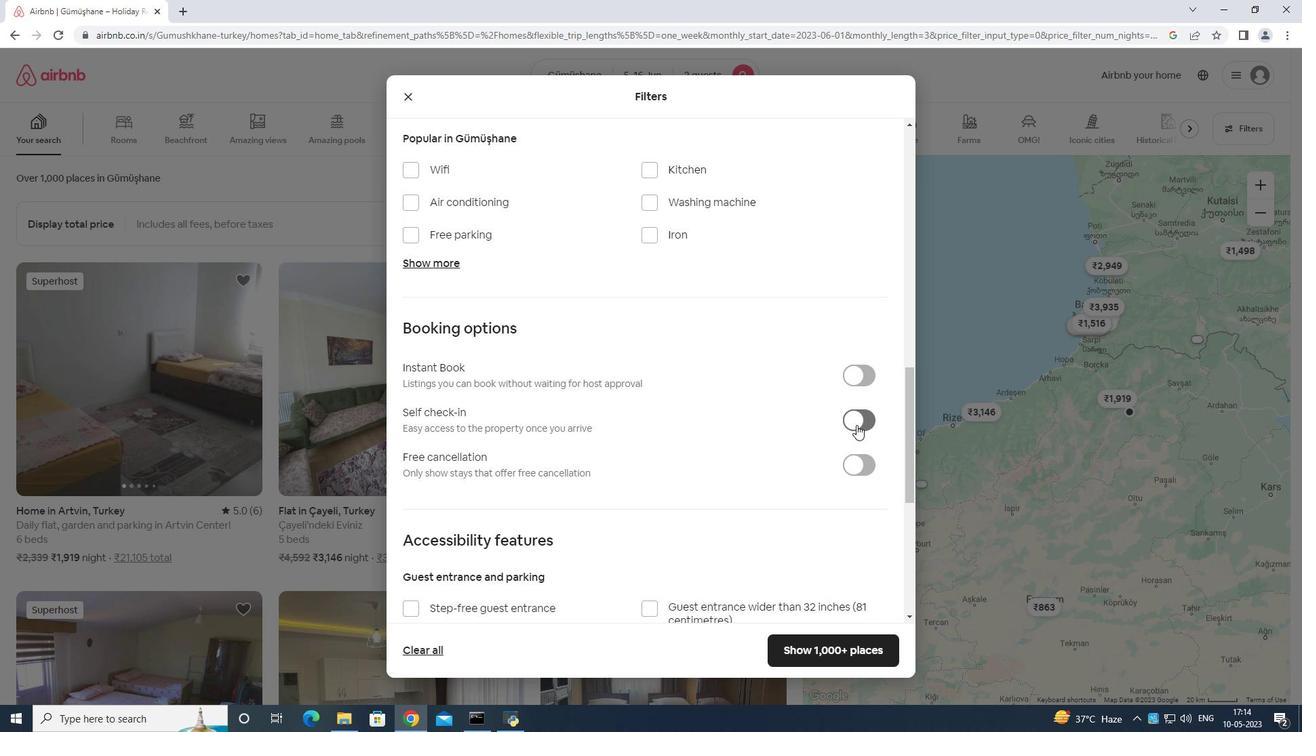 
Action: Mouse moved to (869, 409)
Screenshot: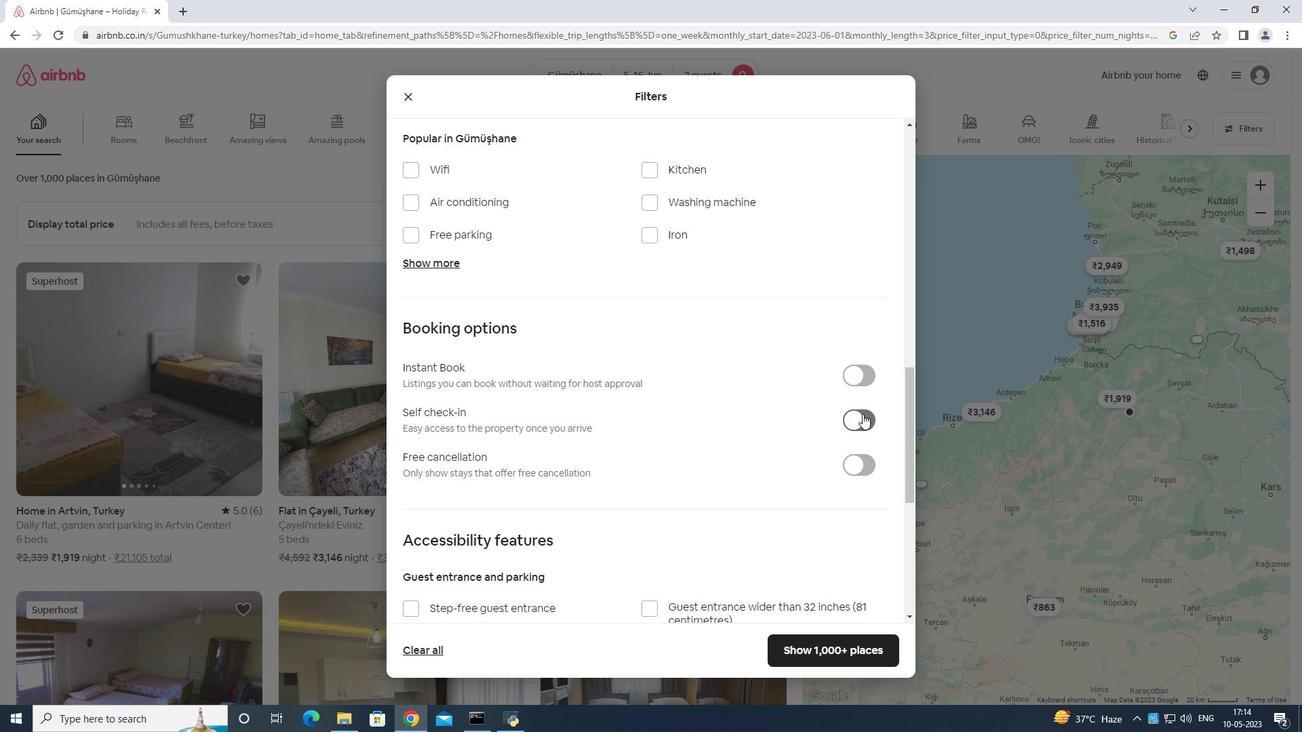 
Action: Mouse scrolled (869, 409) with delta (0, 0)
Screenshot: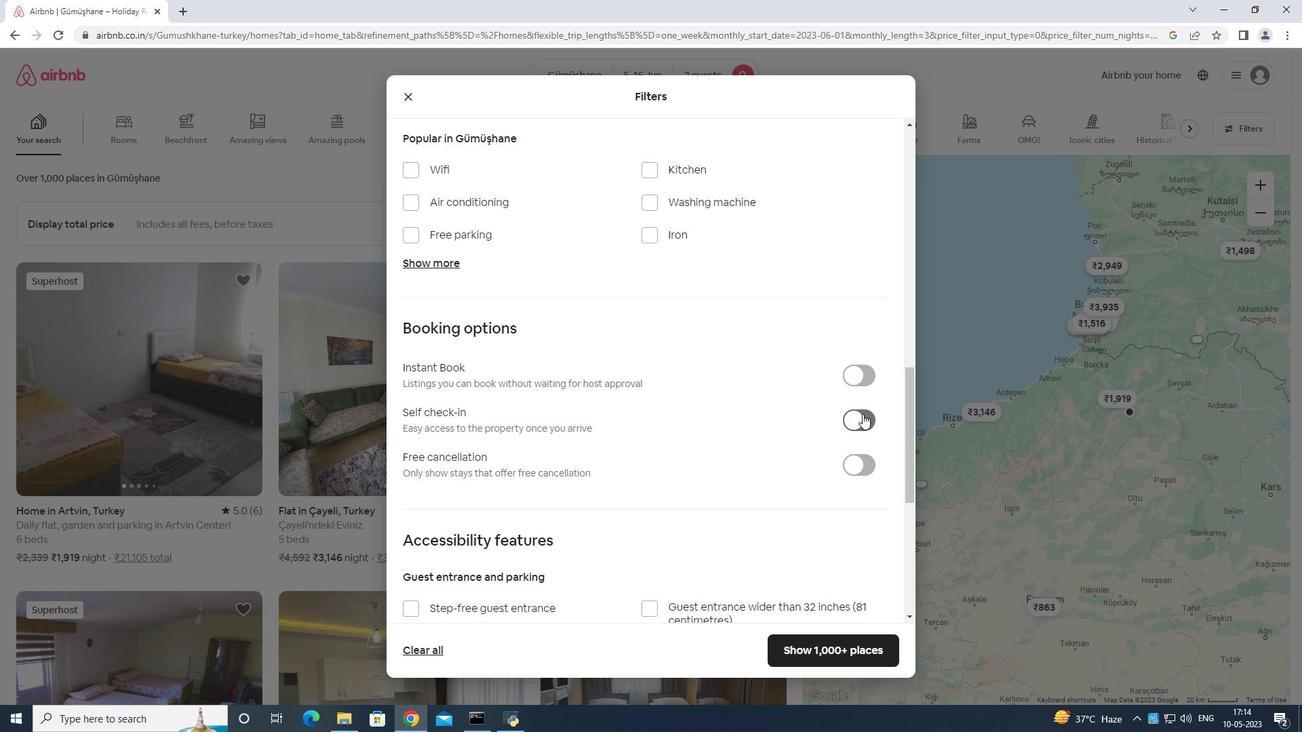 
Action: Mouse moved to (869, 411)
Screenshot: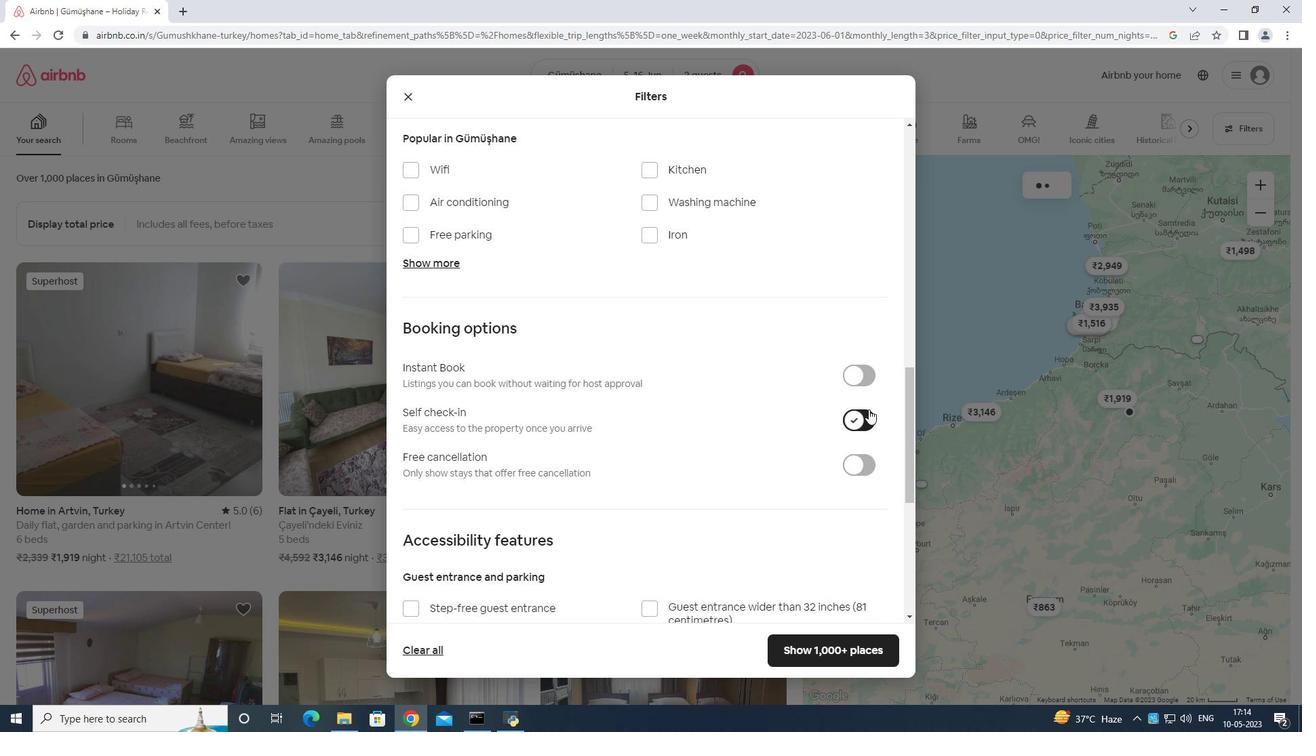 
Action: Mouse scrolled (869, 410) with delta (0, 0)
Screenshot: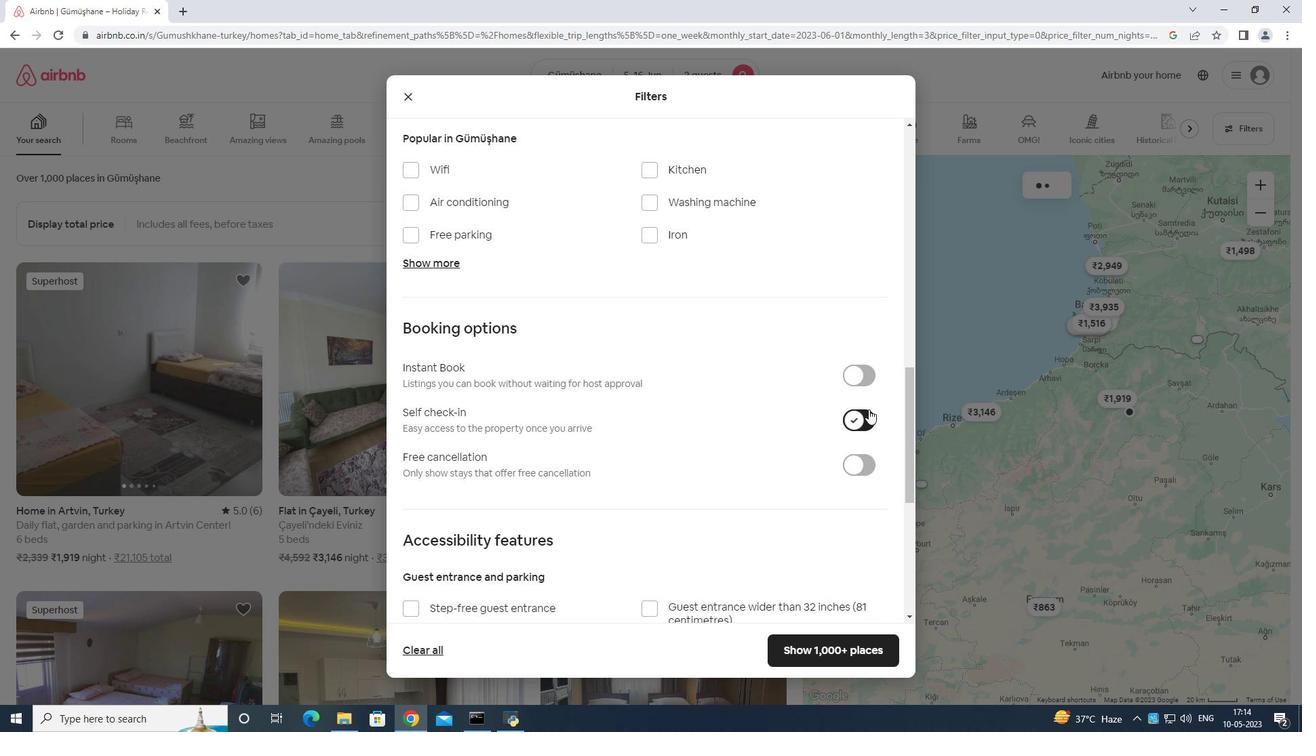 
Action: Mouse moved to (869, 412)
Screenshot: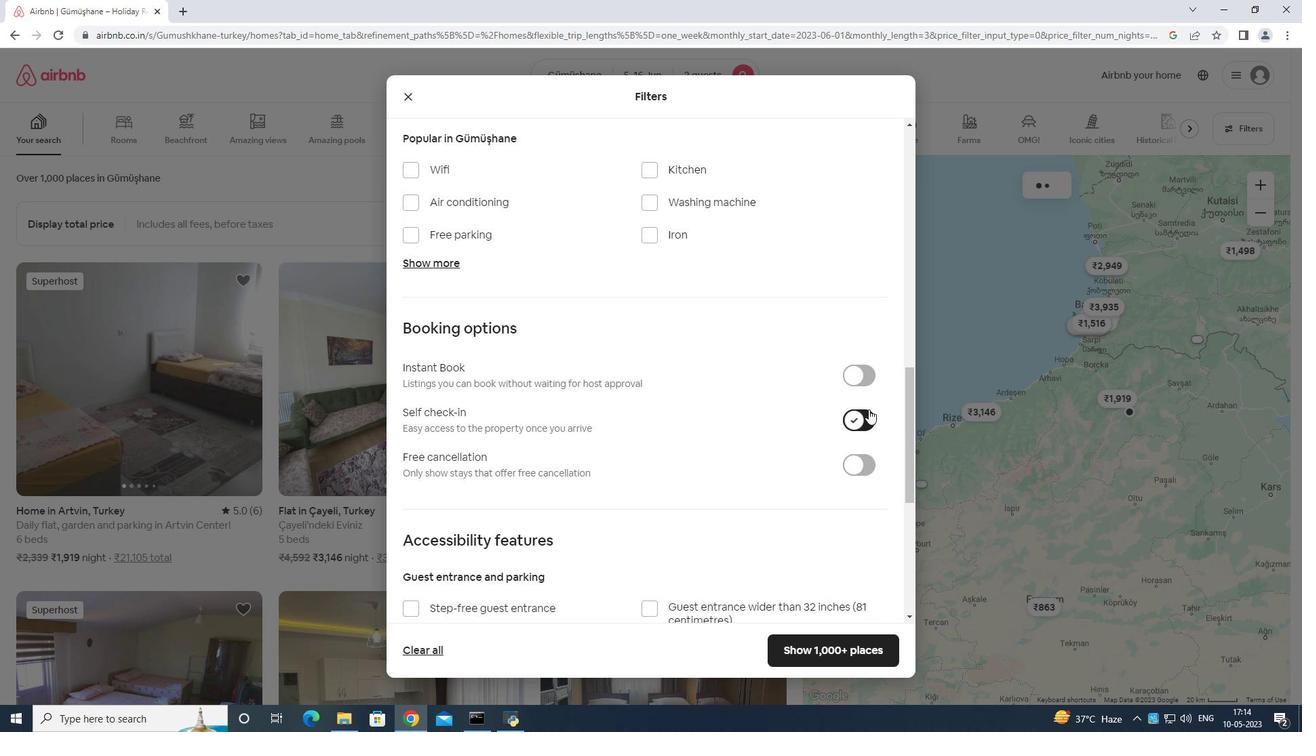 
Action: Mouse scrolled (869, 411) with delta (0, 0)
Screenshot: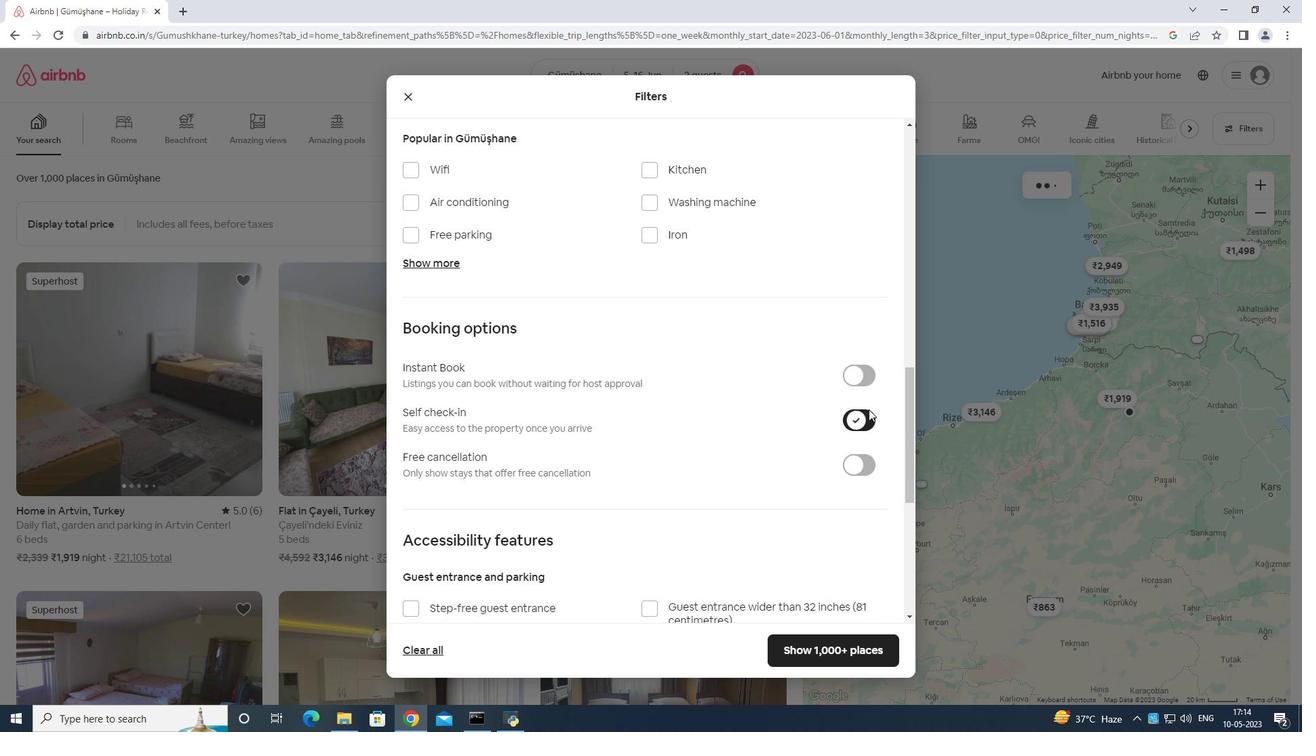 
Action: Mouse moved to (869, 413)
Screenshot: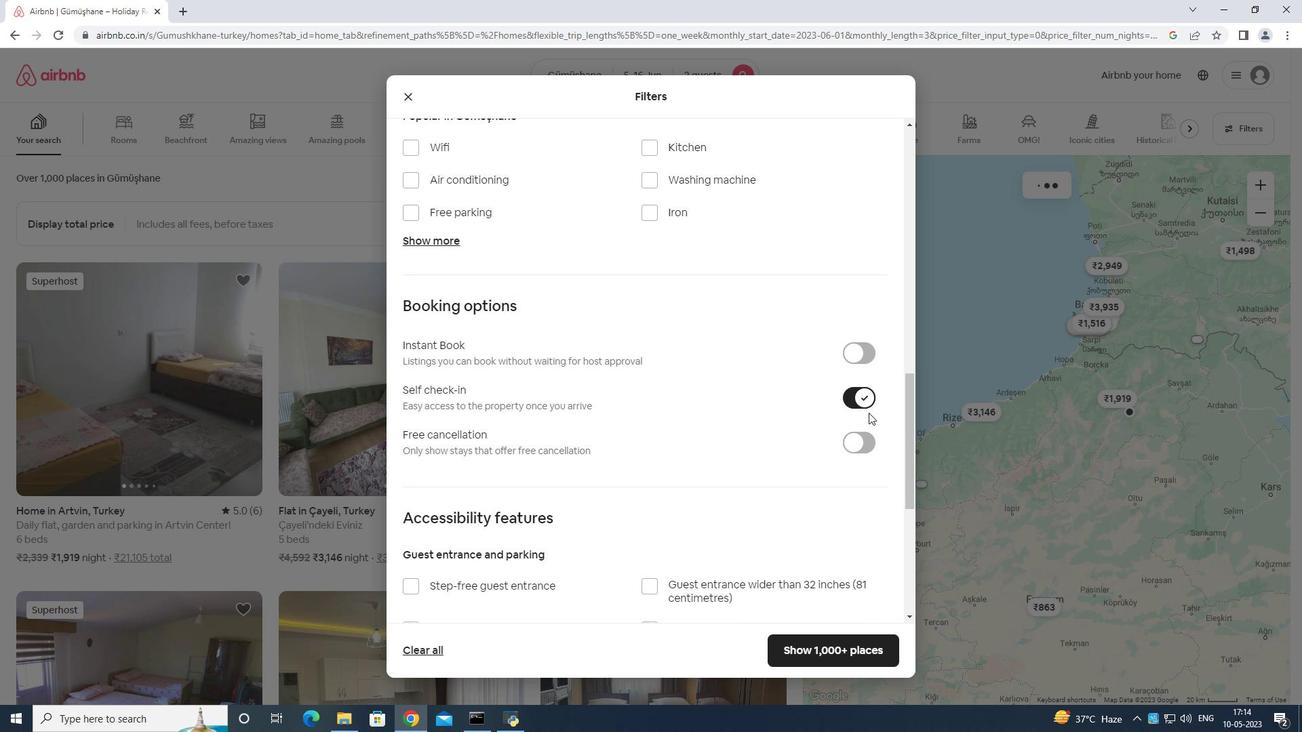 
Action: Mouse scrolled (869, 412) with delta (0, 0)
Screenshot: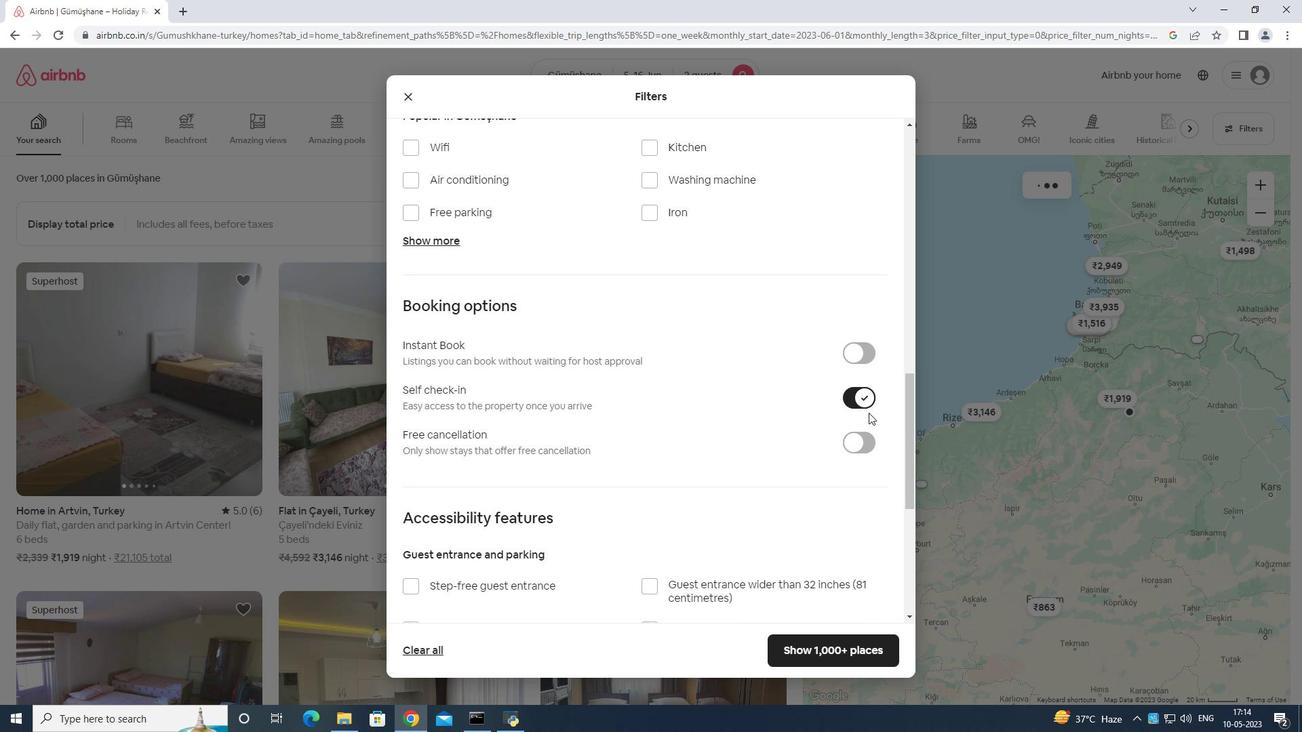 
Action: Mouse scrolled (869, 412) with delta (0, 0)
Screenshot: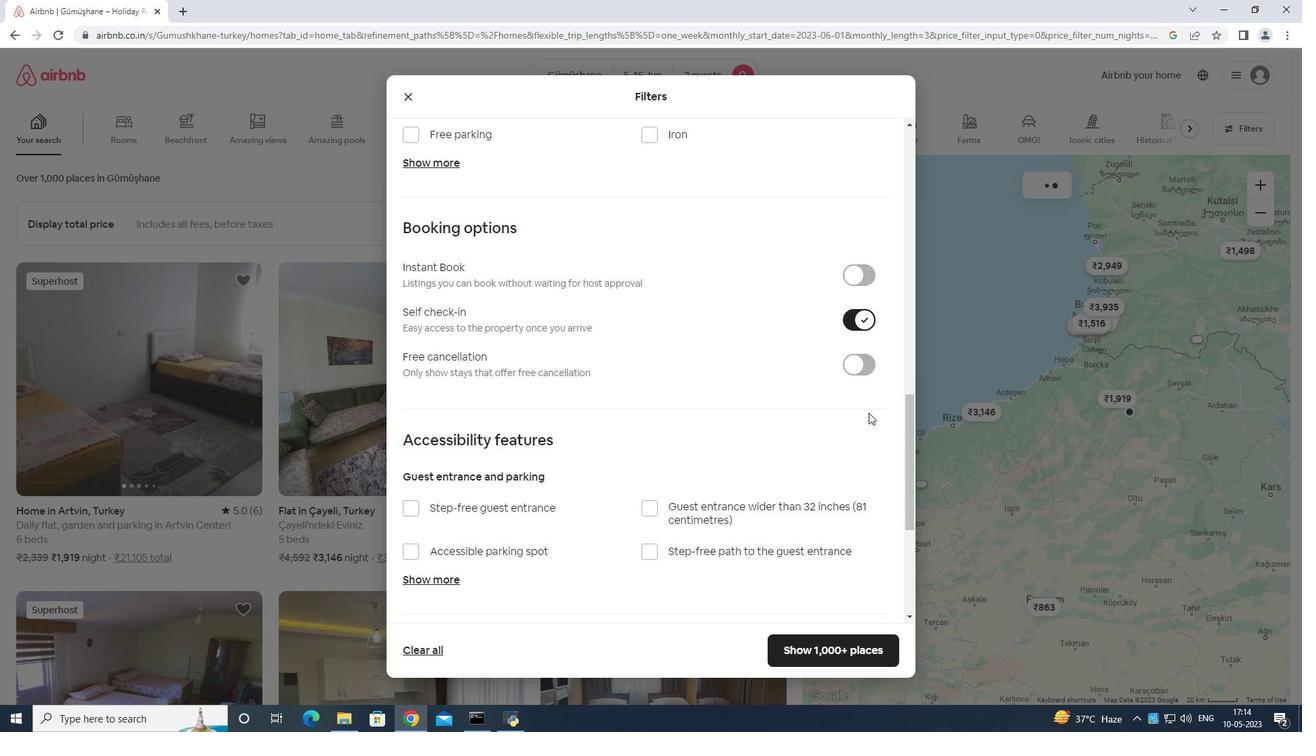 
Action: Mouse moved to (869, 413)
Screenshot: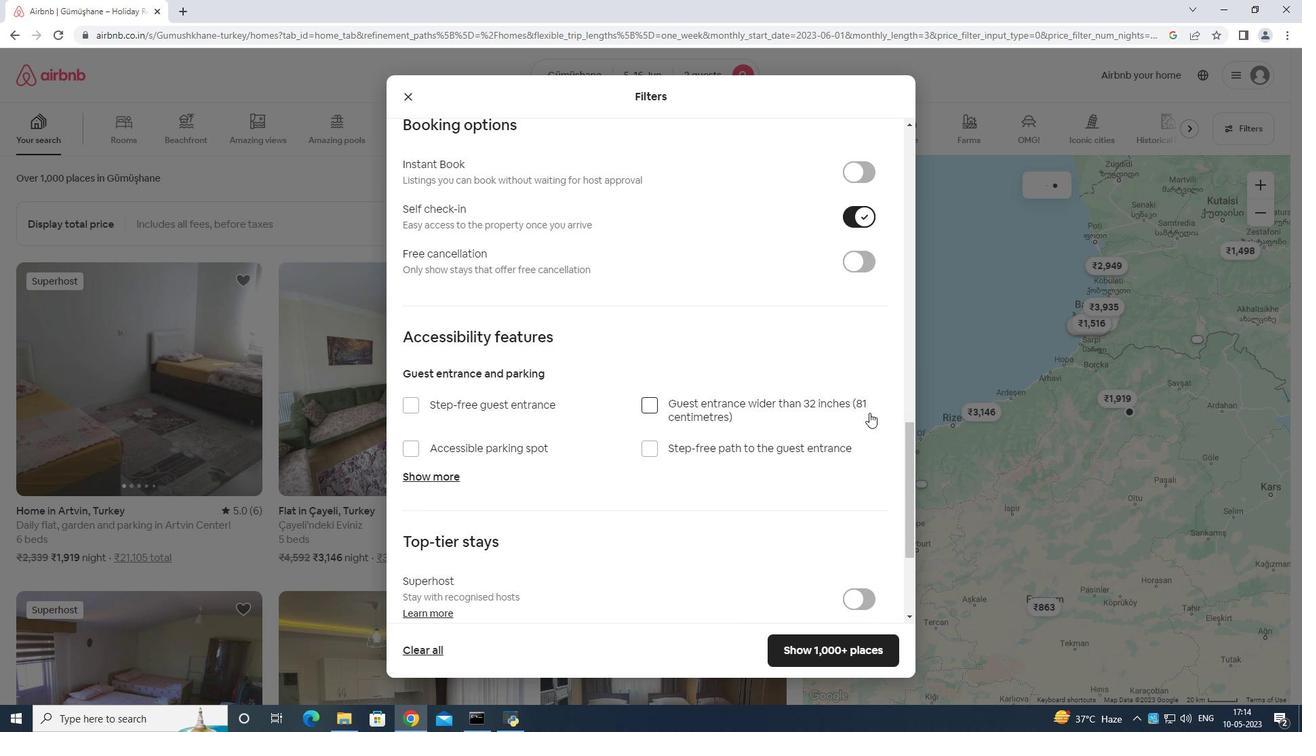 
Action: Mouse scrolled (869, 412) with delta (0, 0)
Screenshot: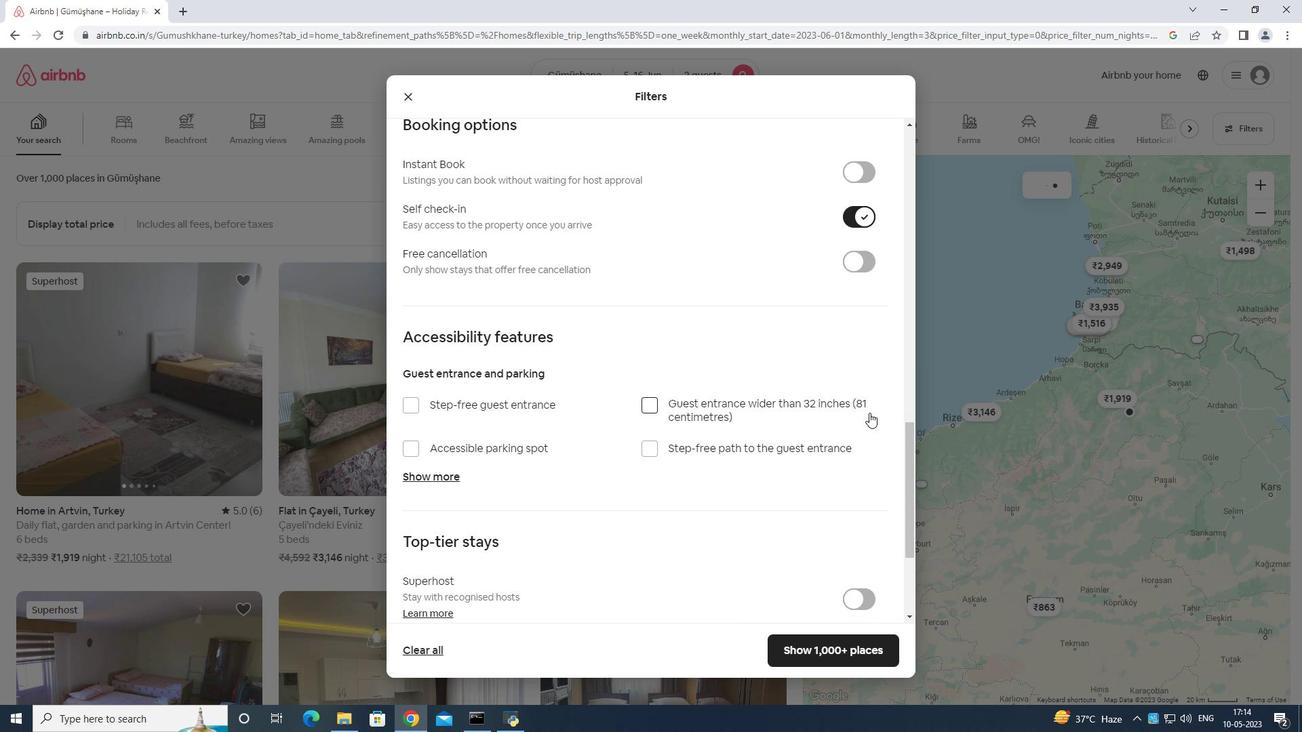 
Action: Mouse scrolled (869, 412) with delta (0, 0)
Screenshot: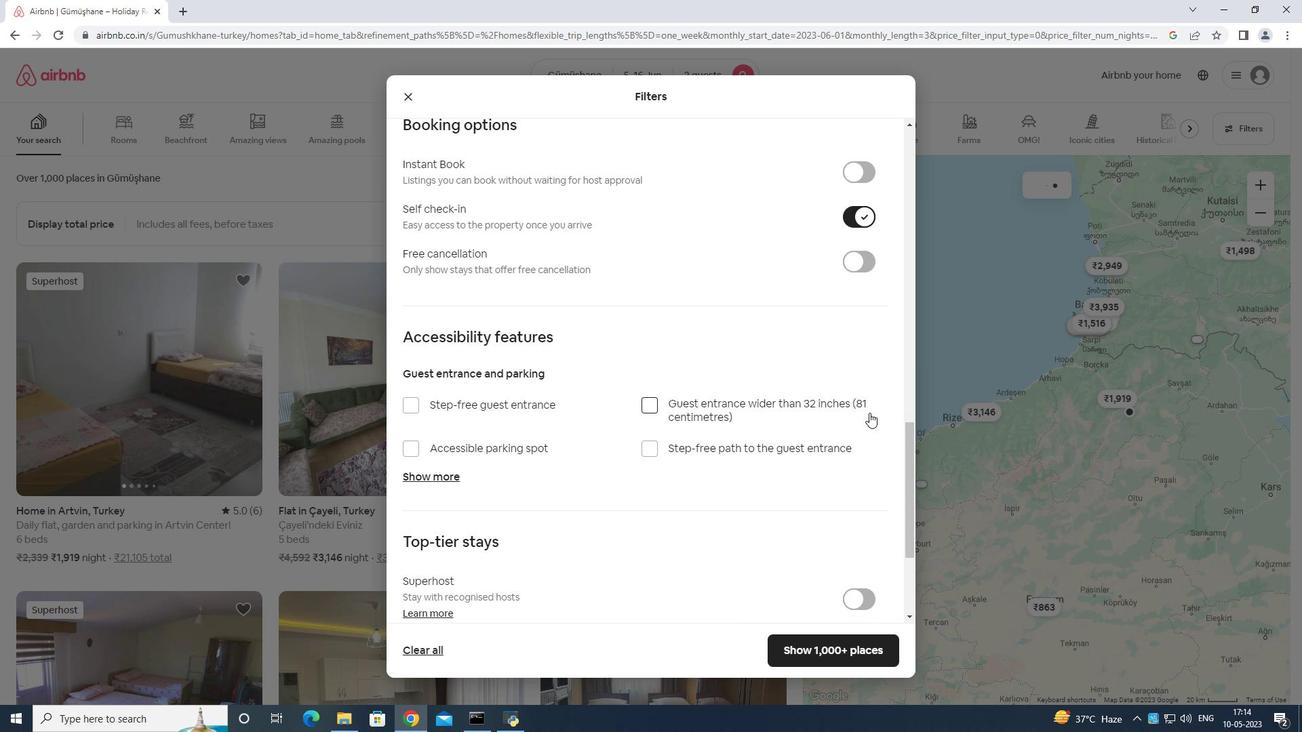 
Action: Mouse scrolled (869, 412) with delta (0, 0)
Screenshot: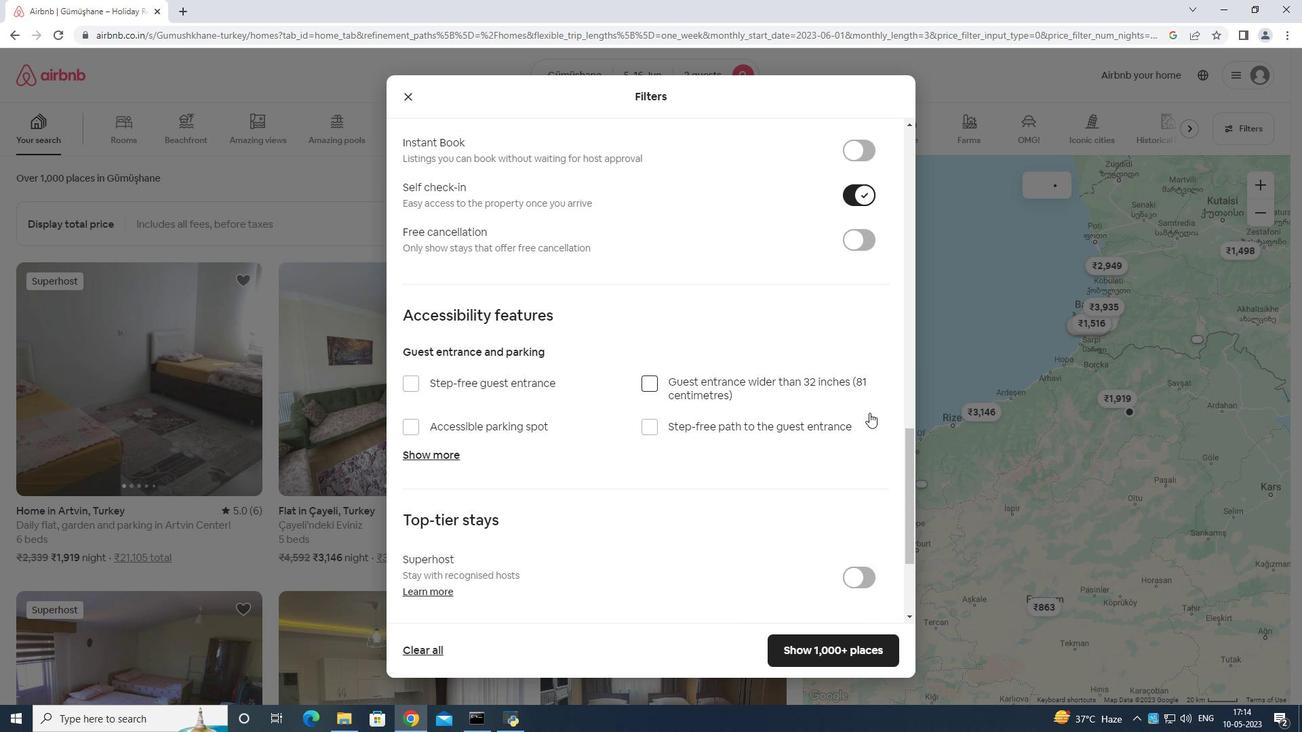 
Action: Mouse moved to (869, 413)
Screenshot: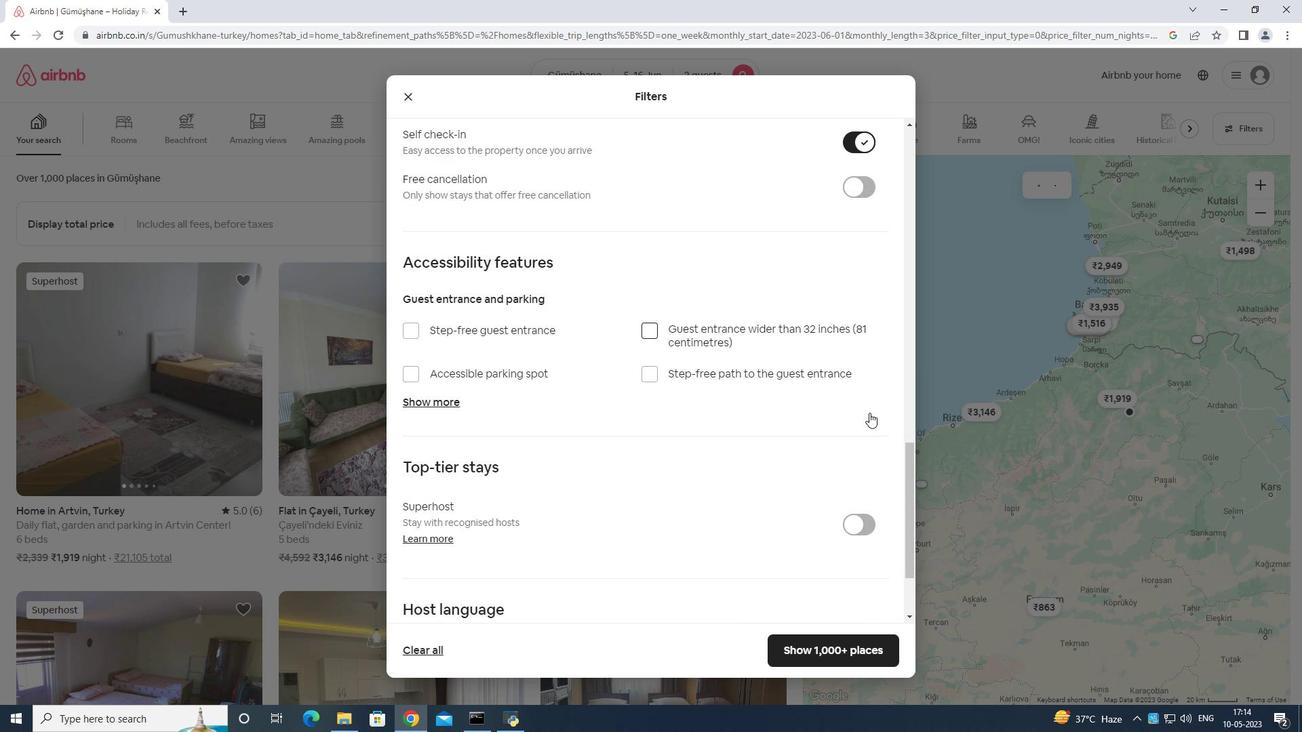 
Action: Mouse scrolled (869, 412) with delta (0, 0)
Screenshot: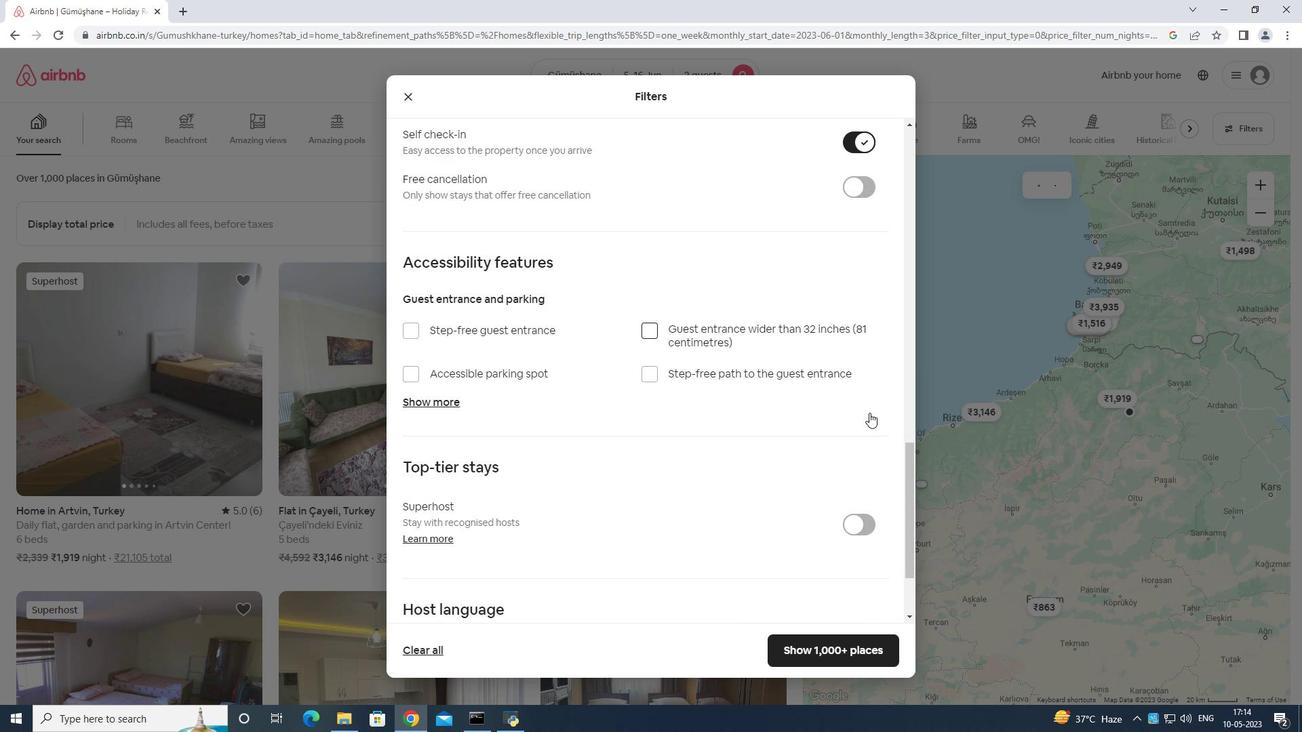 
Action: Mouse moved to (869, 413)
Screenshot: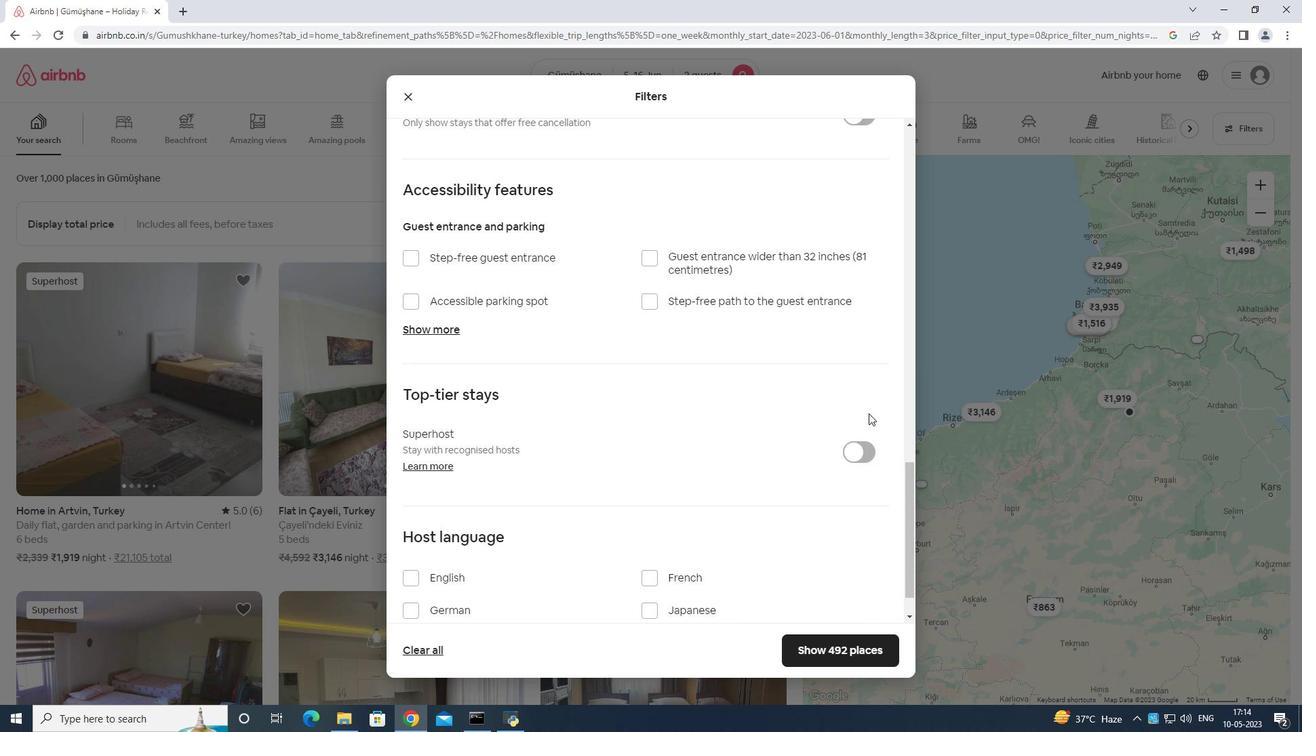 
Action: Mouse scrolled (869, 412) with delta (0, 0)
Screenshot: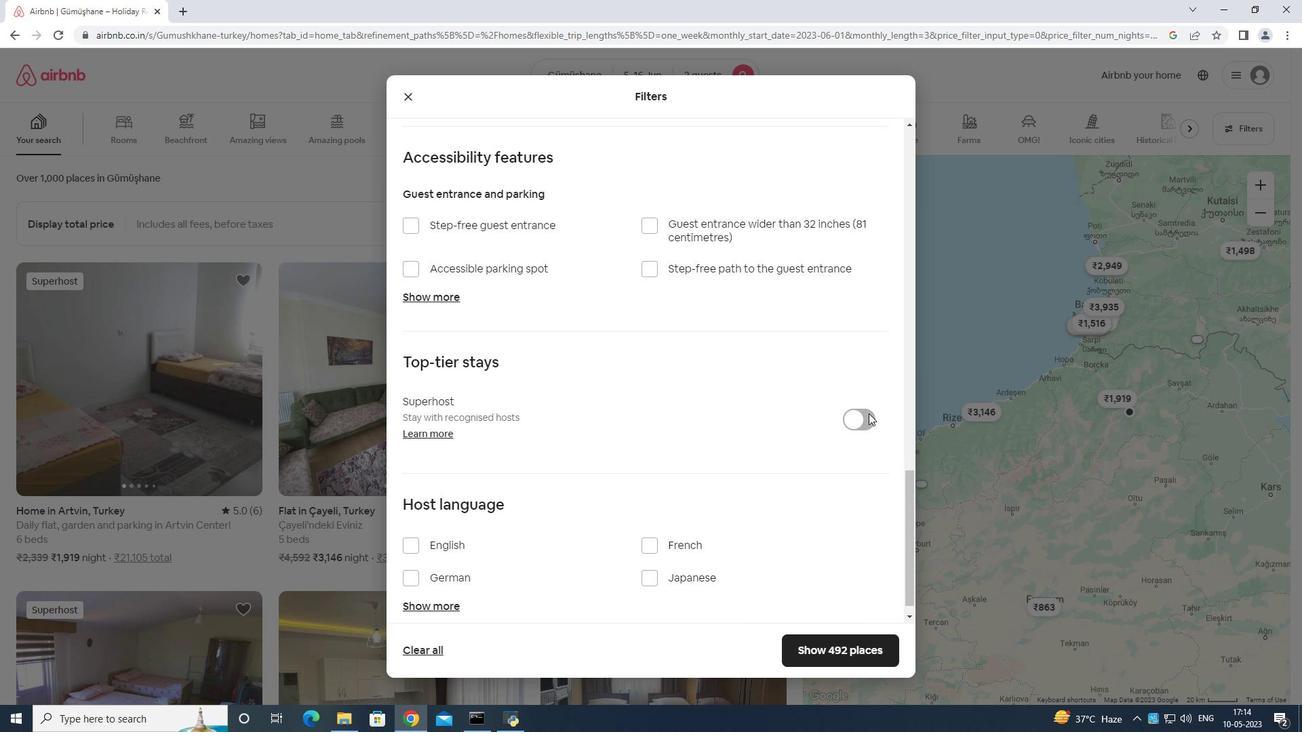 
Action: Mouse scrolled (869, 412) with delta (0, 0)
Screenshot: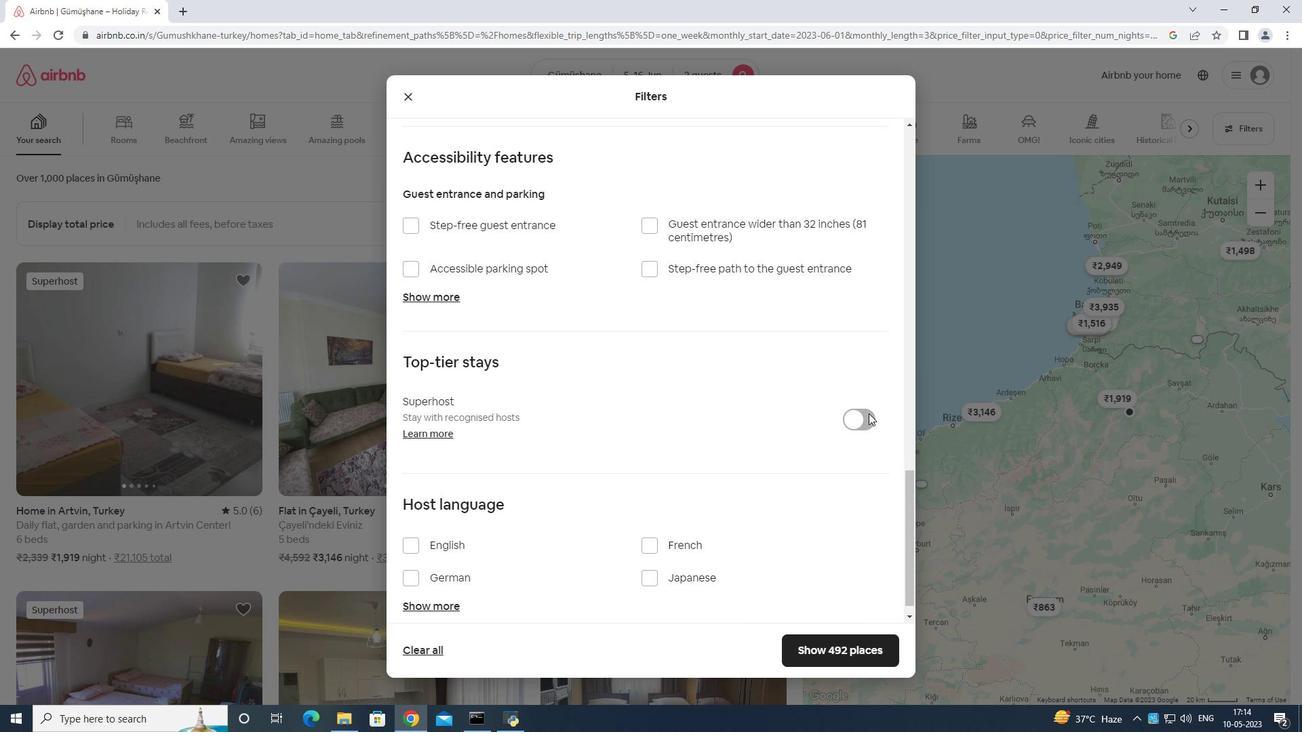 
Action: Mouse scrolled (869, 412) with delta (0, 0)
Screenshot: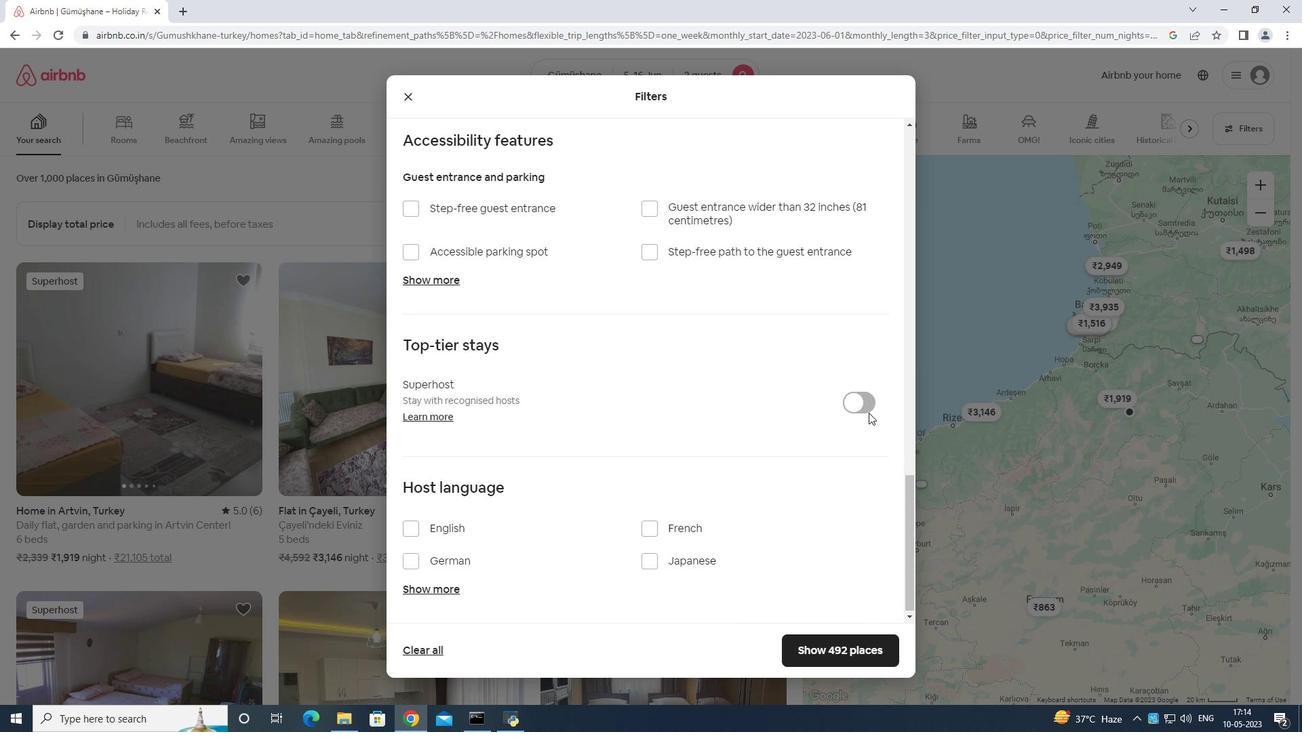 
Action: Mouse scrolled (869, 412) with delta (0, 0)
Screenshot: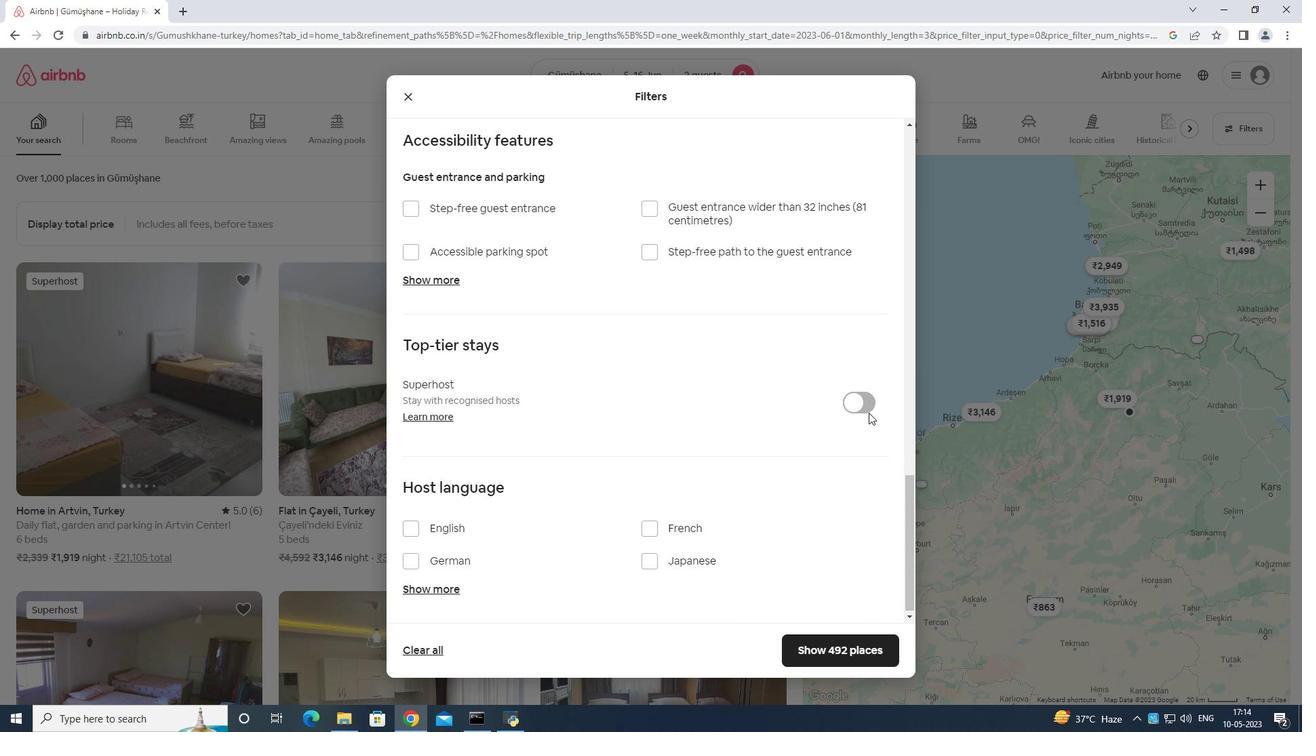 
Action: Mouse moved to (409, 520)
Screenshot: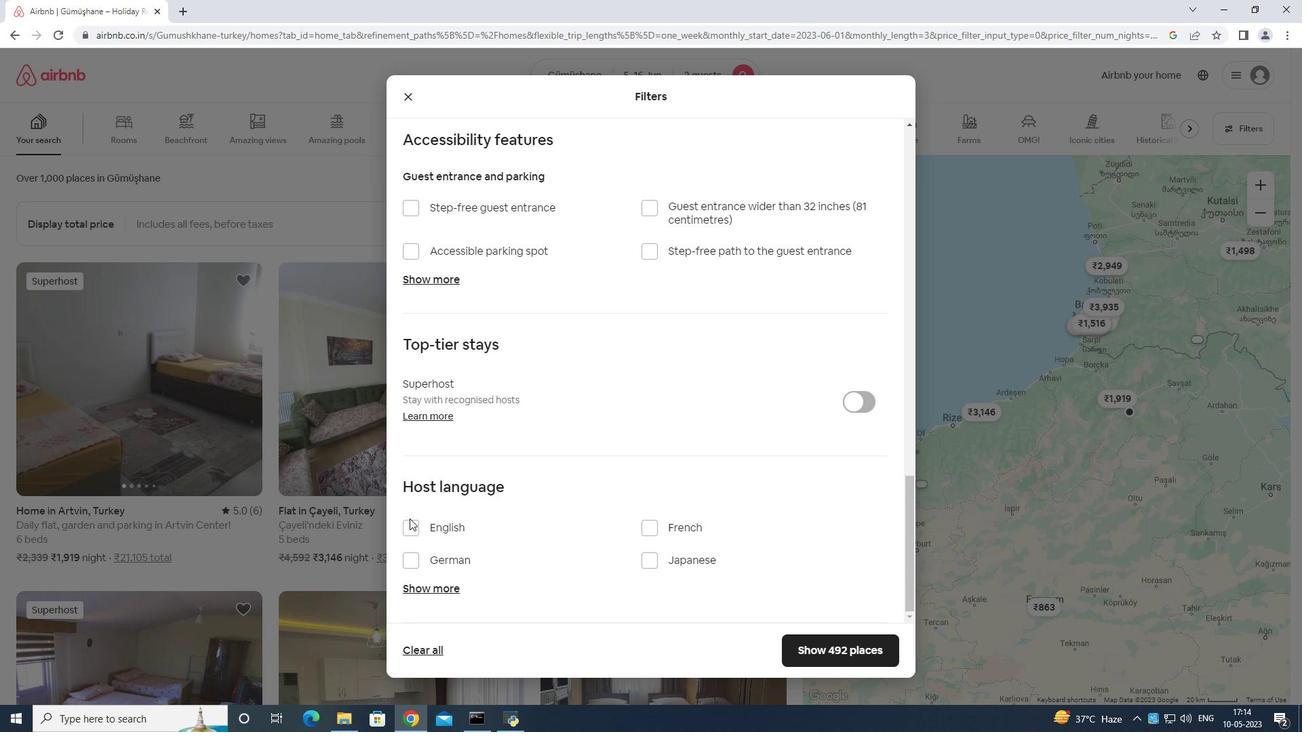 
Action: Mouse pressed left at (409, 520)
Screenshot: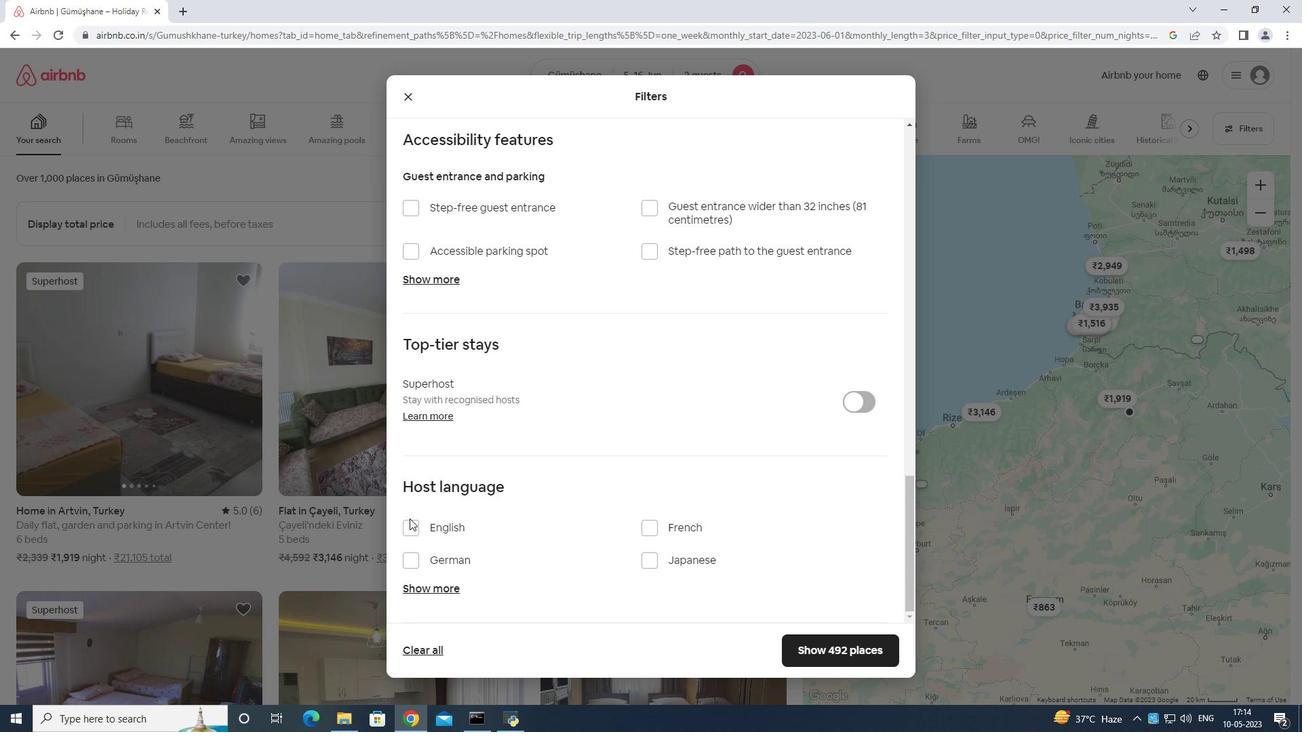 
Action: Mouse moved to (808, 644)
Screenshot: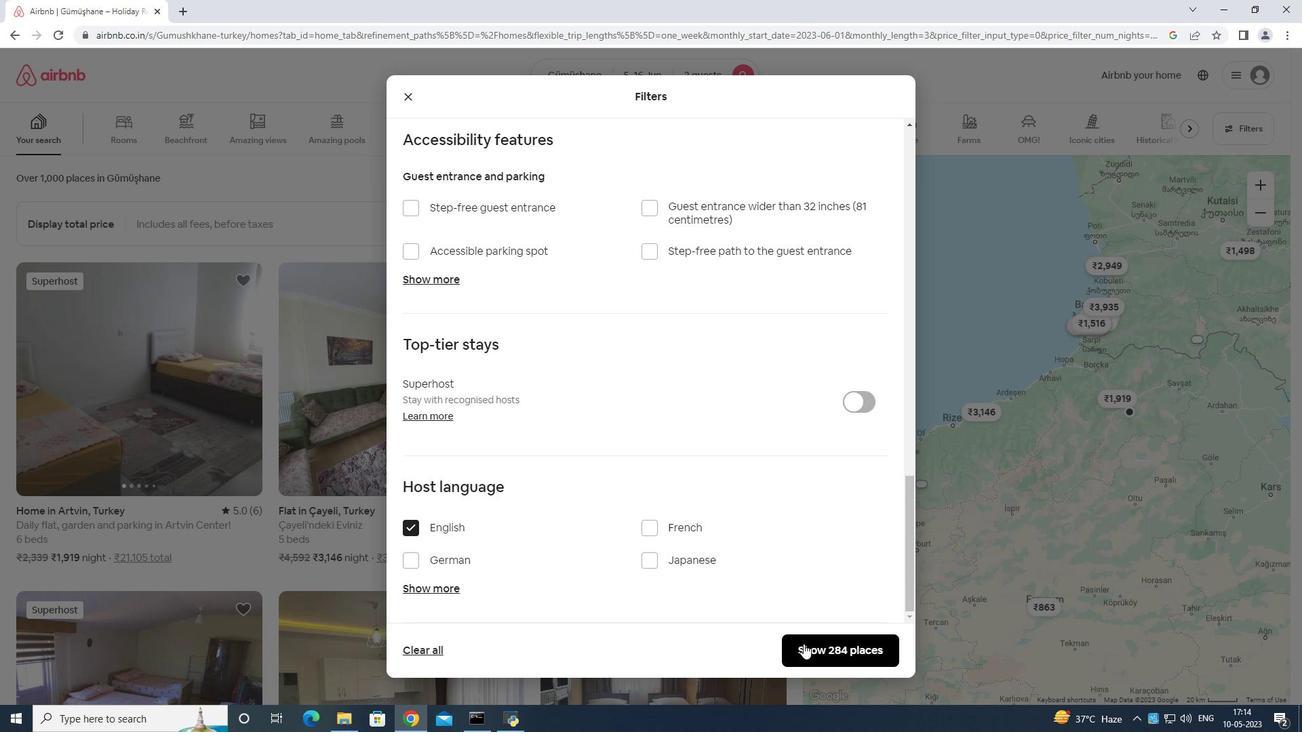 
Action: Mouse pressed left at (808, 644)
Screenshot: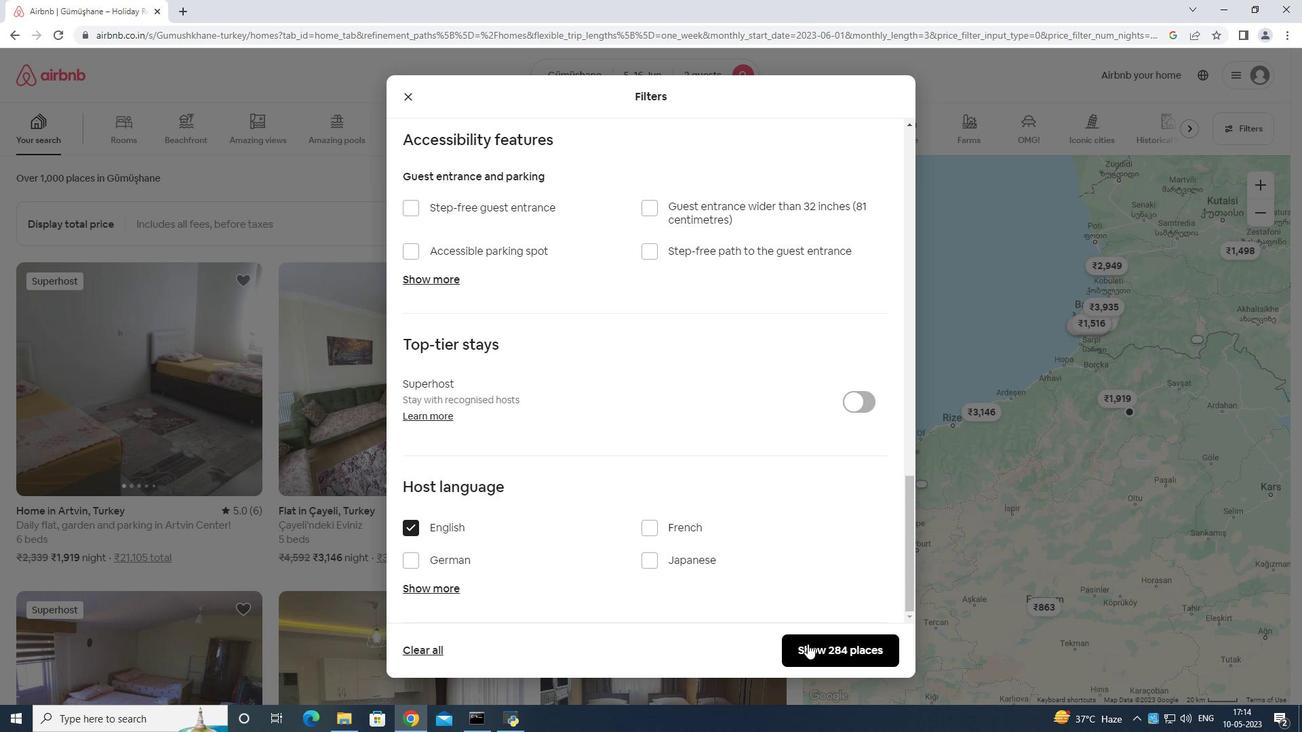 
